 Task: Look for space in Tân An, Vietnam from 24th August, 2023 to 10th September, 2023 for 8 adults in price range Rs.12000 to Rs.15000. Place can be entire place or shared room with 4 bedrooms having 8 beds and 4 bathrooms. Property type can be house, flat, guest house. Amenities needed are: wifi, TV, free parkinig on premises, gym, breakfast. Booking option can be shelf check-in. Required host language is English.
Action: Mouse moved to (598, 117)
Screenshot: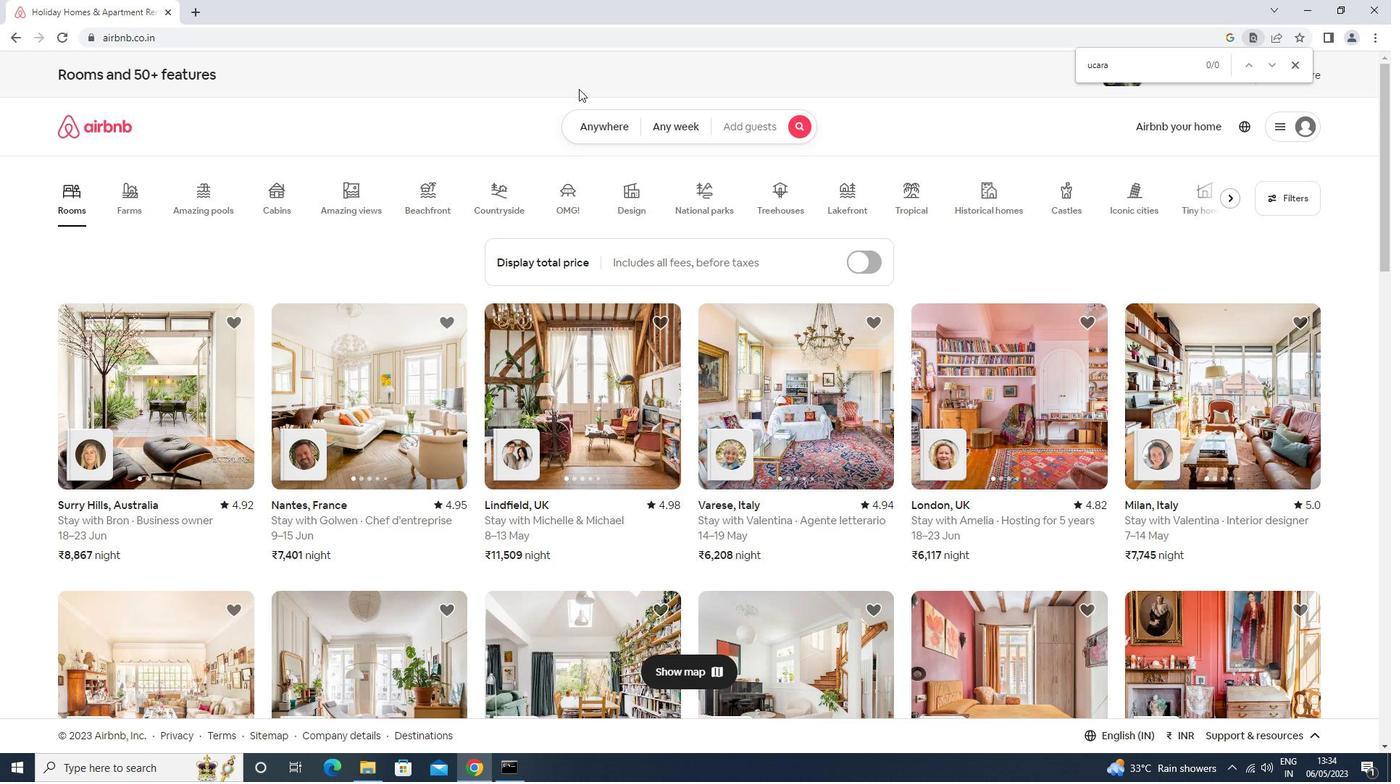 
Action: Mouse pressed left at (598, 117)
Screenshot: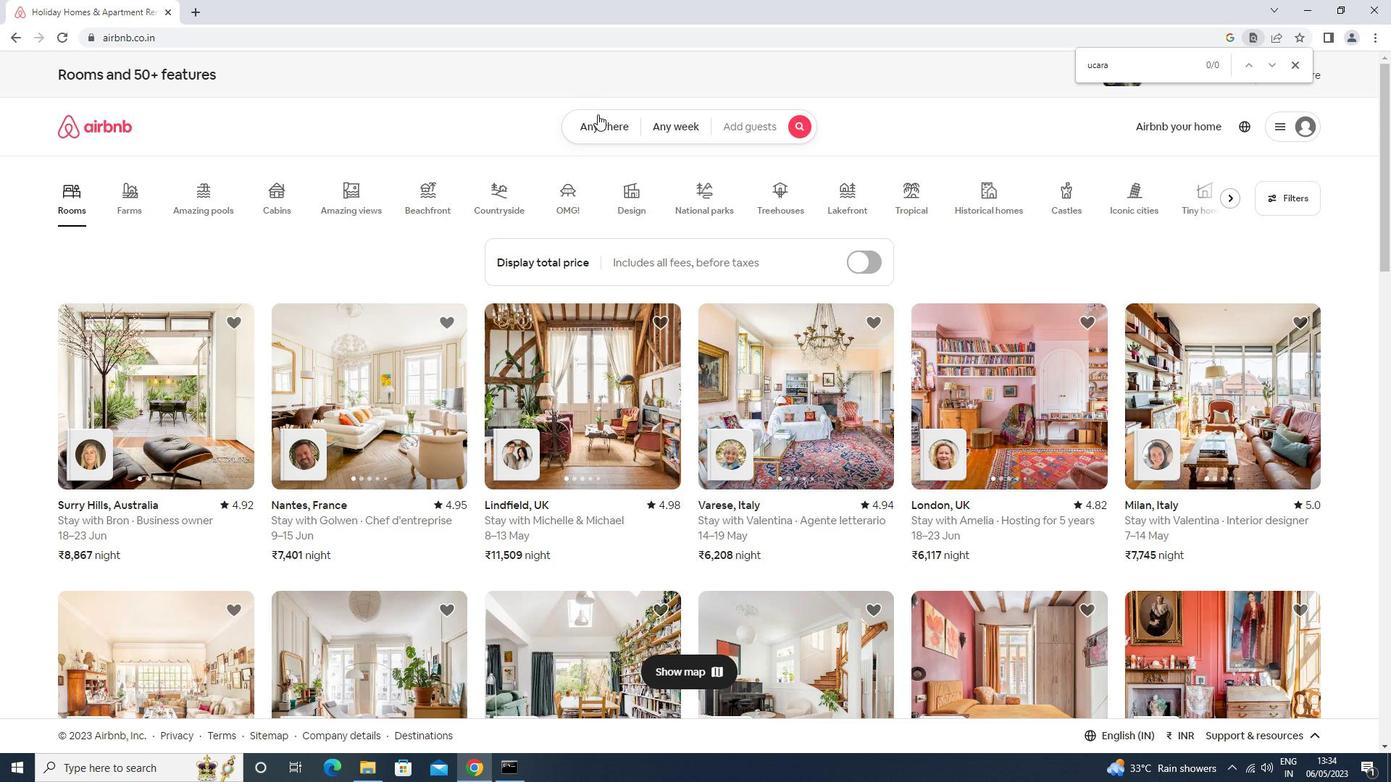 
Action: Mouse moved to (447, 168)
Screenshot: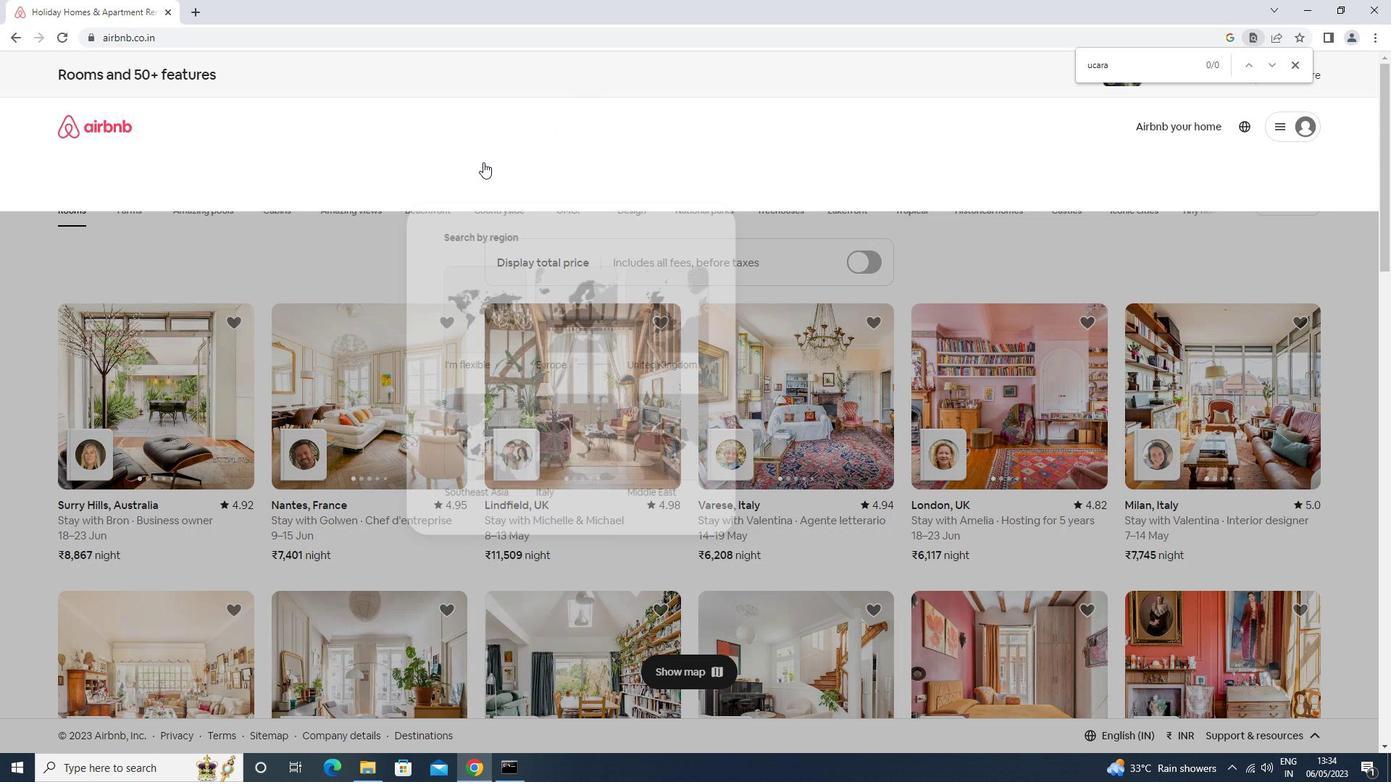 
Action: Mouse pressed left at (447, 168)
Screenshot: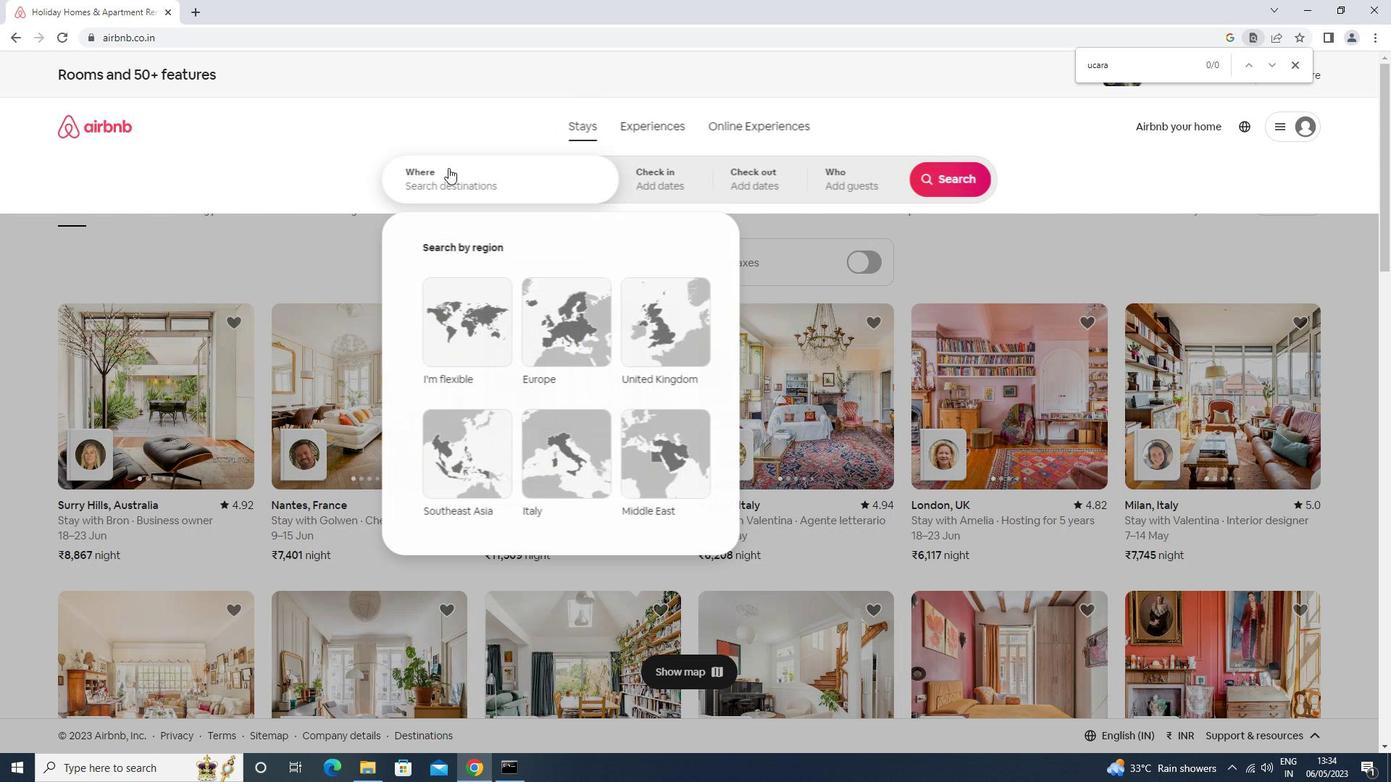 
Action: Key pressed tan<Key.space>an<Key.space>vietnam<Key.enter>
Screenshot: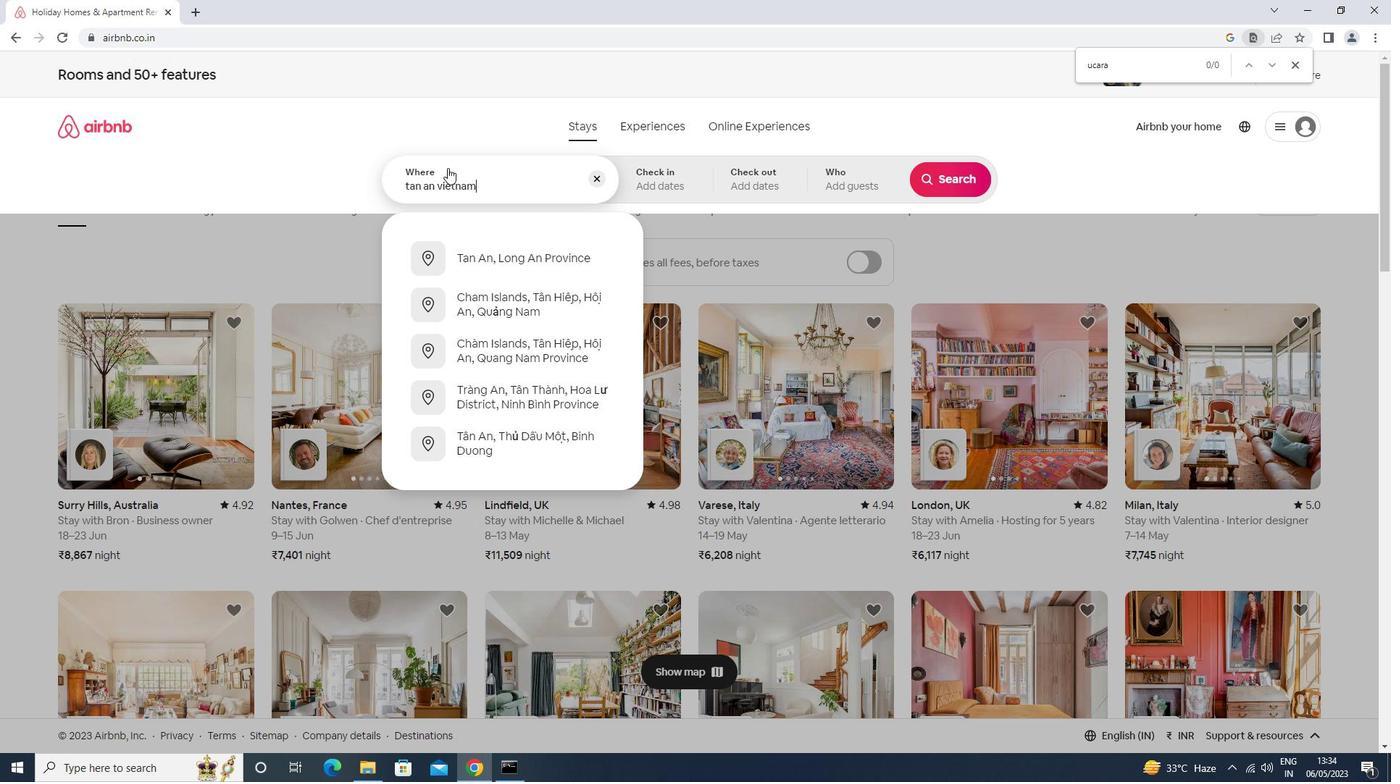 
Action: Mouse moved to (953, 297)
Screenshot: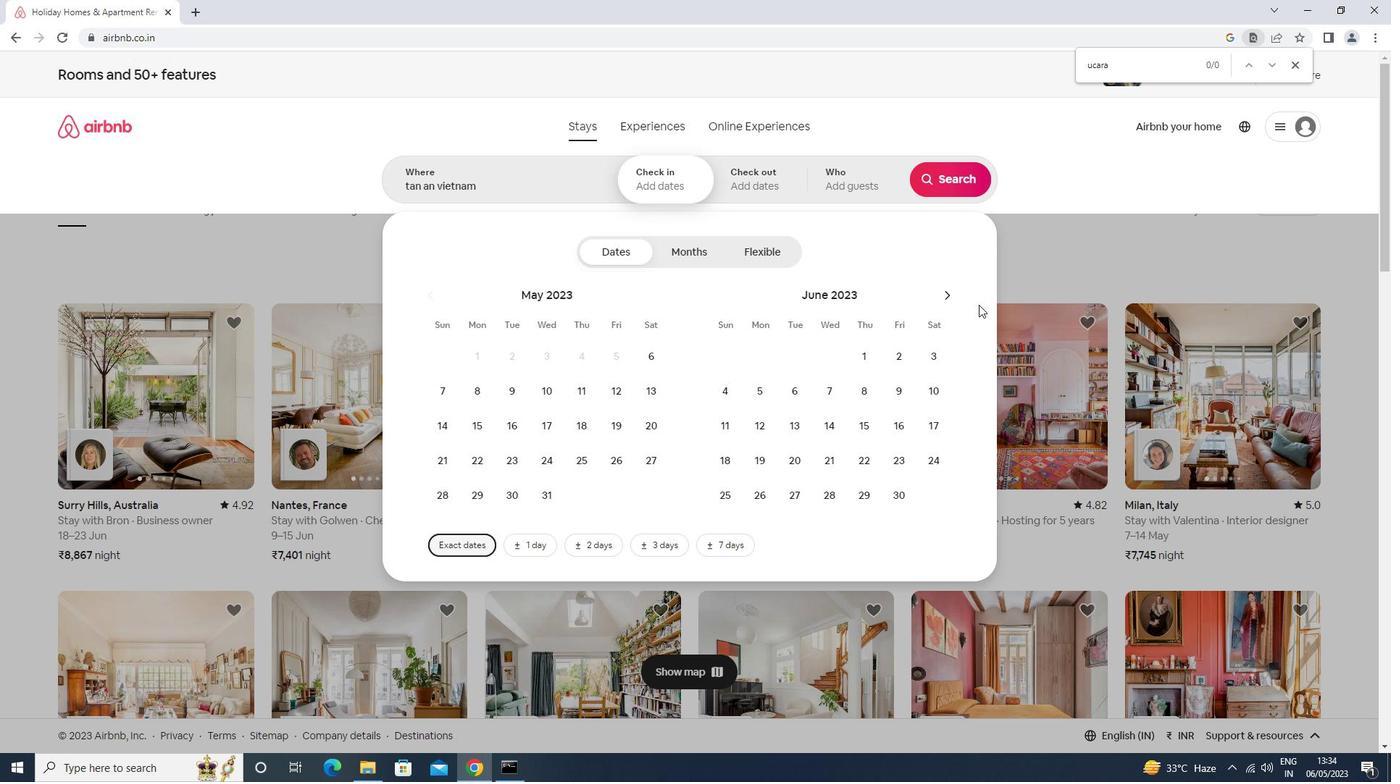 
Action: Mouse pressed left at (953, 297)
Screenshot: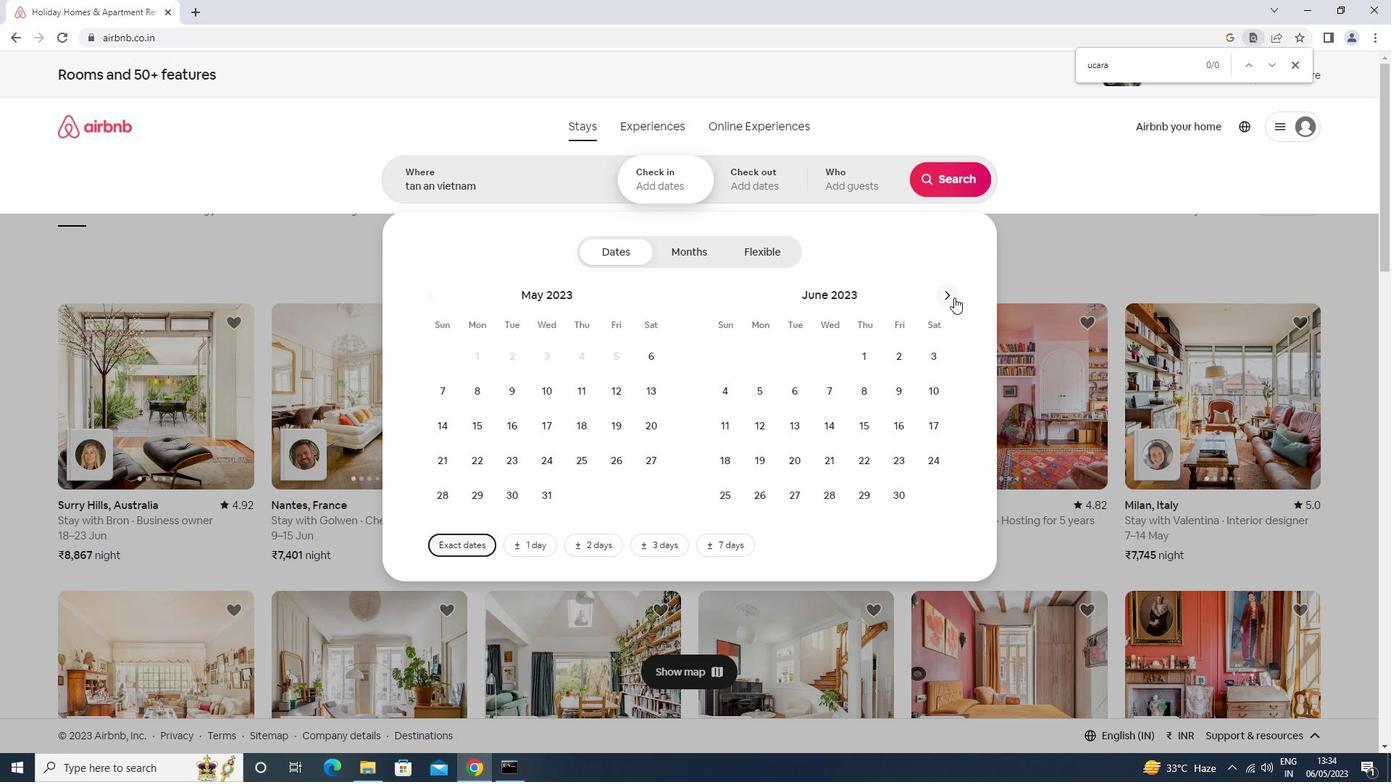 
Action: Mouse pressed left at (953, 297)
Screenshot: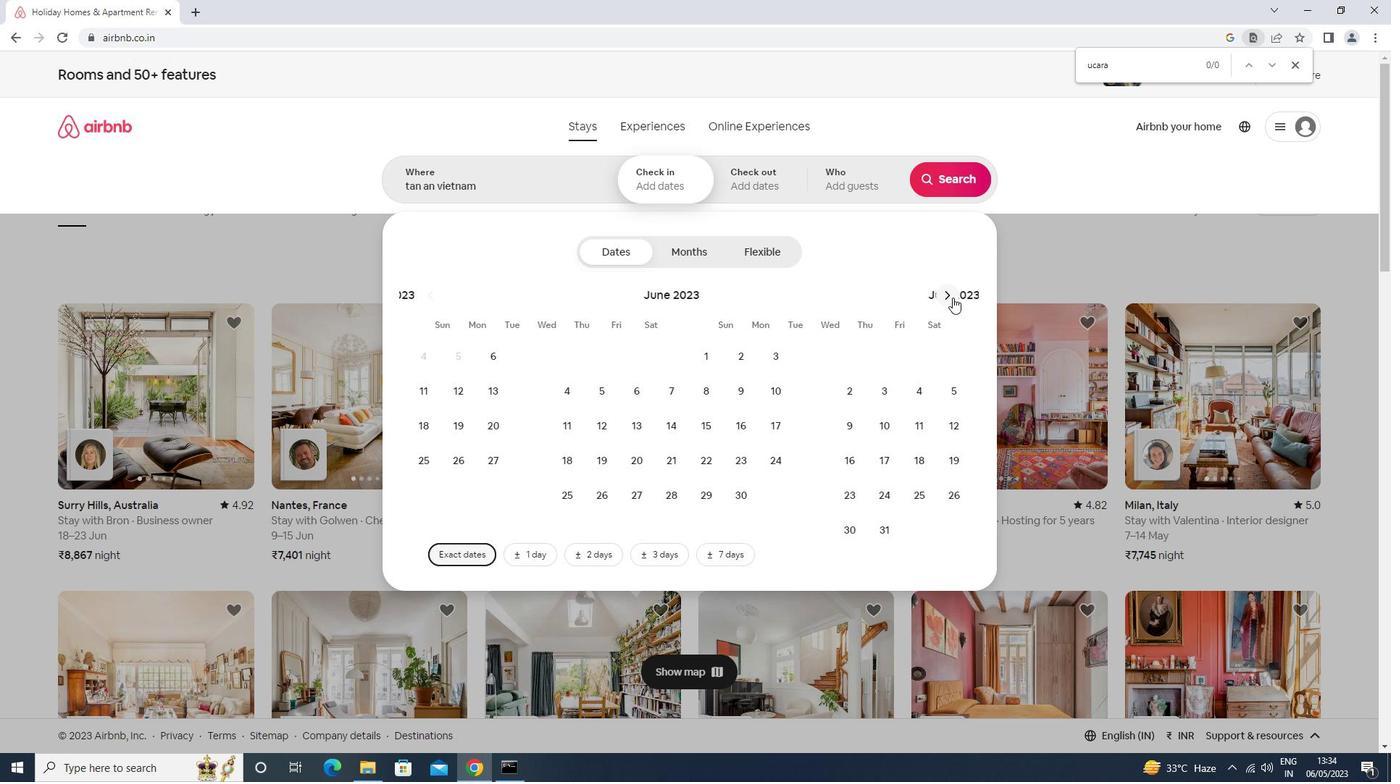 
Action: Mouse moved to (862, 458)
Screenshot: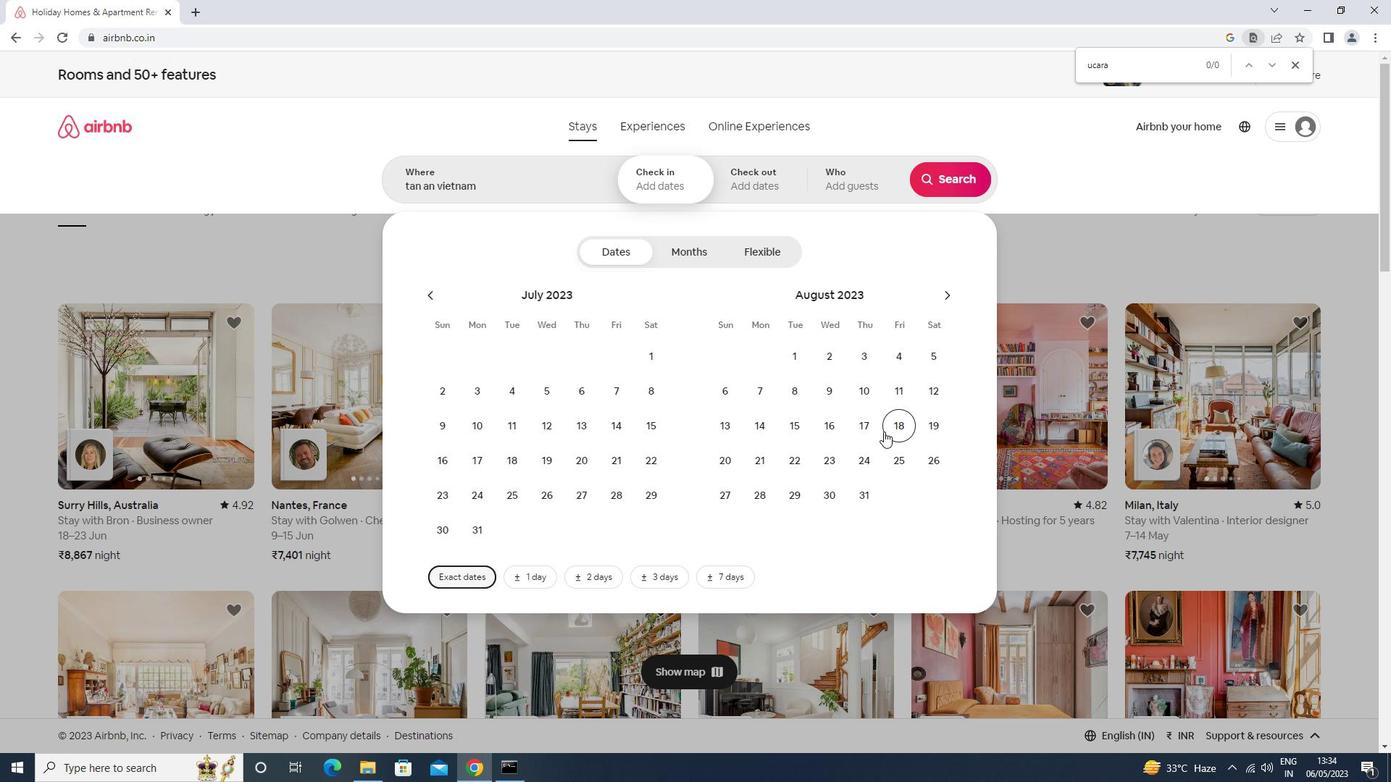 
Action: Mouse pressed left at (862, 458)
Screenshot: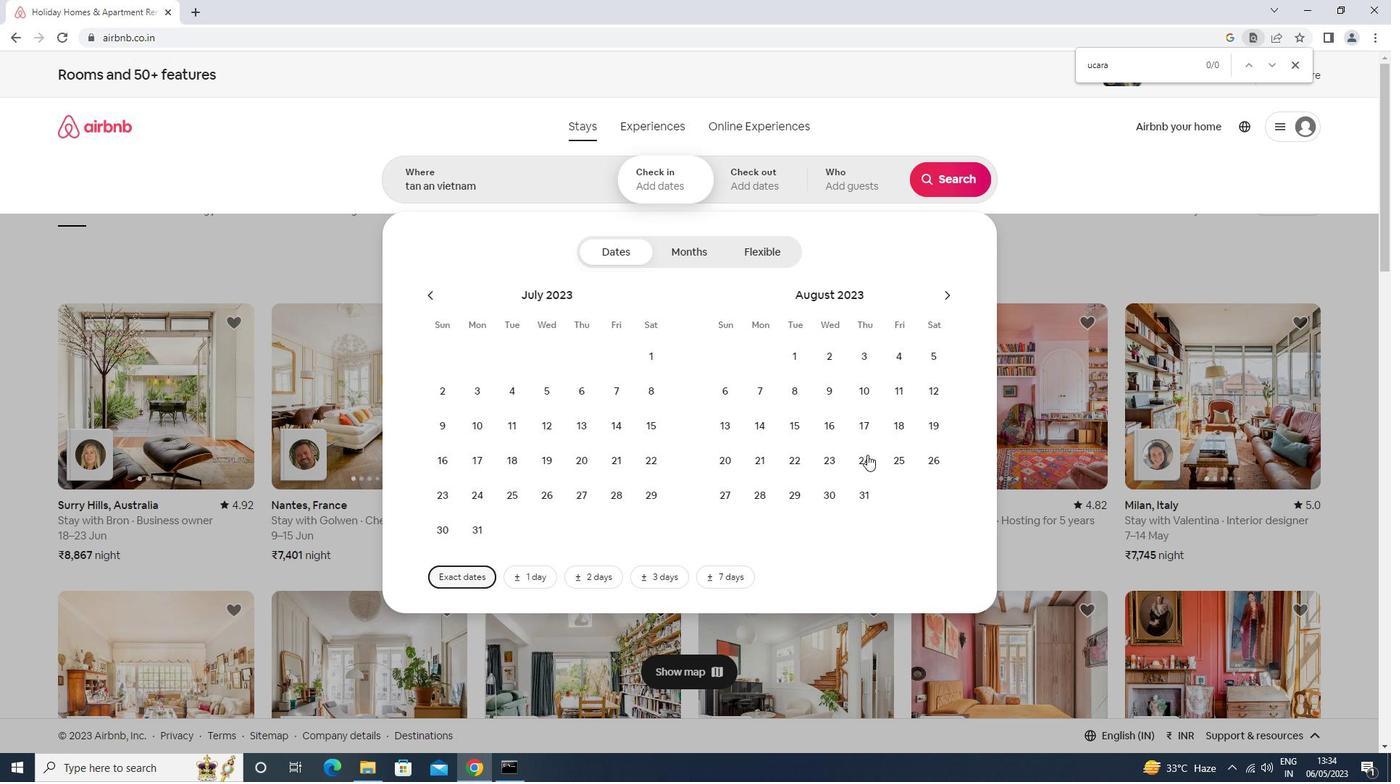 
Action: Mouse moved to (943, 284)
Screenshot: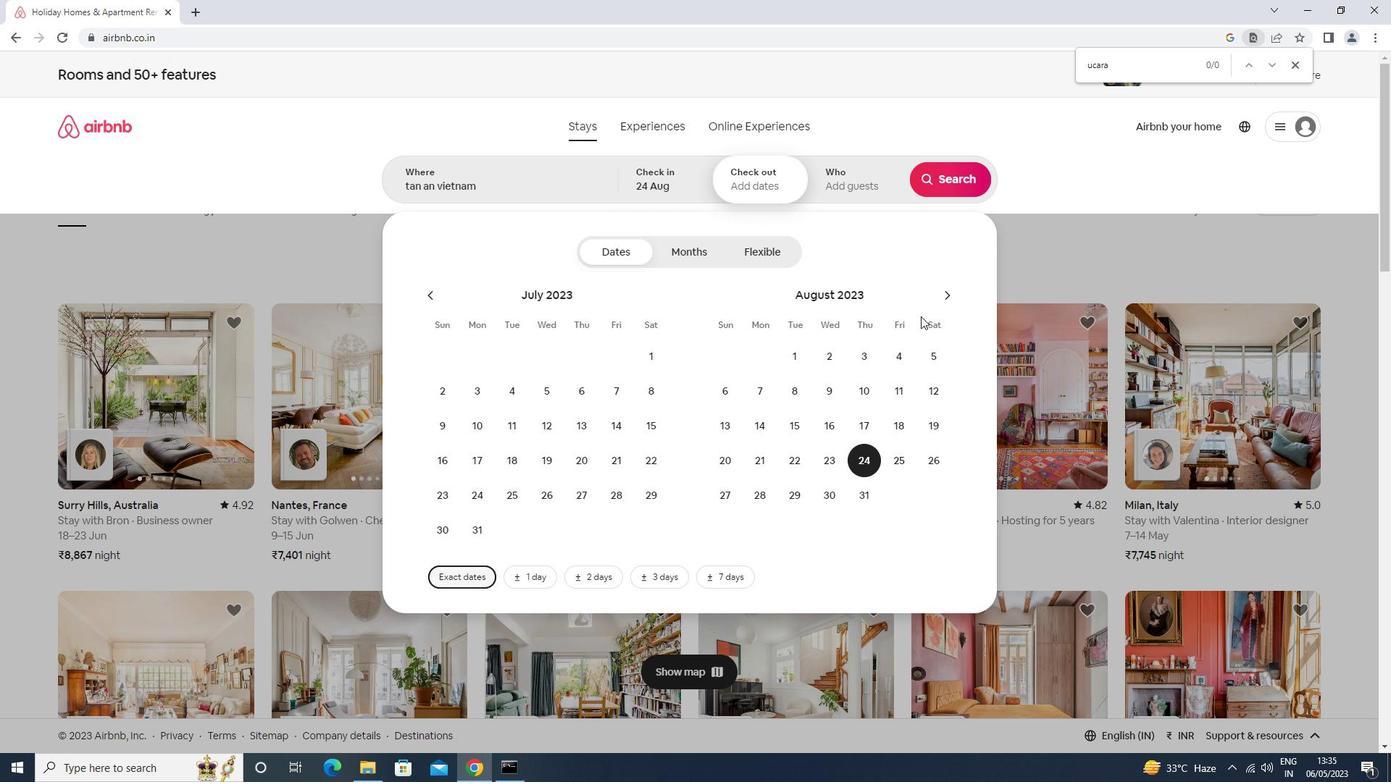 
Action: Mouse pressed left at (943, 284)
Screenshot: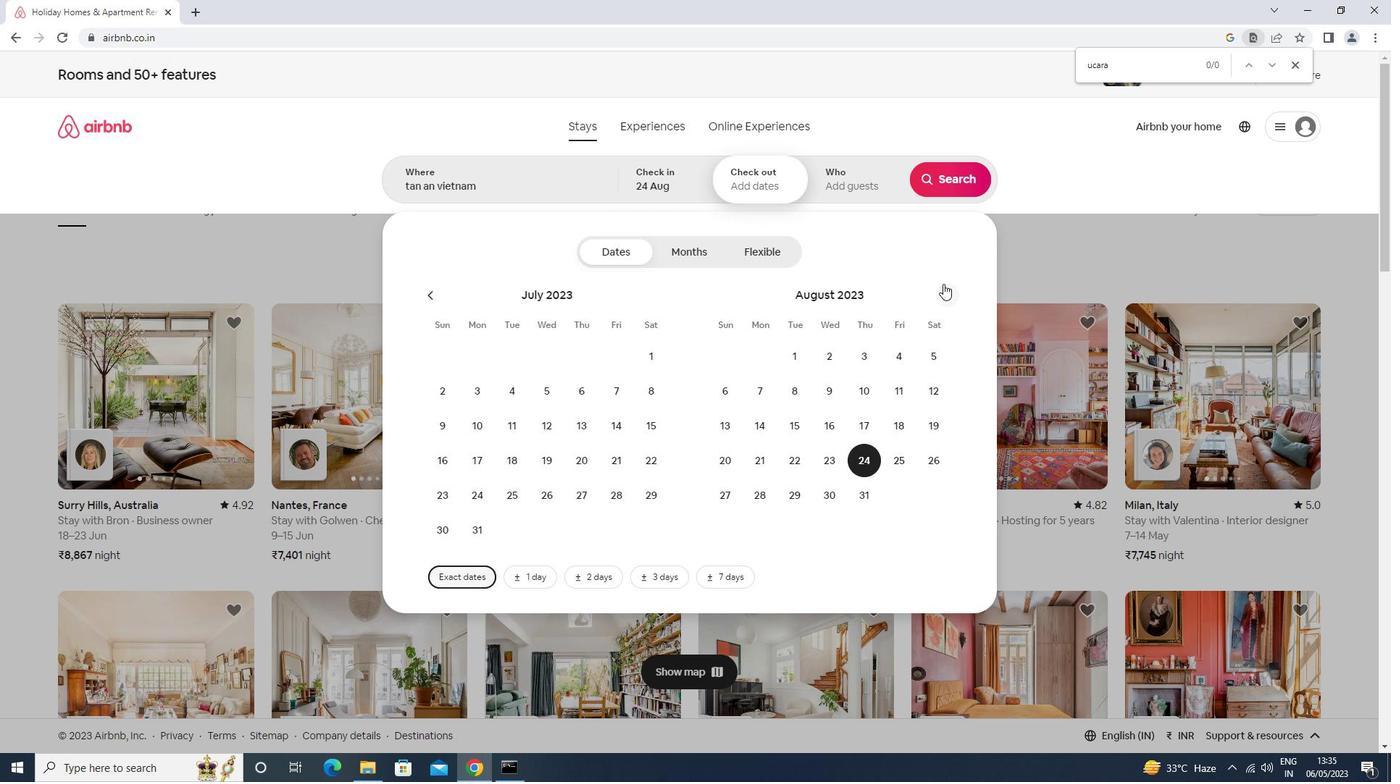 
Action: Mouse pressed left at (943, 284)
Screenshot: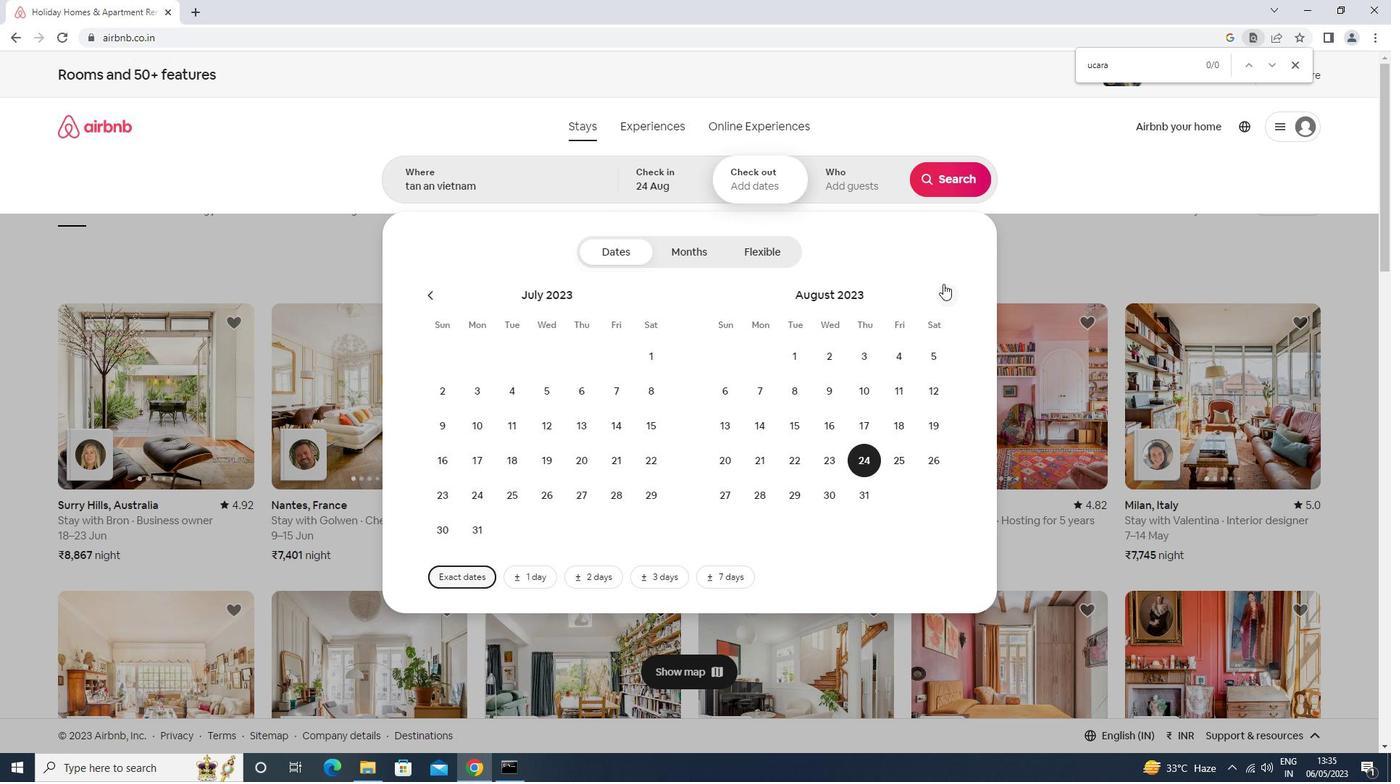 
Action: Mouse moved to (950, 296)
Screenshot: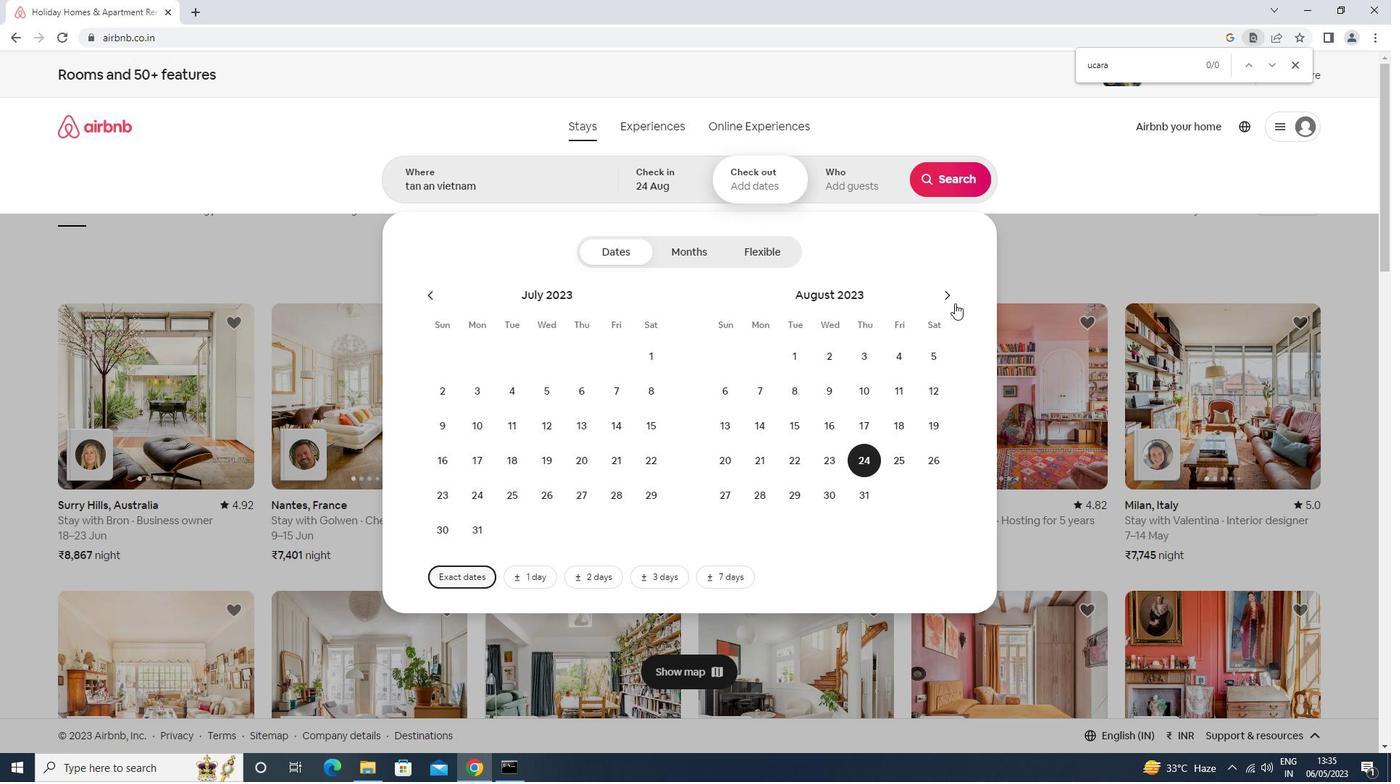 
Action: Mouse pressed left at (950, 296)
Screenshot: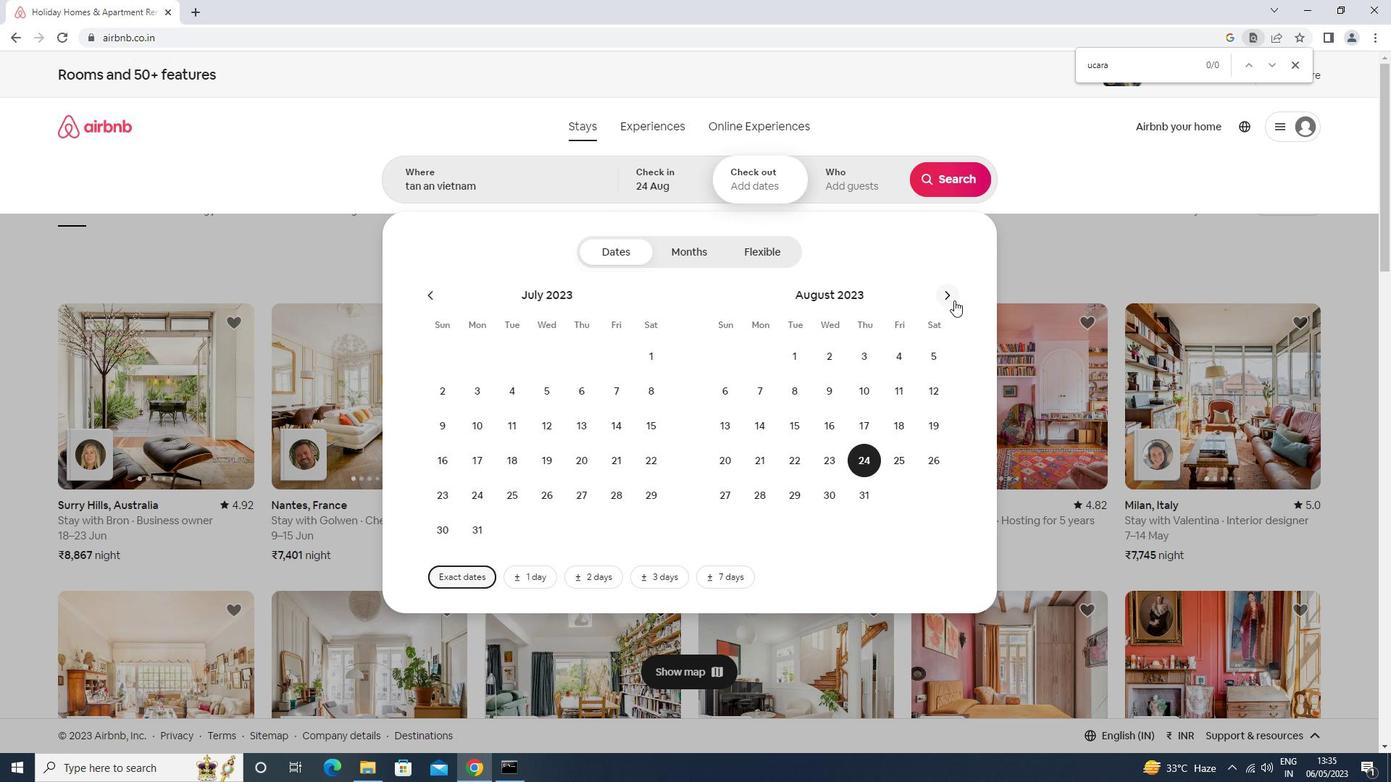 
Action: Mouse moved to (734, 425)
Screenshot: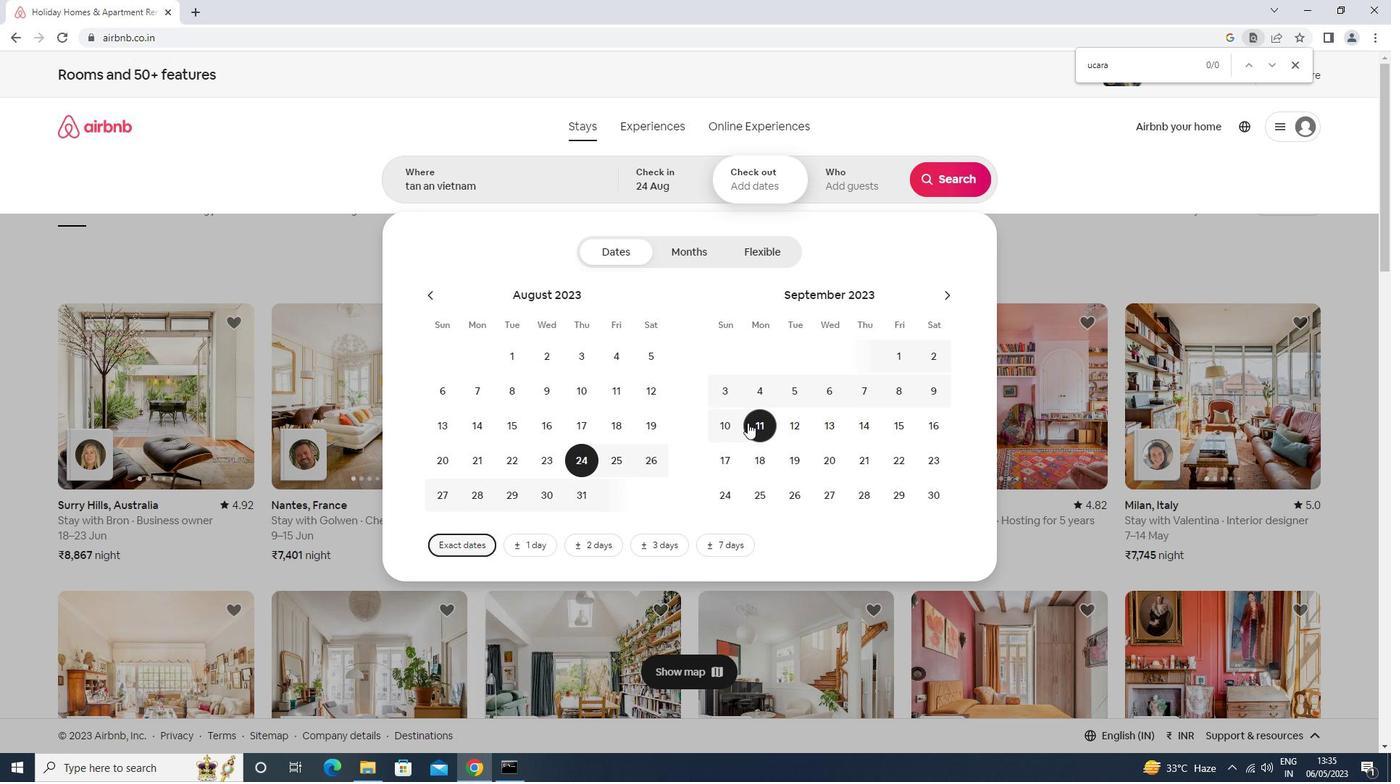 
Action: Mouse pressed left at (734, 425)
Screenshot: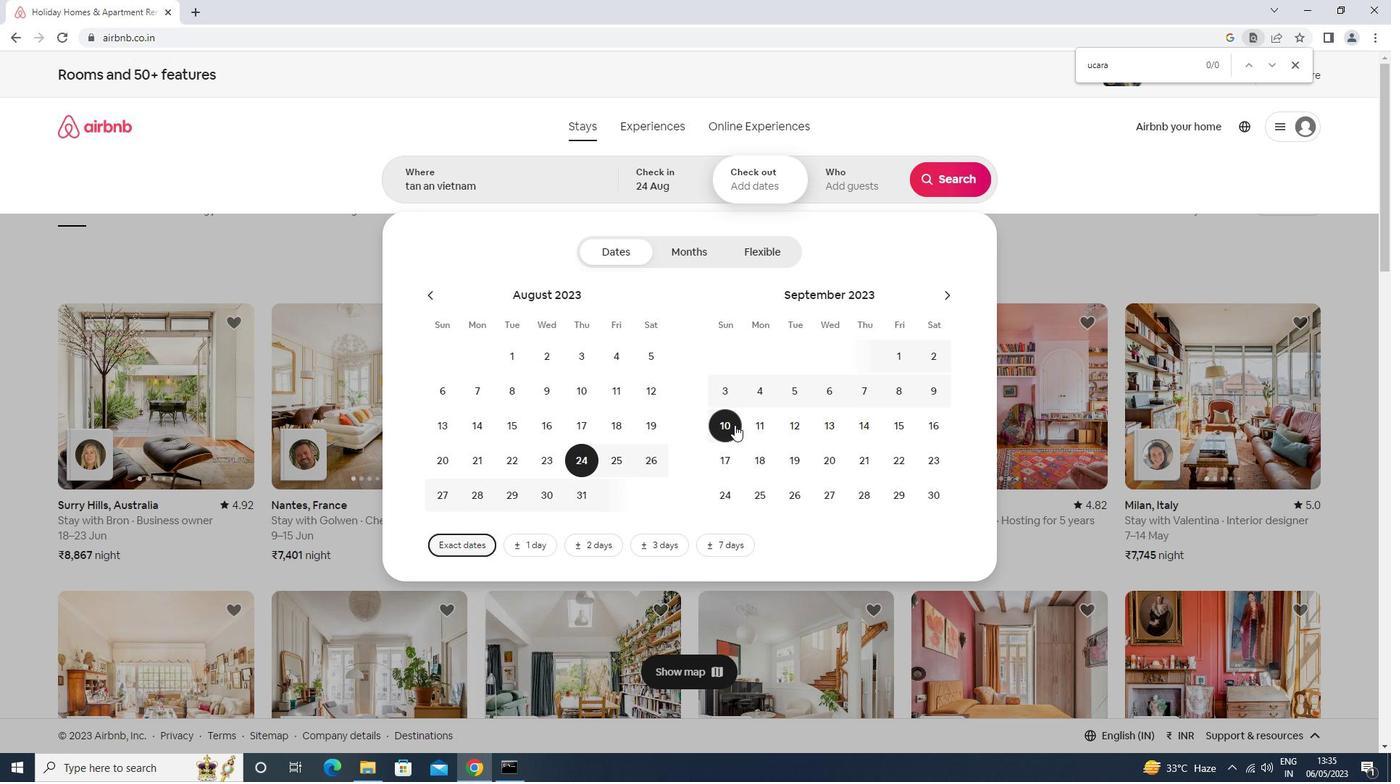 
Action: Mouse moved to (845, 193)
Screenshot: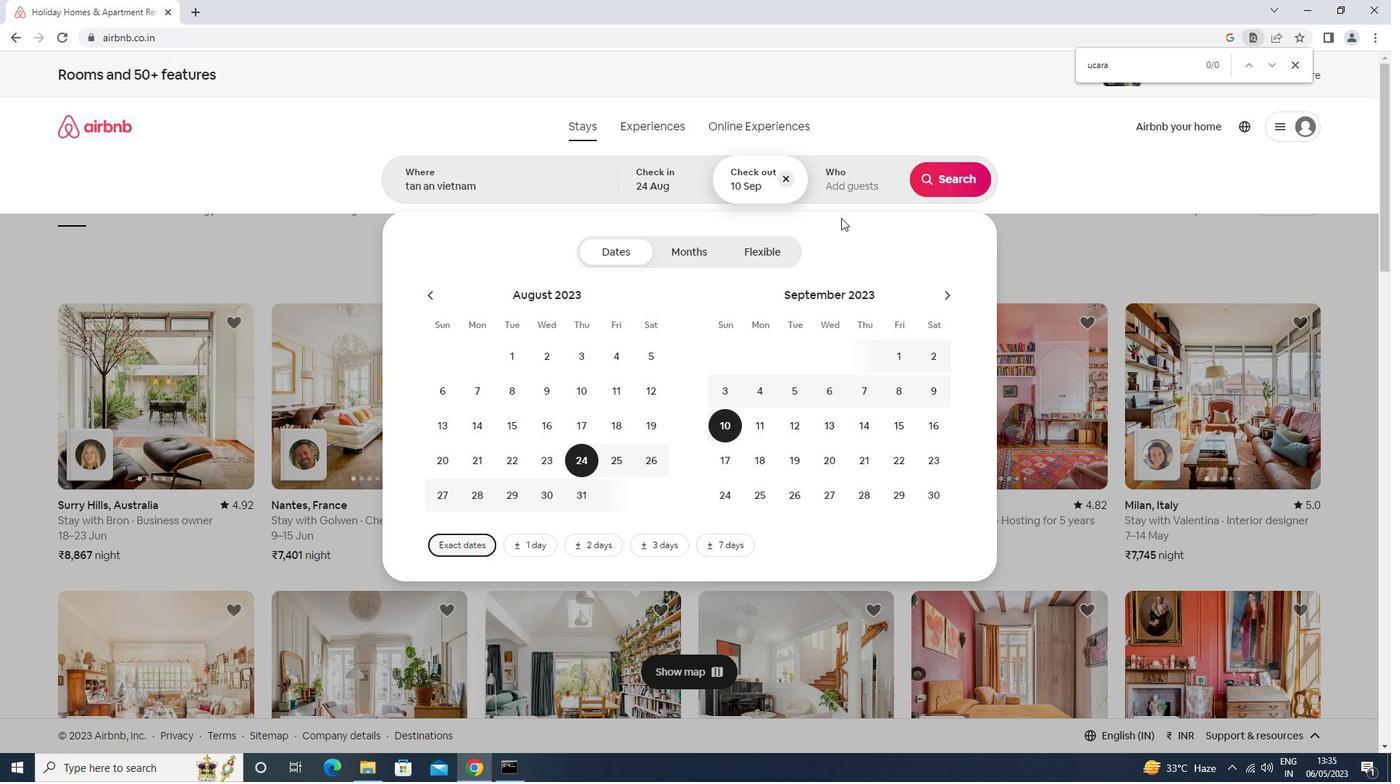 
Action: Mouse pressed left at (845, 193)
Screenshot: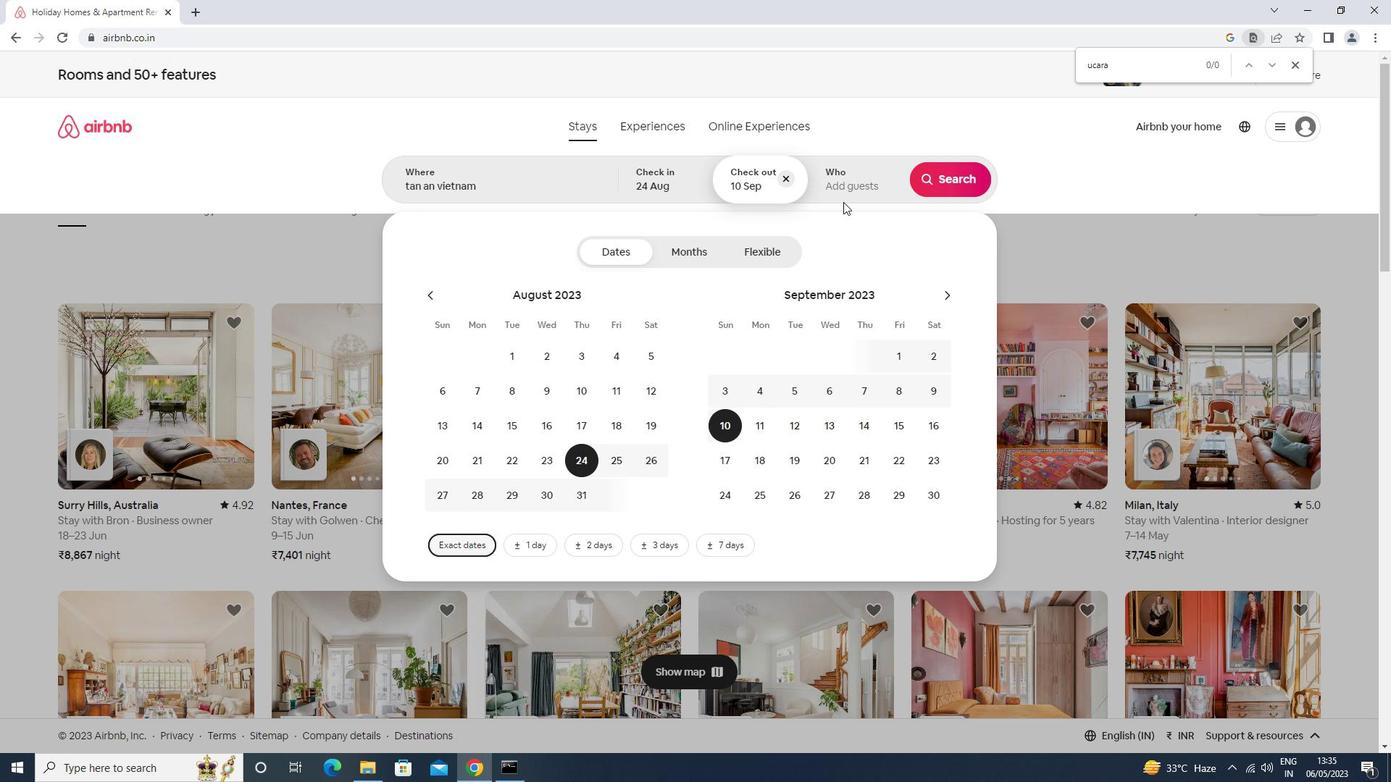 
Action: Mouse moved to (950, 250)
Screenshot: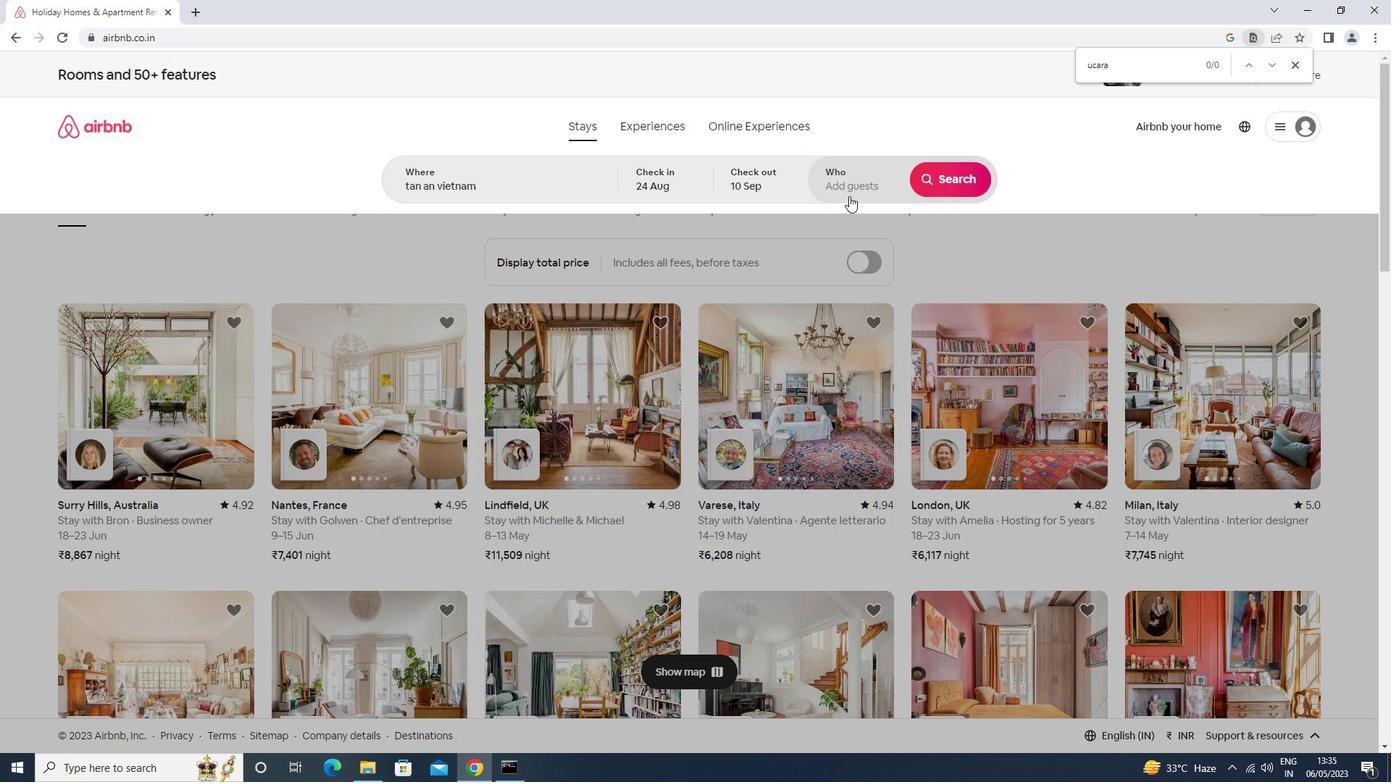 
Action: Mouse pressed left at (950, 250)
Screenshot: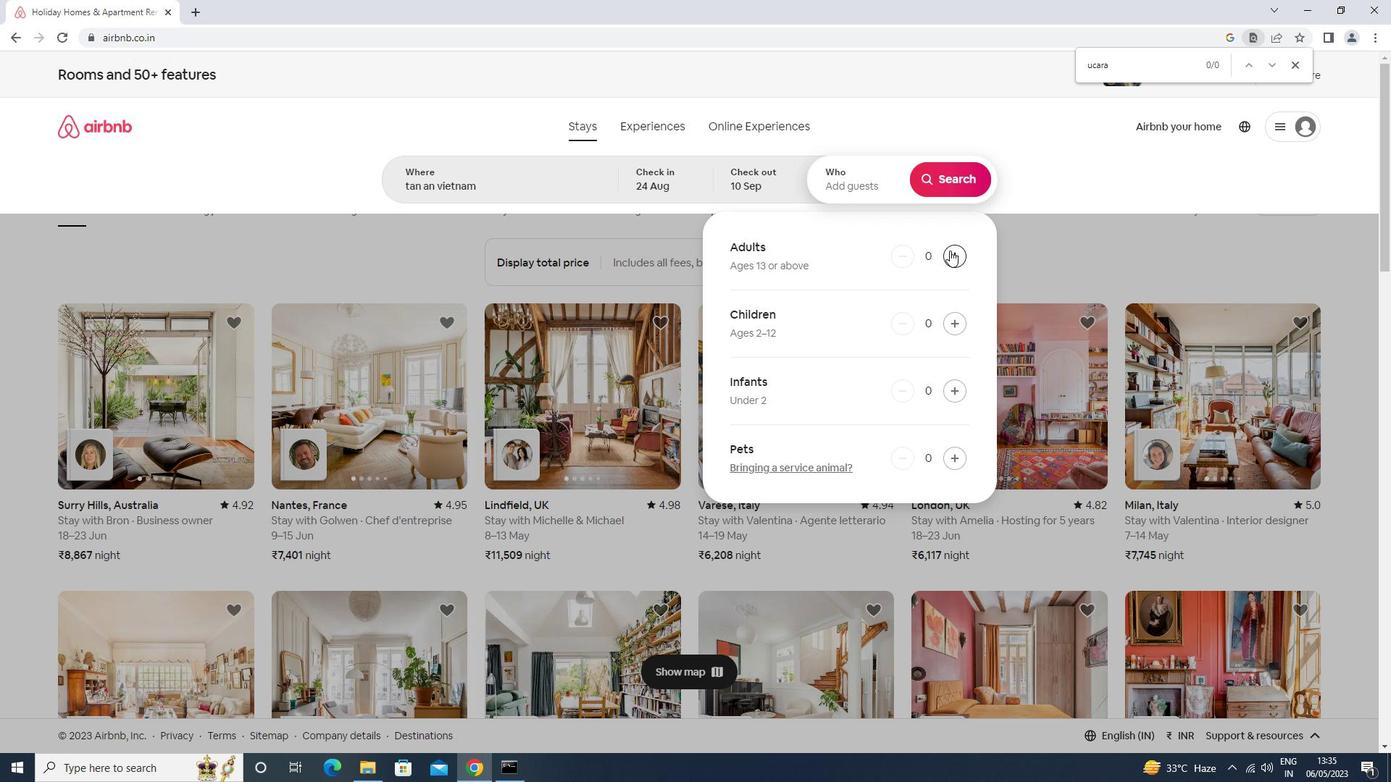 
Action: Mouse pressed left at (950, 250)
Screenshot: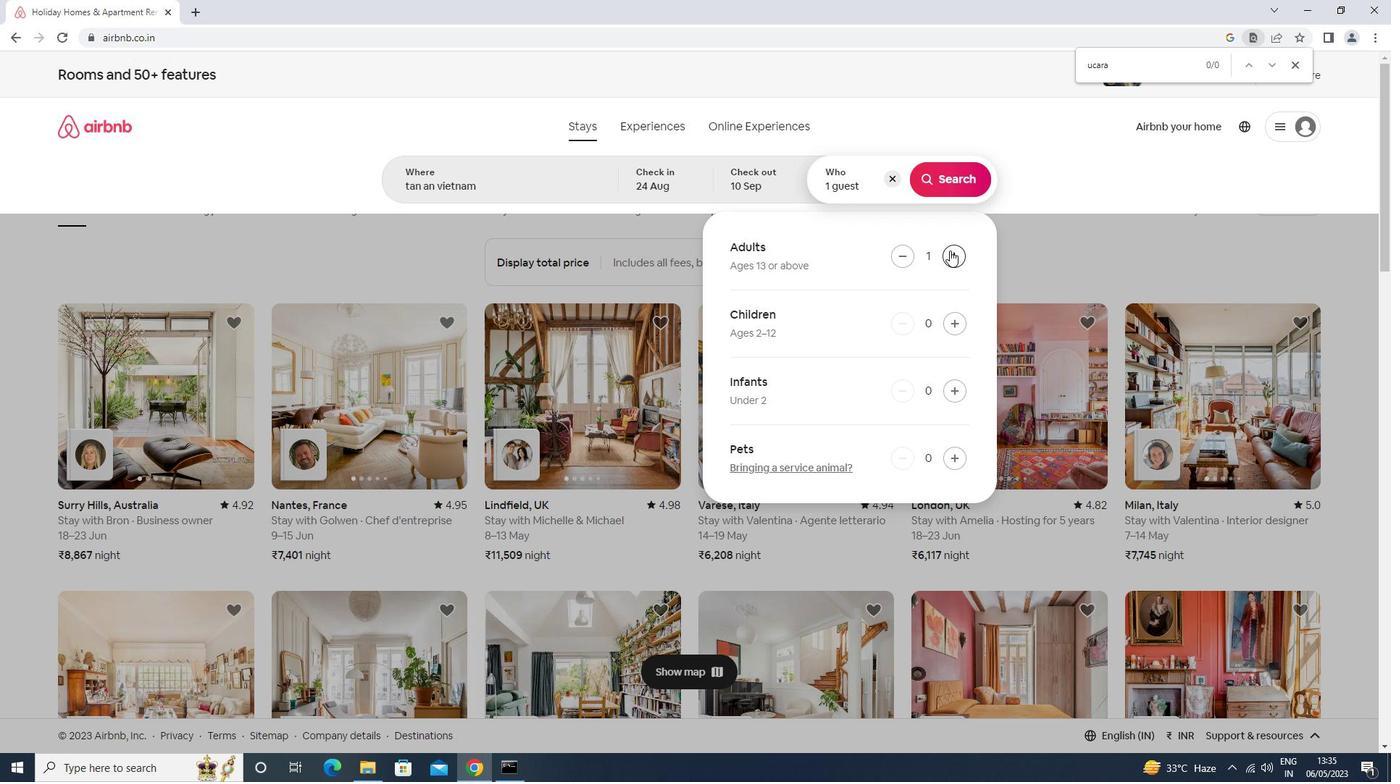
Action: Mouse pressed left at (950, 250)
Screenshot: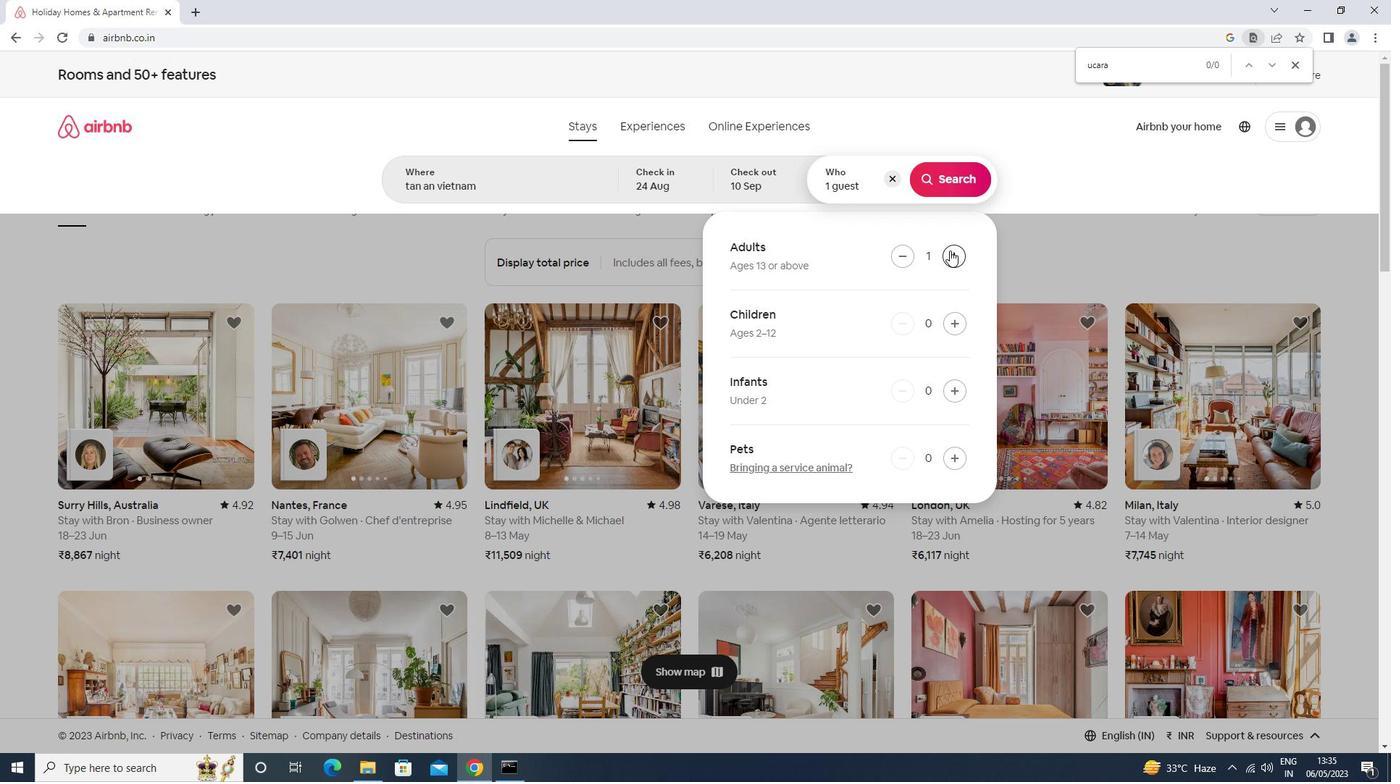 
Action: Mouse pressed left at (950, 250)
Screenshot: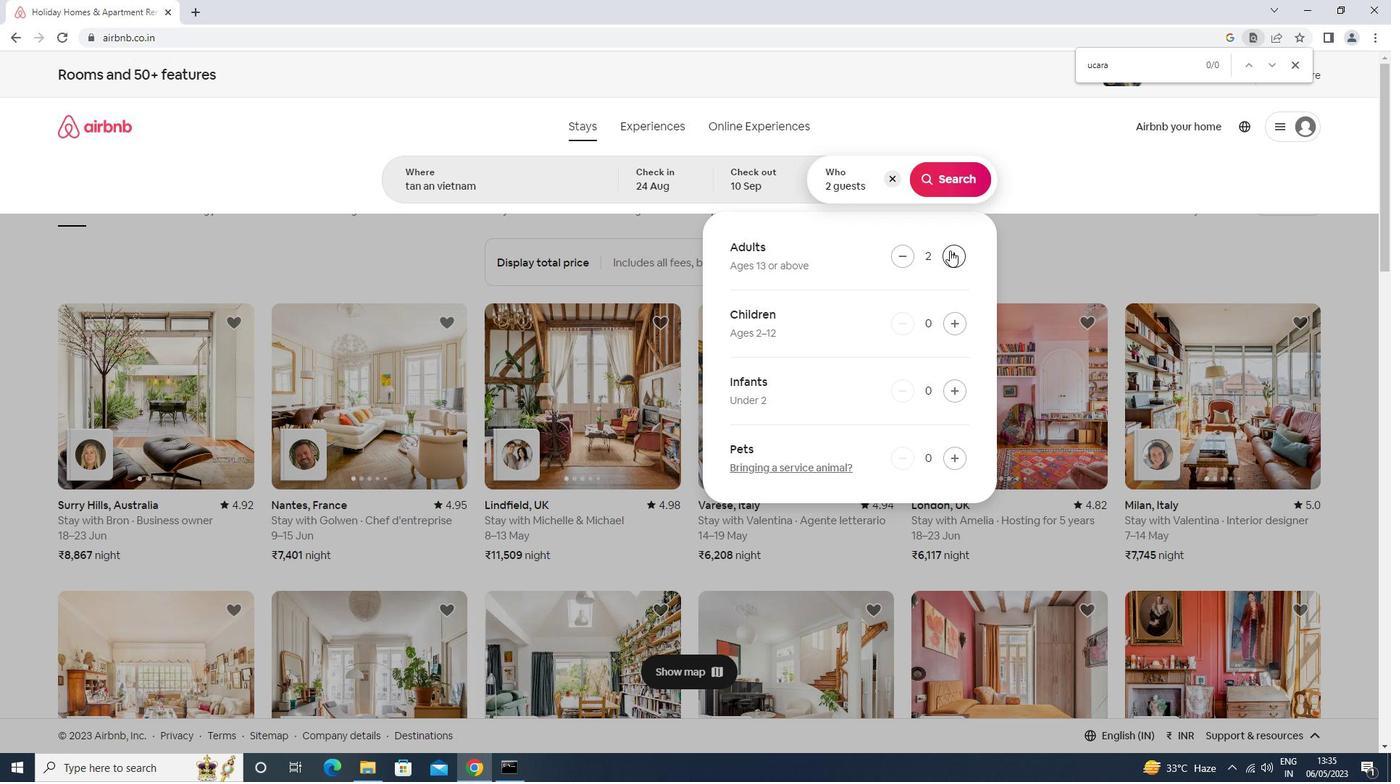 
Action: Mouse pressed left at (950, 250)
Screenshot: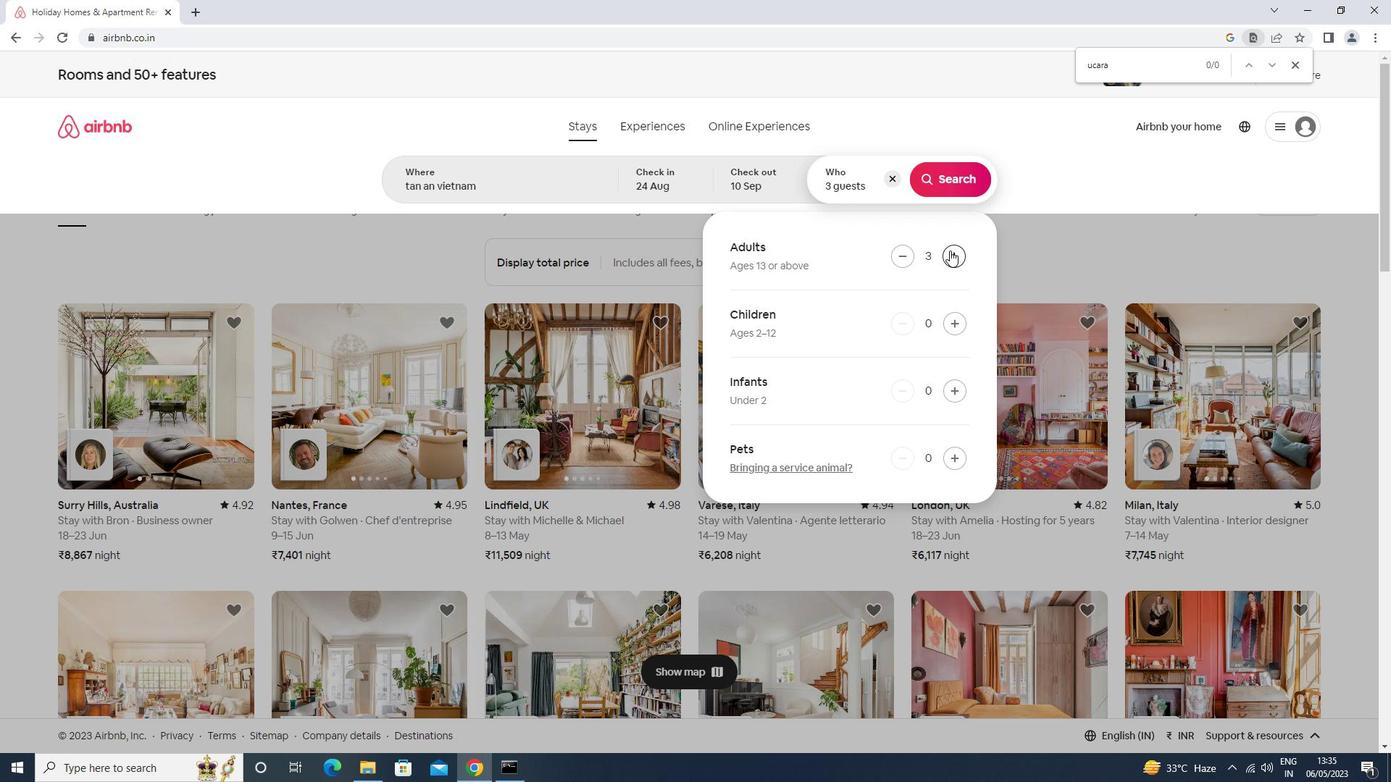 
Action: Mouse pressed left at (950, 250)
Screenshot: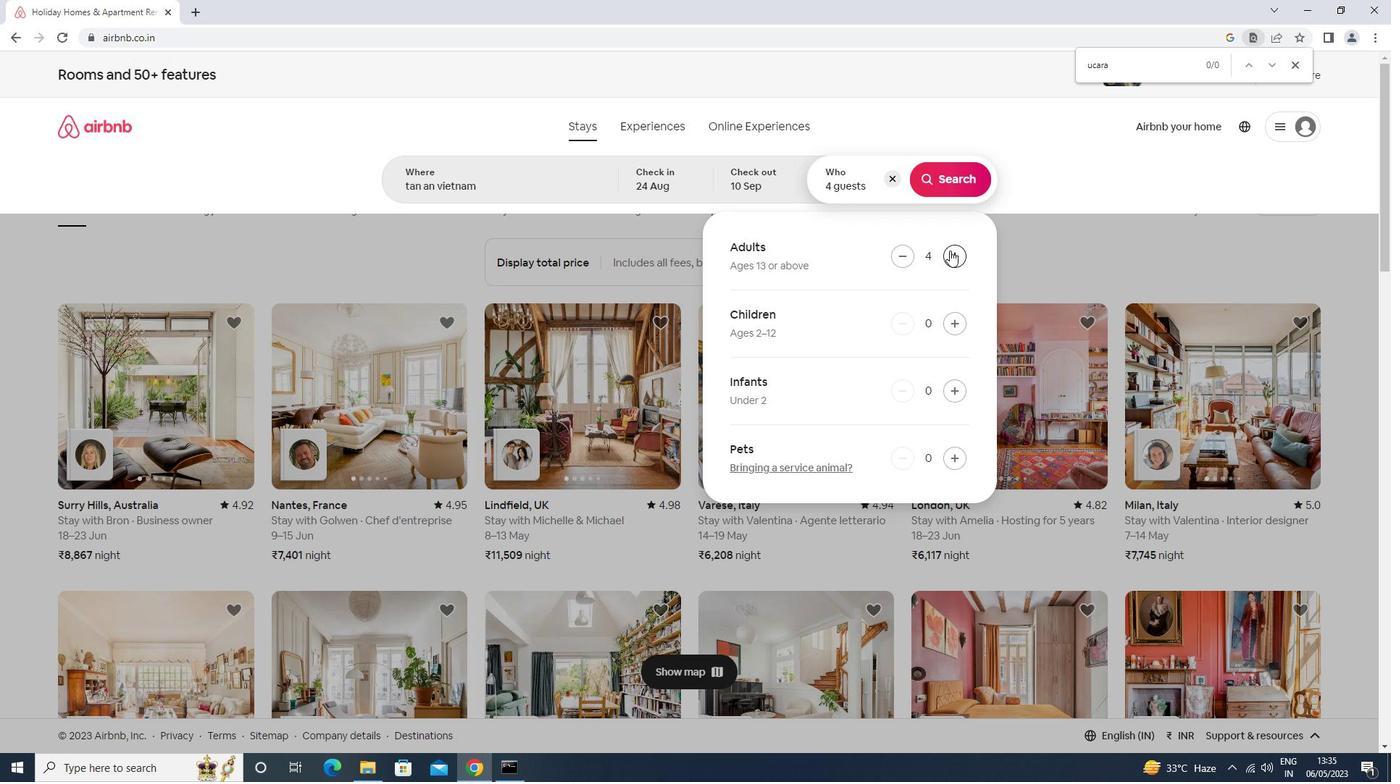 
Action: Mouse pressed left at (950, 250)
Screenshot: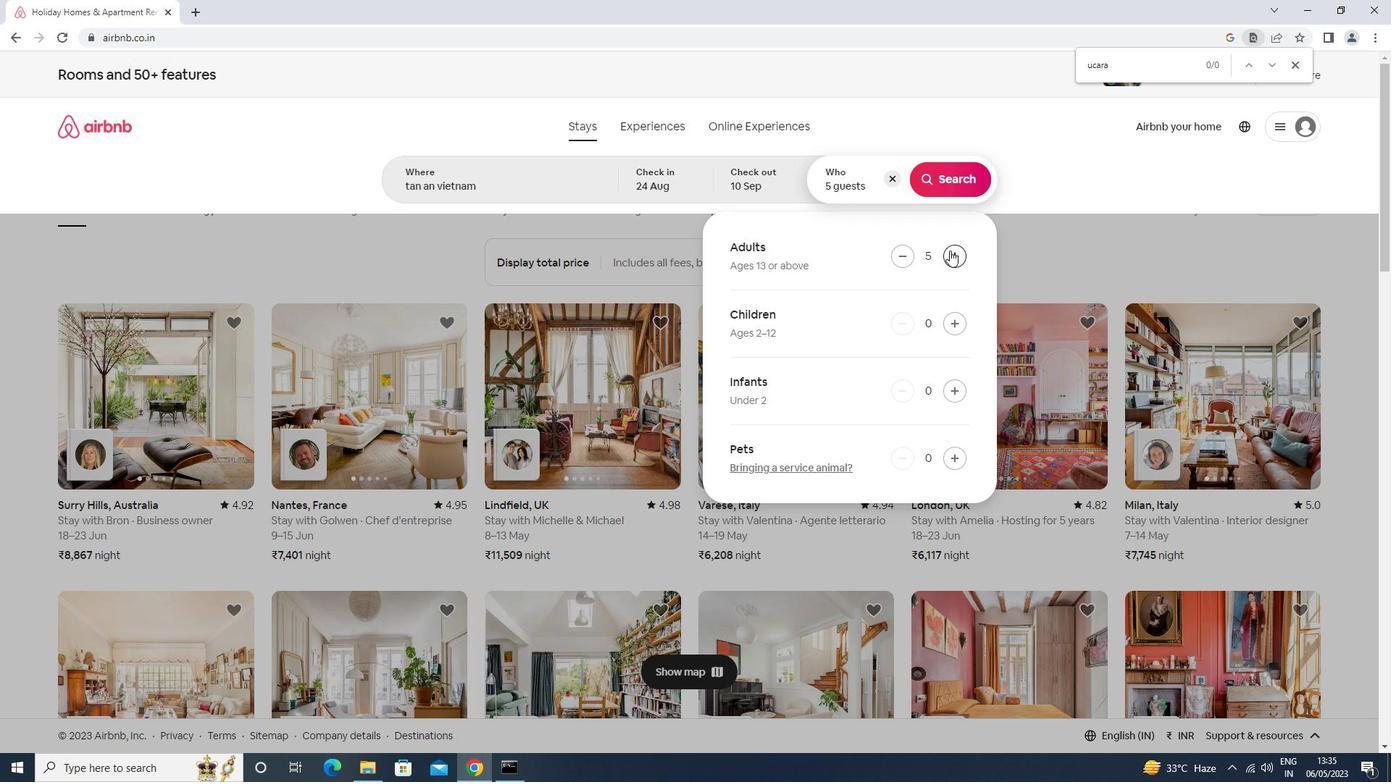 
Action: Mouse pressed left at (950, 250)
Screenshot: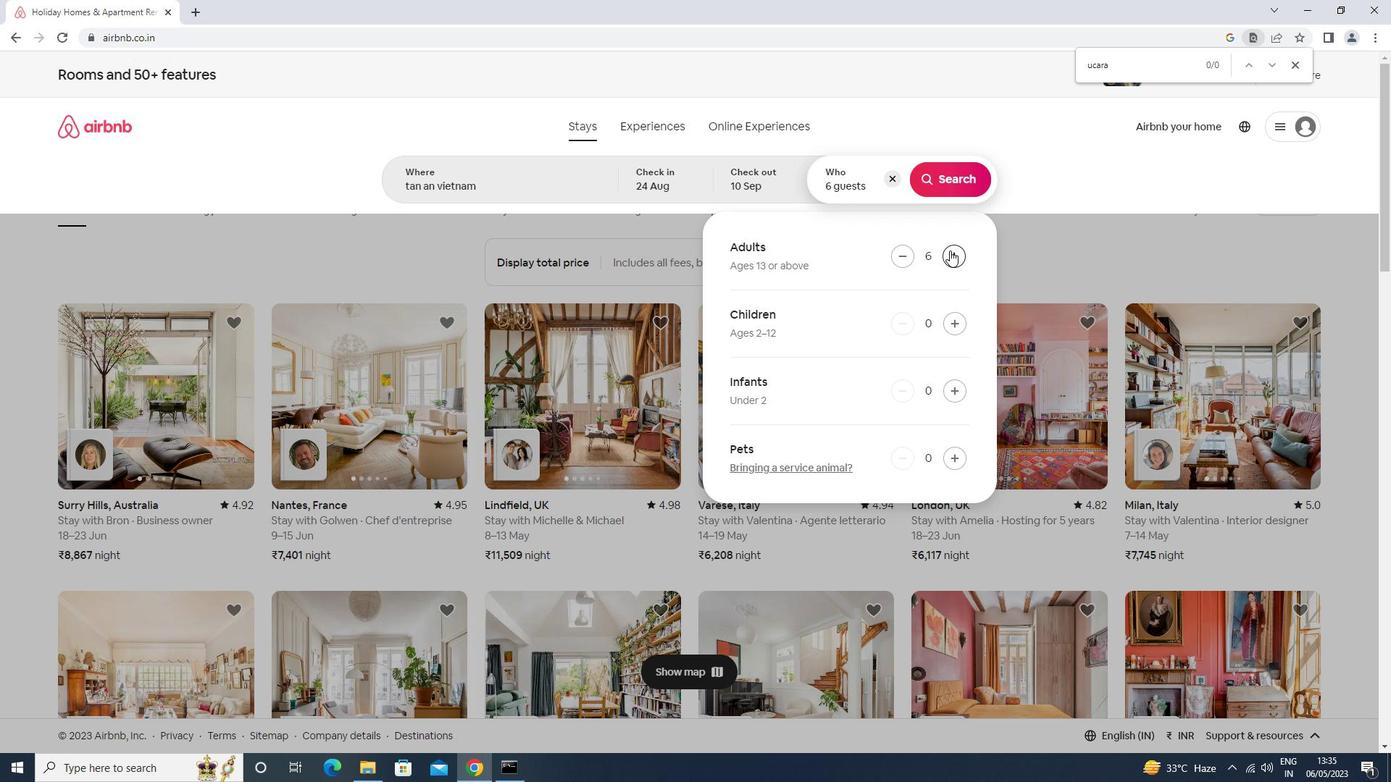 
Action: Mouse moved to (958, 179)
Screenshot: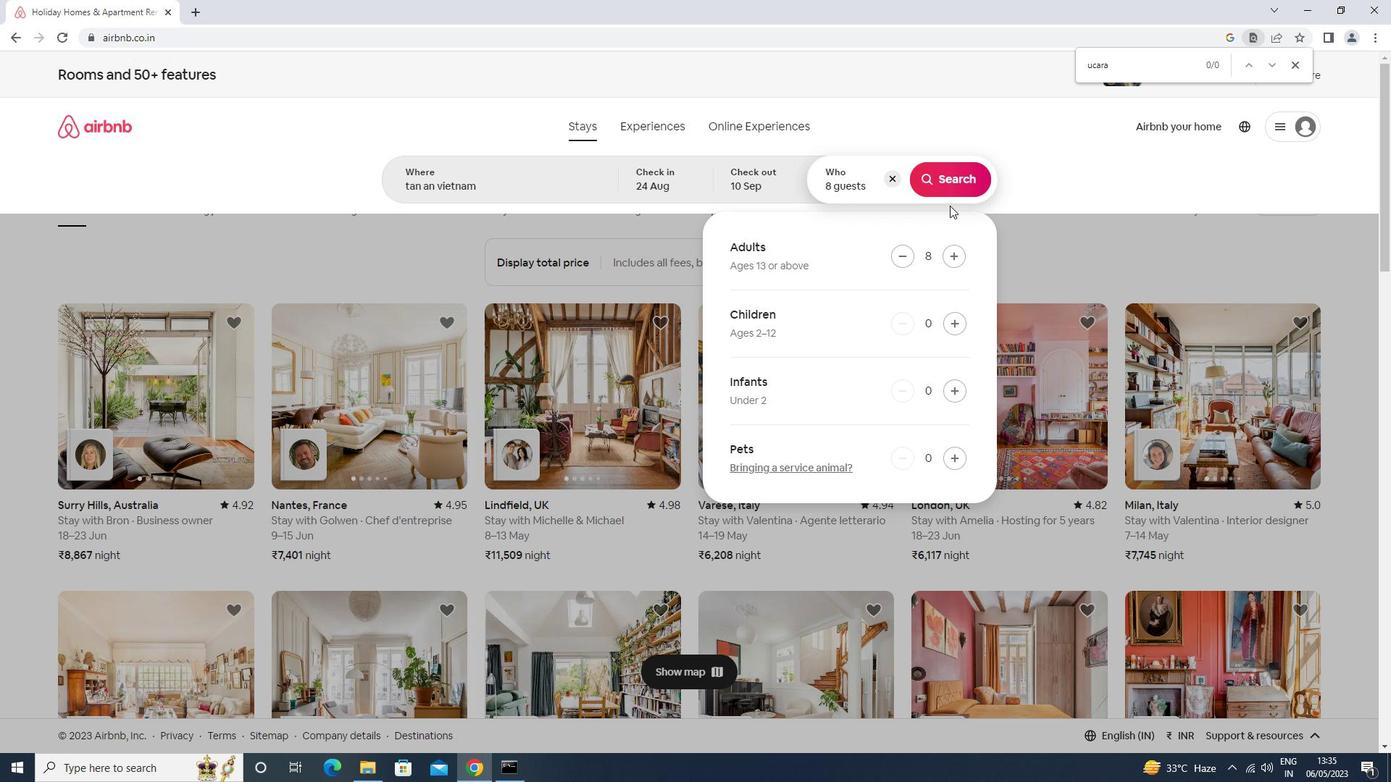 
Action: Mouse pressed left at (958, 179)
Screenshot: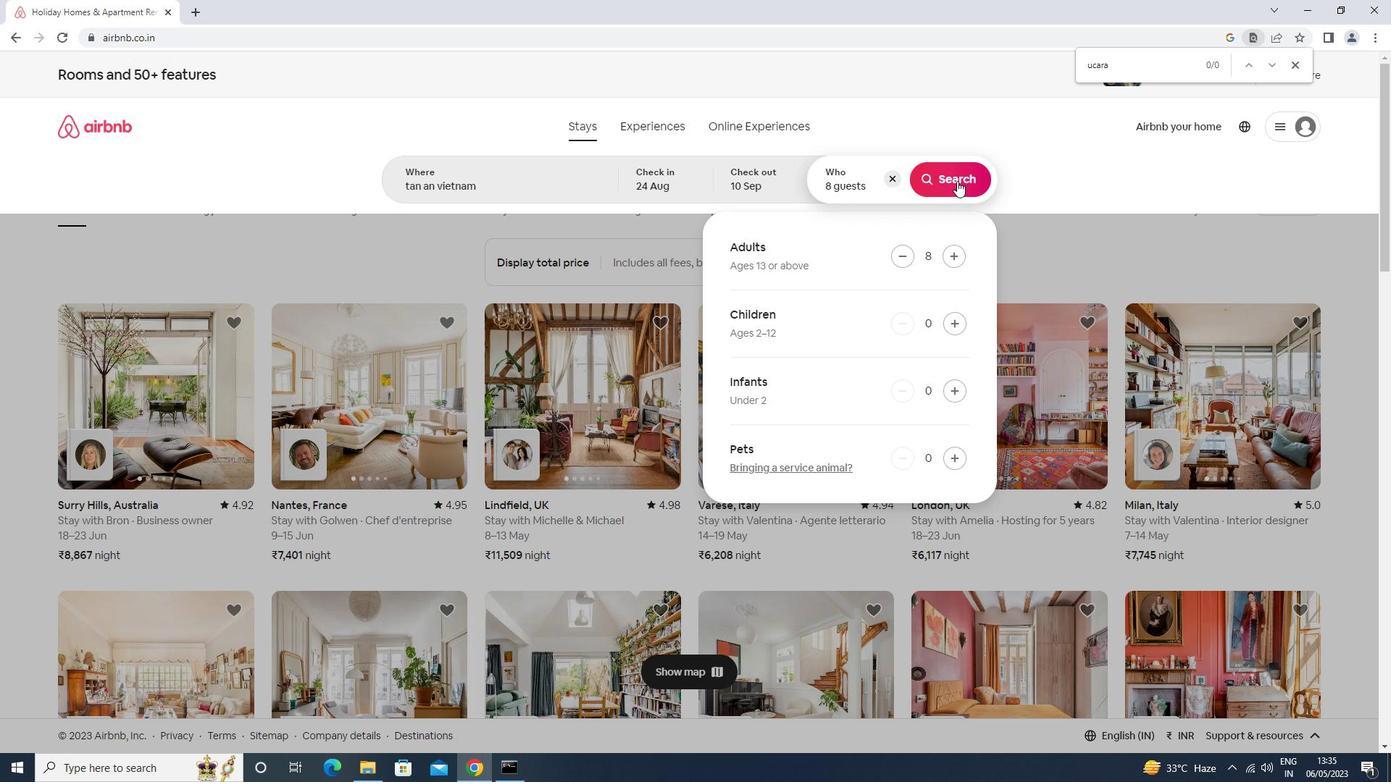 
Action: Mouse moved to (1312, 129)
Screenshot: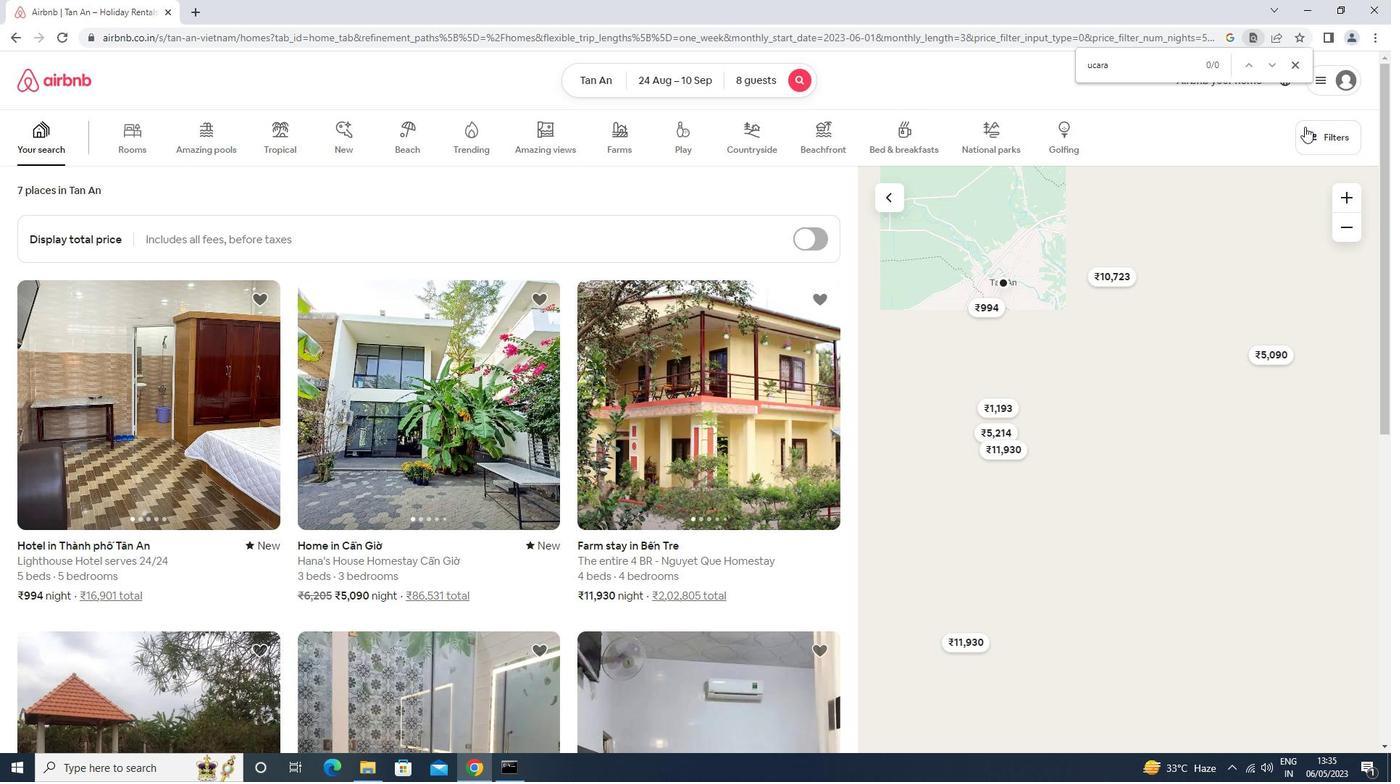 
Action: Mouse pressed left at (1312, 129)
Screenshot: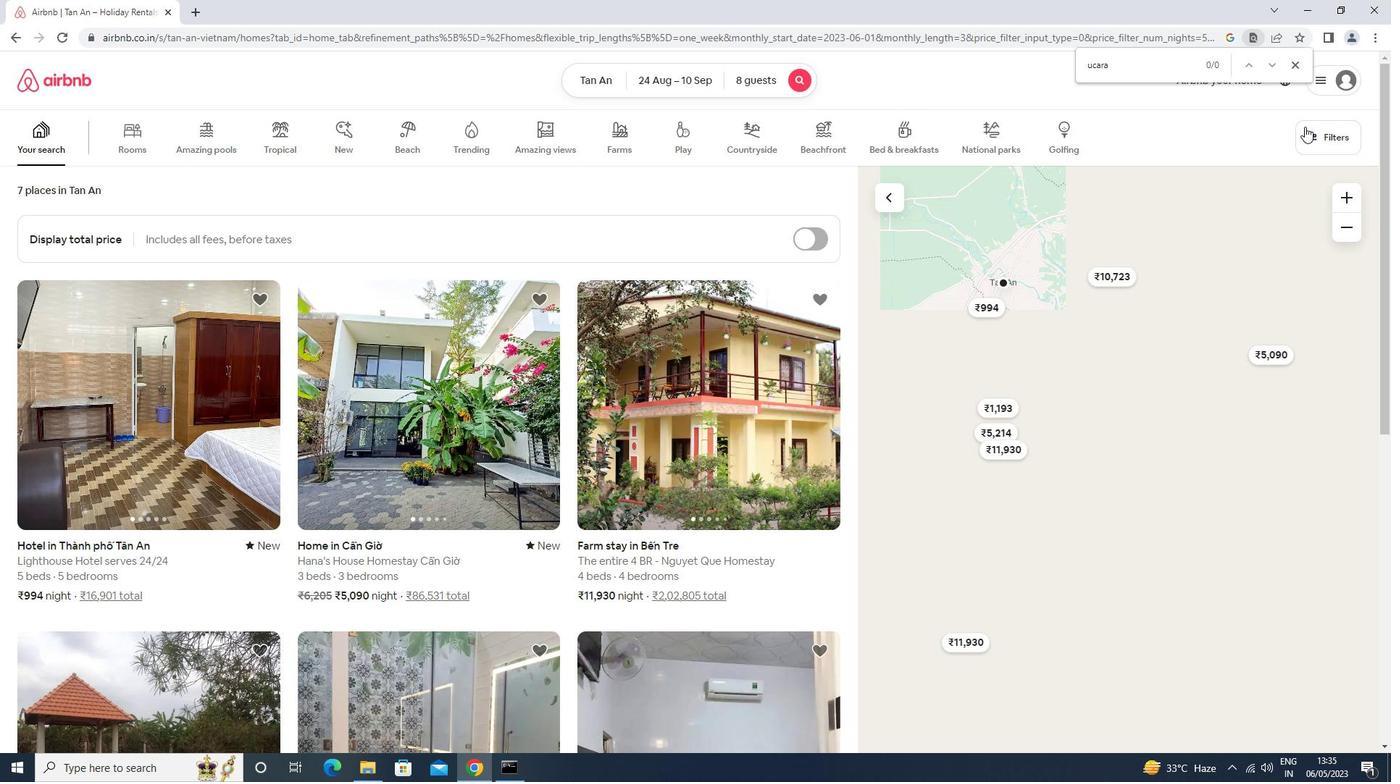 
Action: Mouse moved to (556, 487)
Screenshot: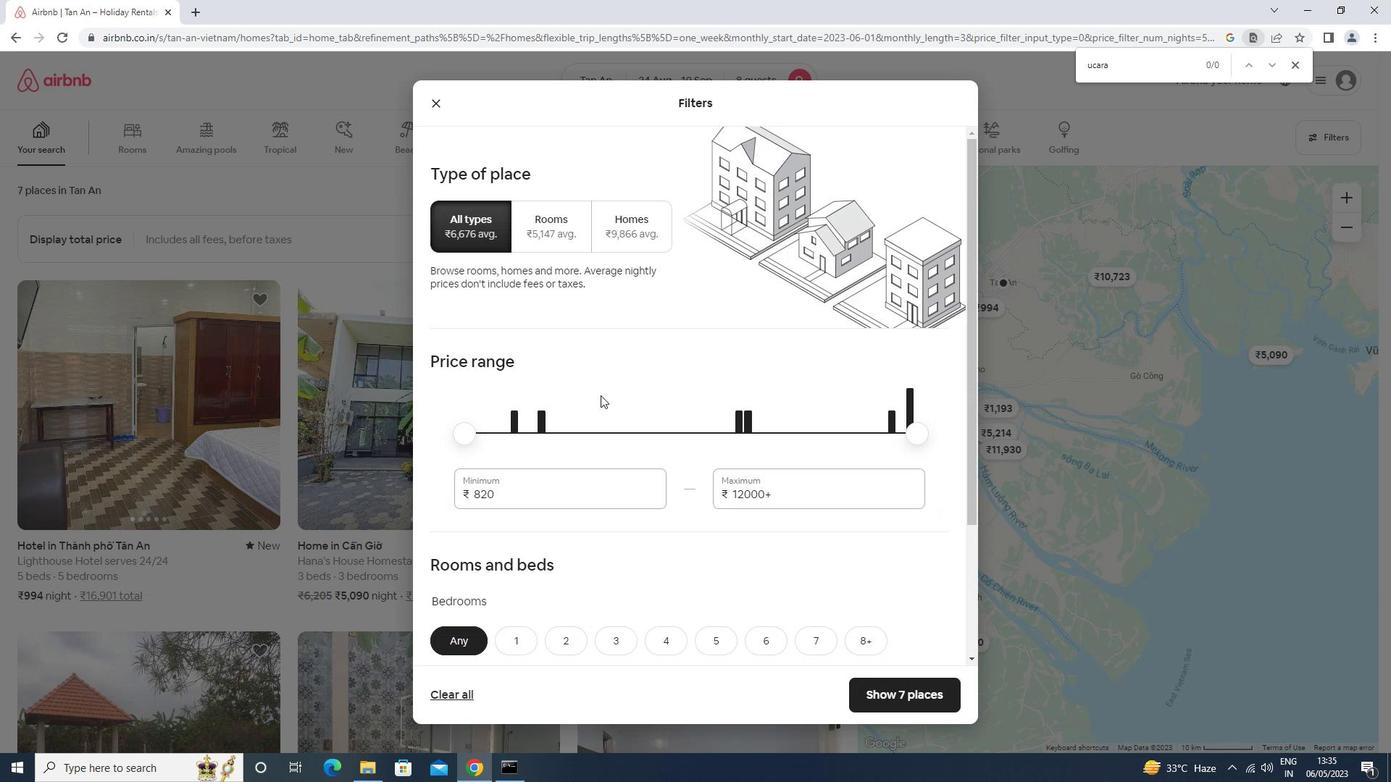 
Action: Mouse pressed left at (556, 487)
Screenshot: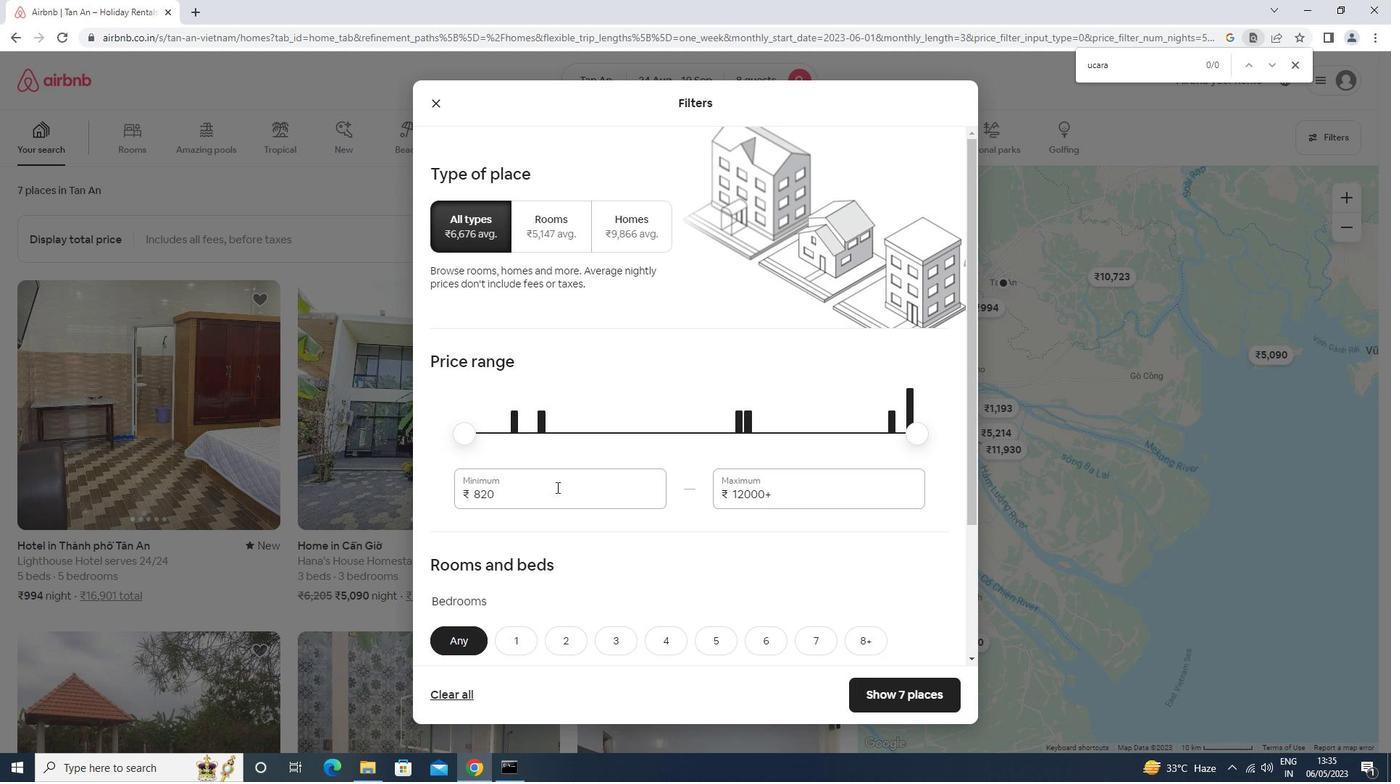 
Action: Mouse moved to (559, 484)
Screenshot: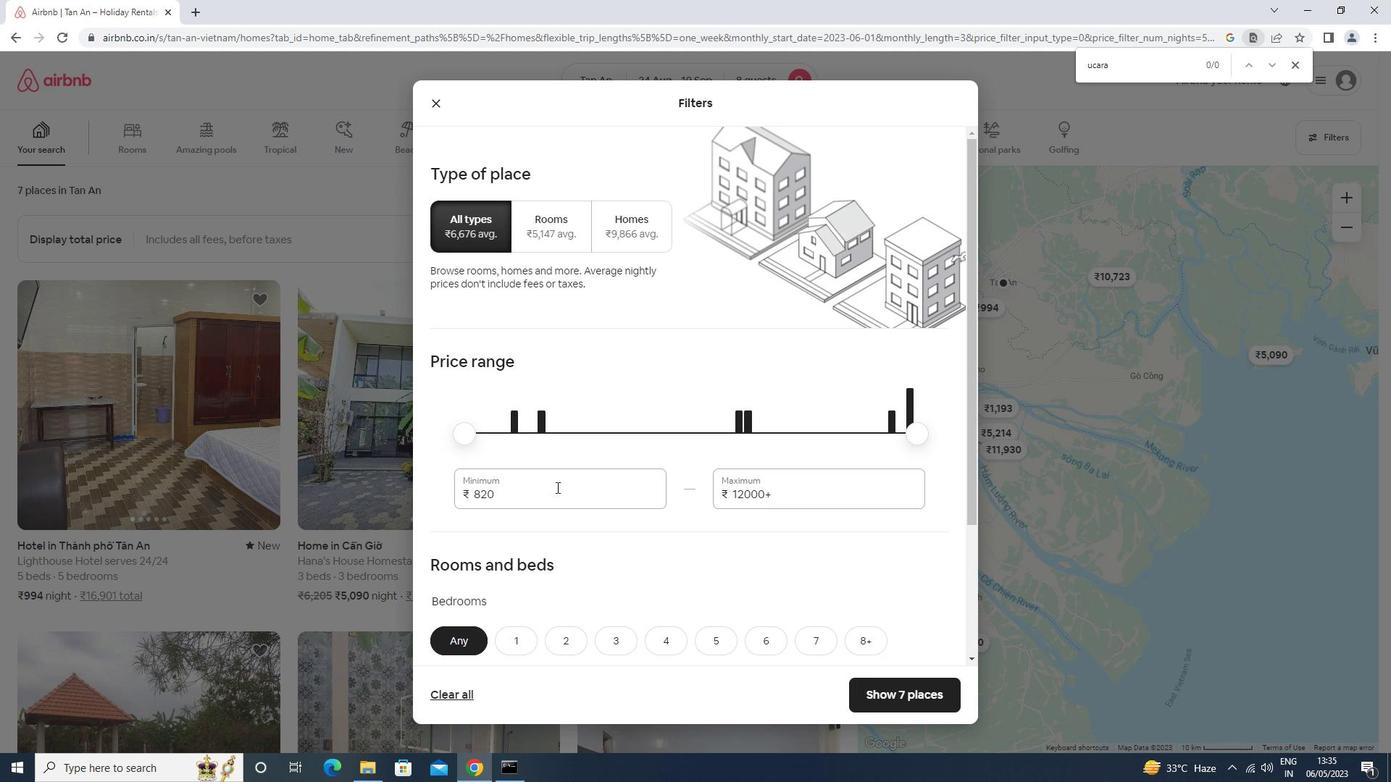 
Action: Key pressed <Key.backspace><Key.backspace><Key.backspace>12000<Key.tab>15000
Screenshot: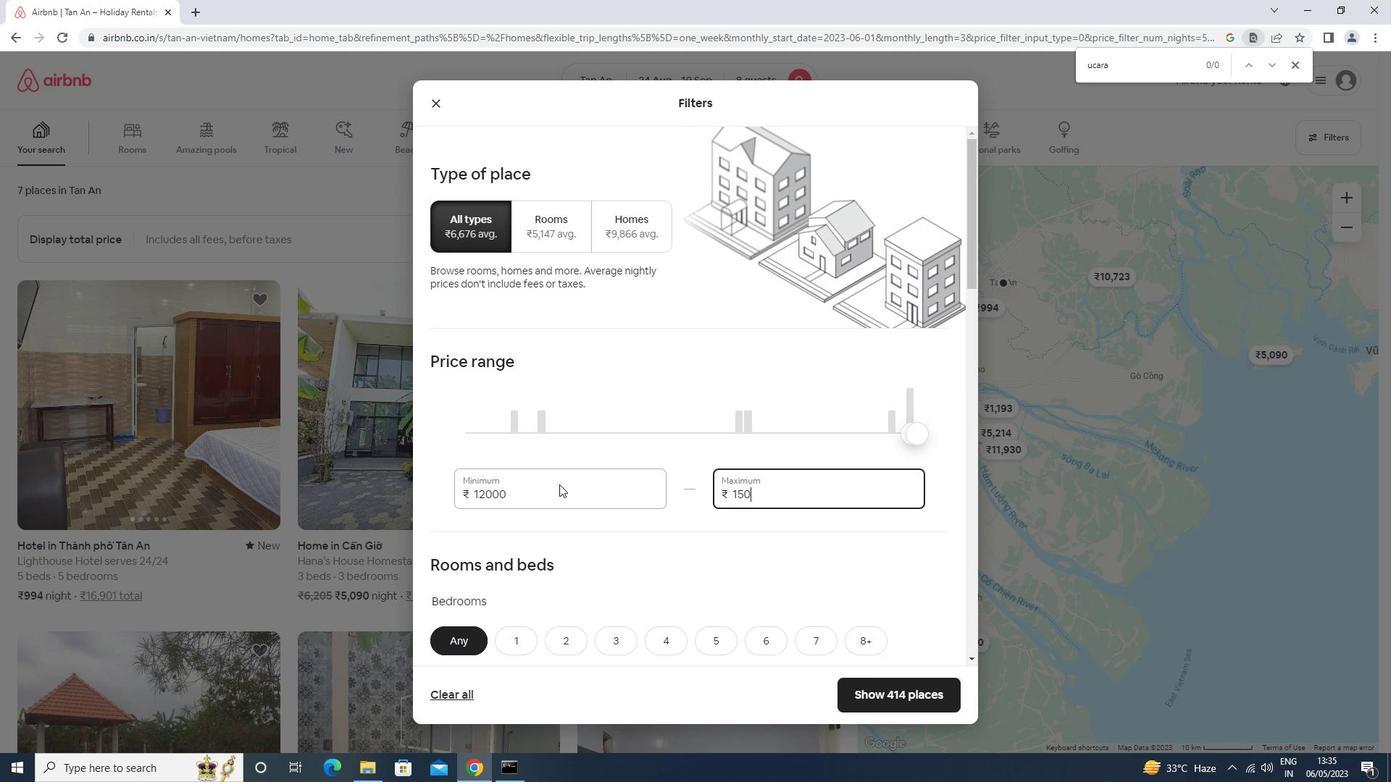 
Action: Mouse scrolled (559, 484) with delta (0, 0)
Screenshot: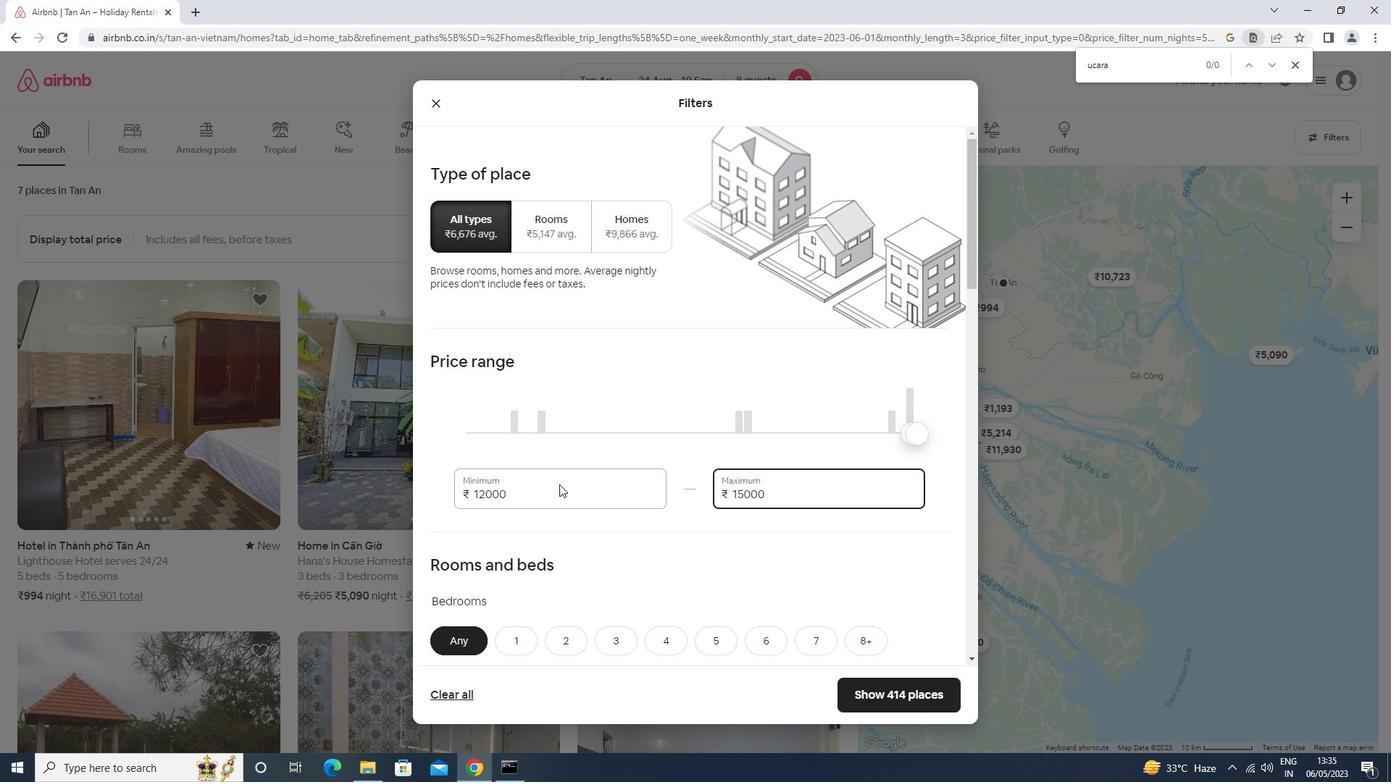 
Action: Mouse scrolled (559, 484) with delta (0, 0)
Screenshot: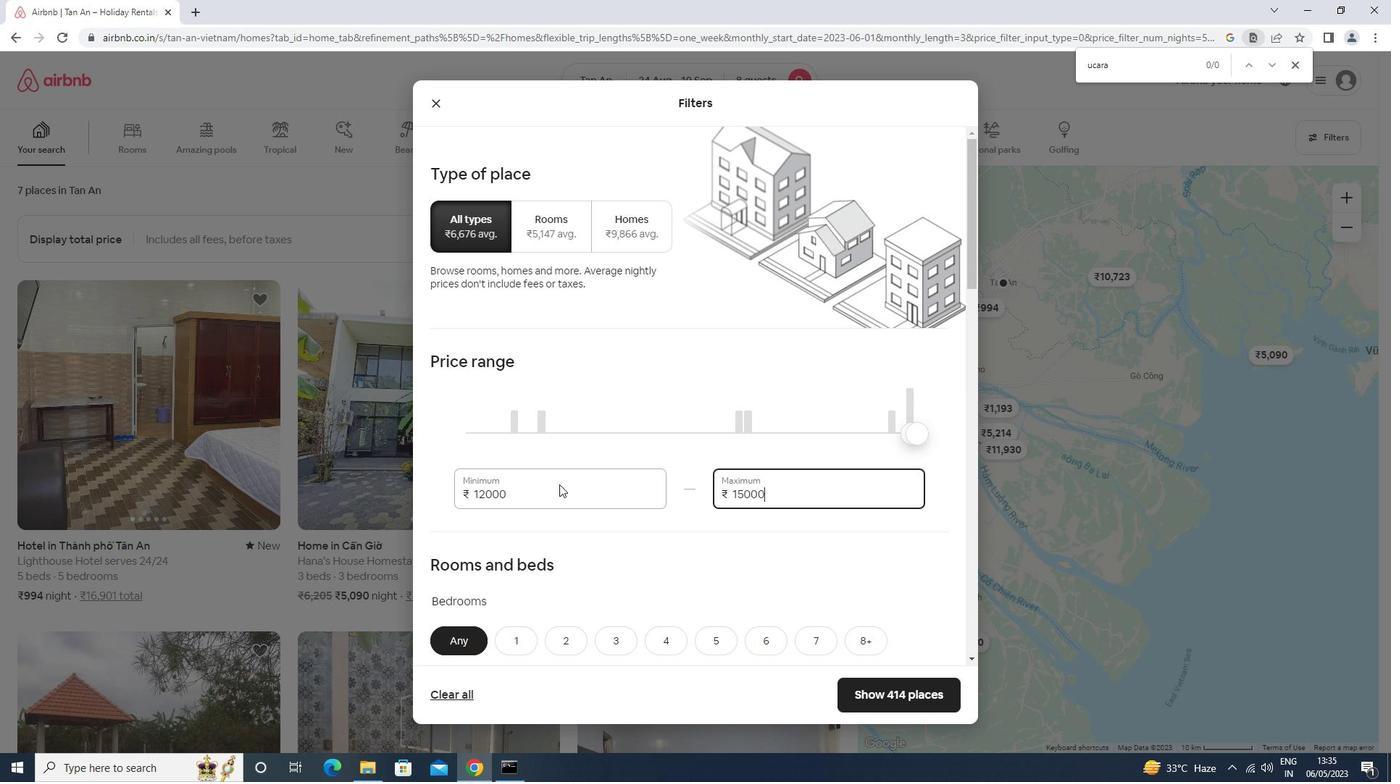
Action: Mouse scrolled (559, 484) with delta (0, 0)
Screenshot: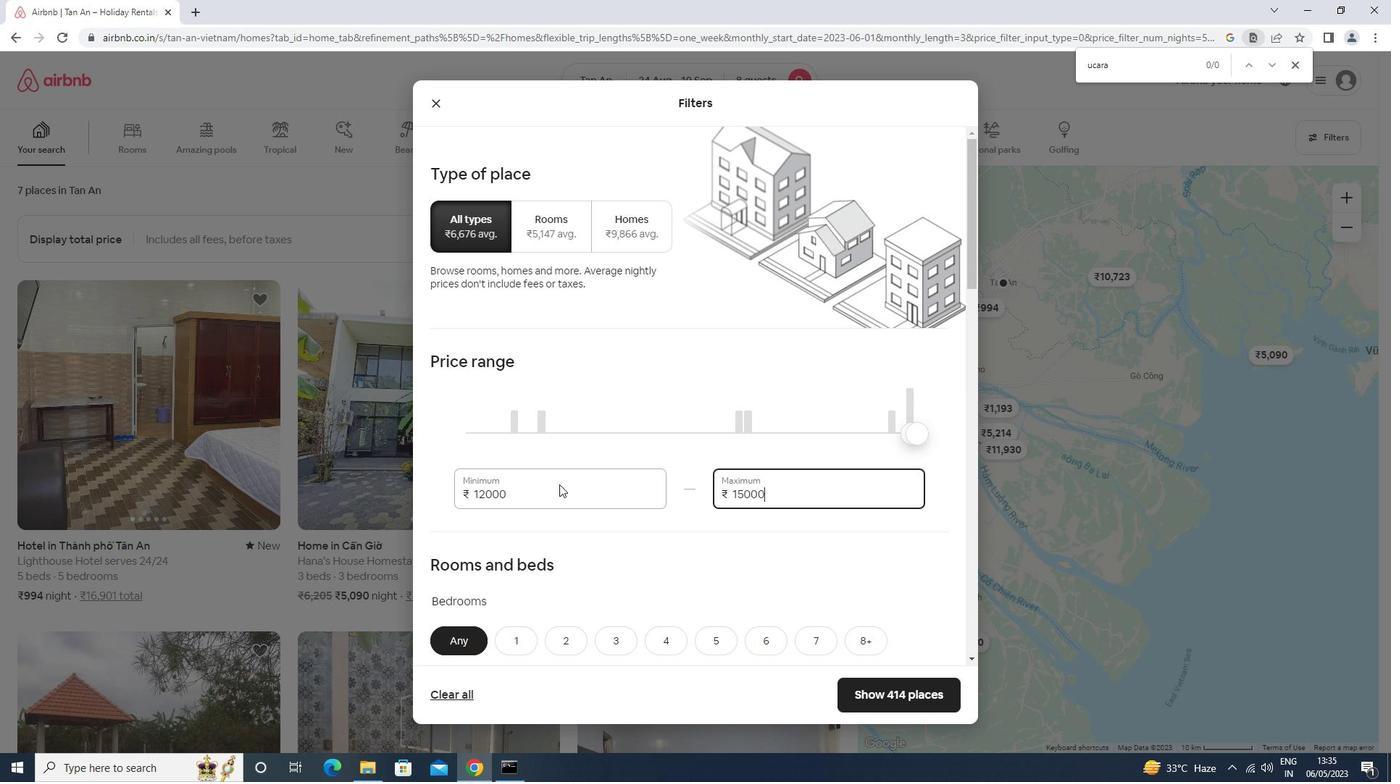 
Action: Mouse scrolled (559, 484) with delta (0, 0)
Screenshot: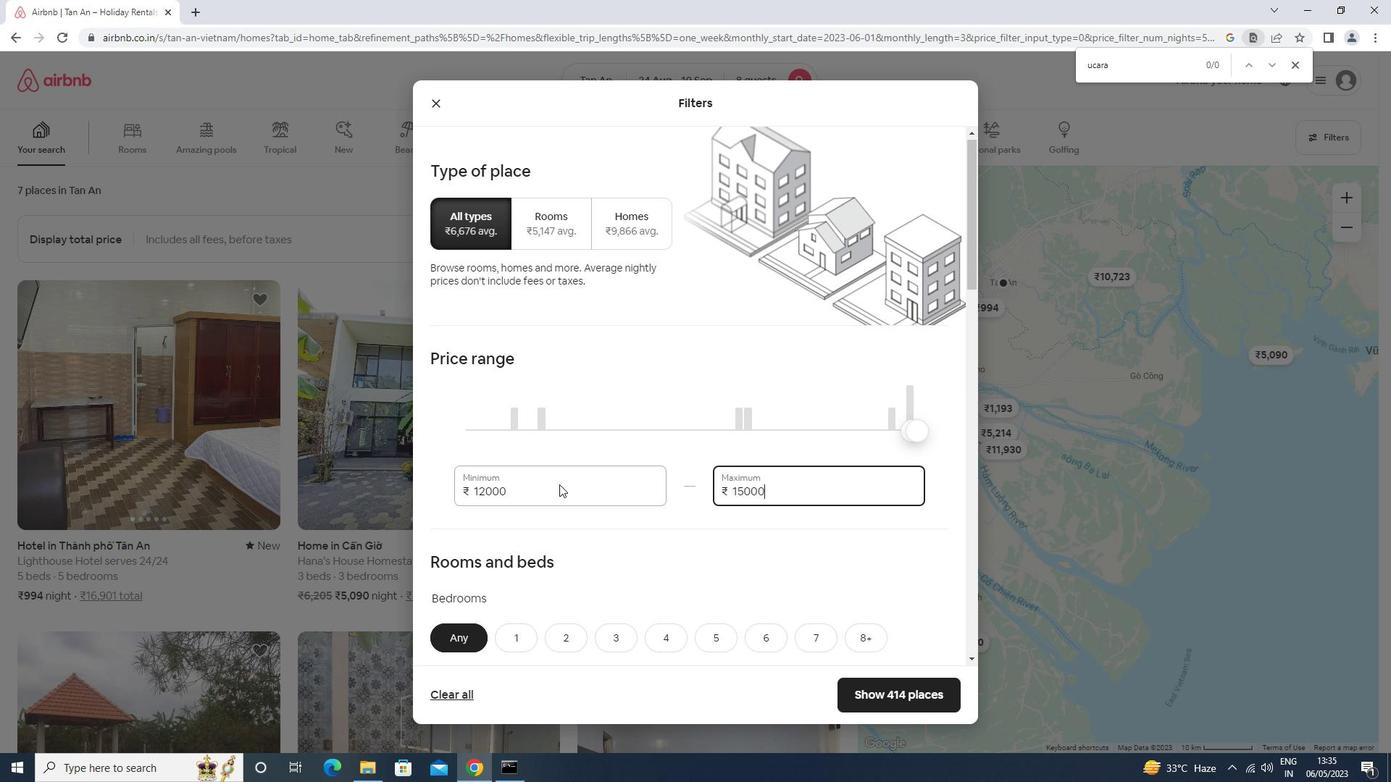 
Action: Mouse moved to (679, 349)
Screenshot: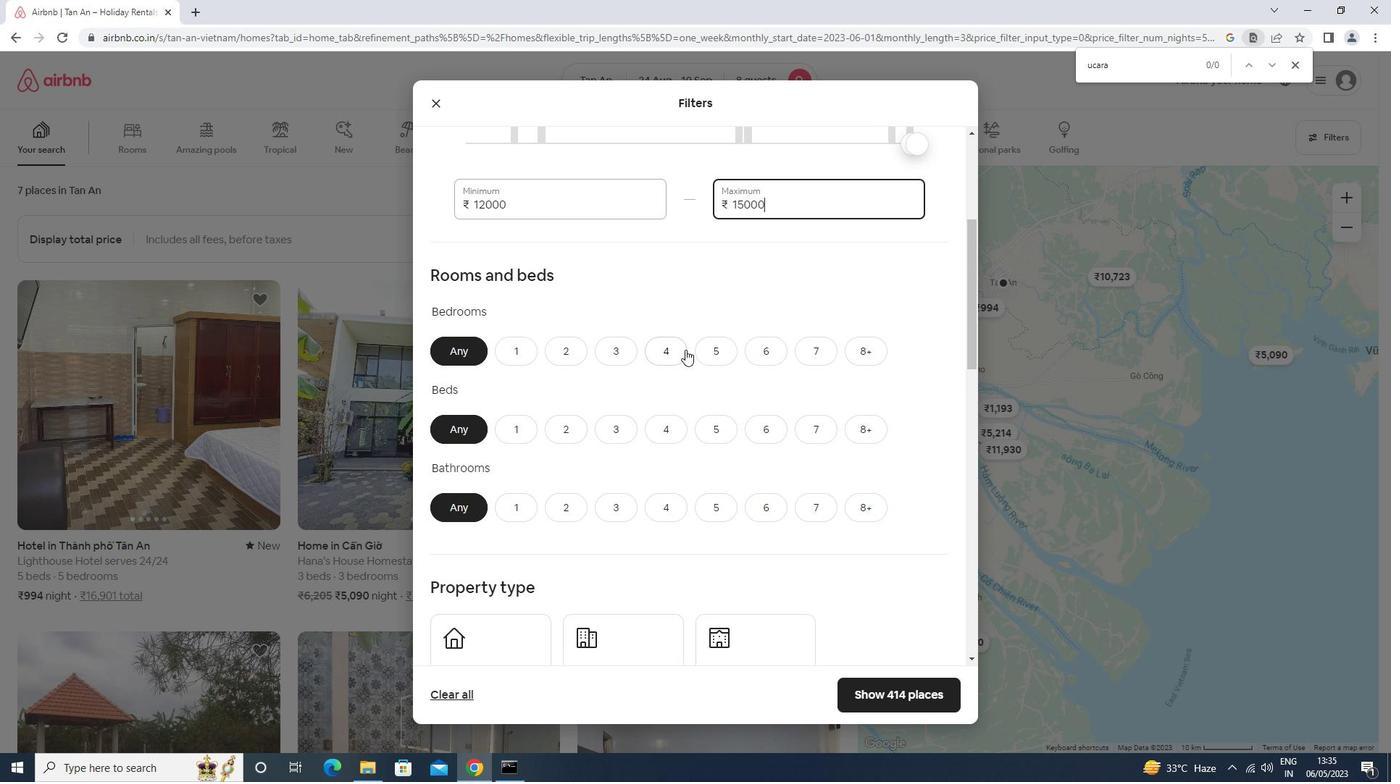 
Action: Mouse pressed left at (679, 349)
Screenshot: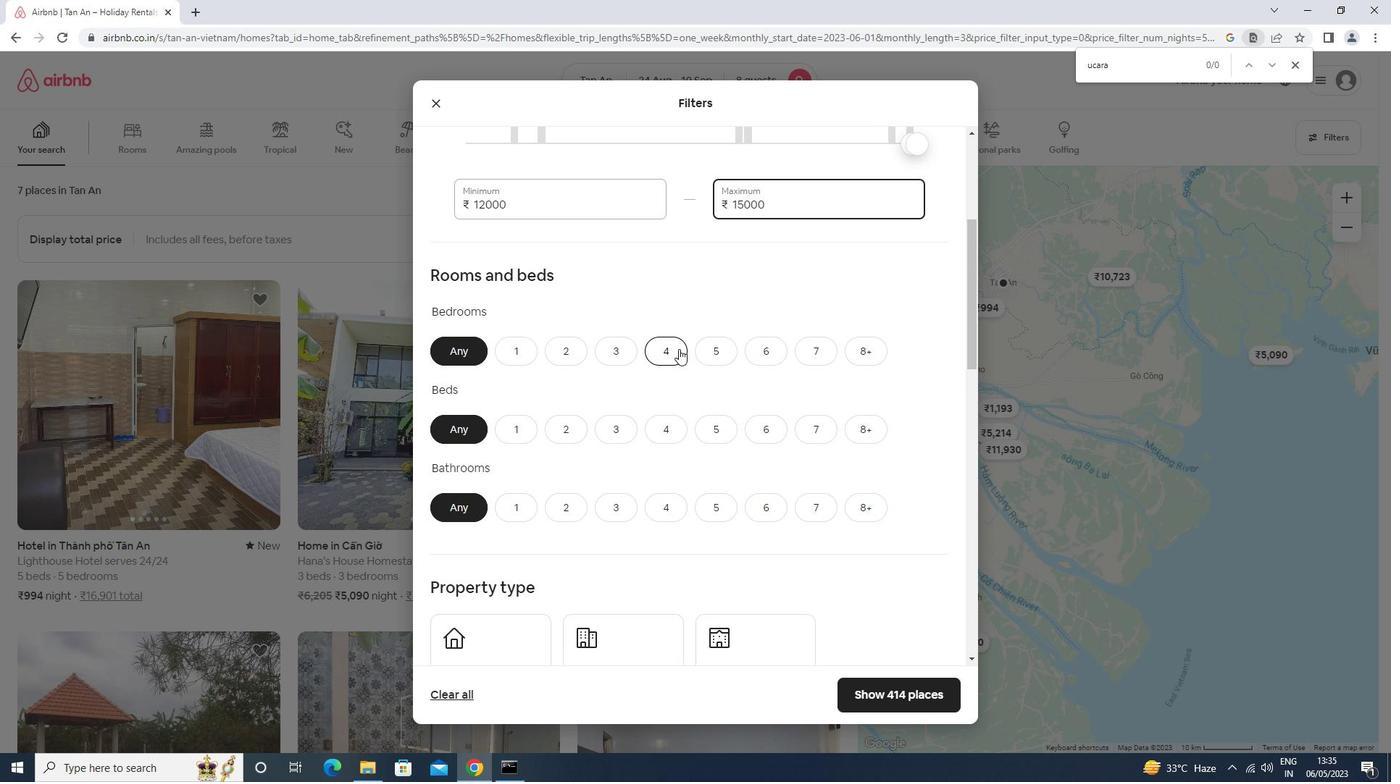 
Action: Mouse moved to (867, 431)
Screenshot: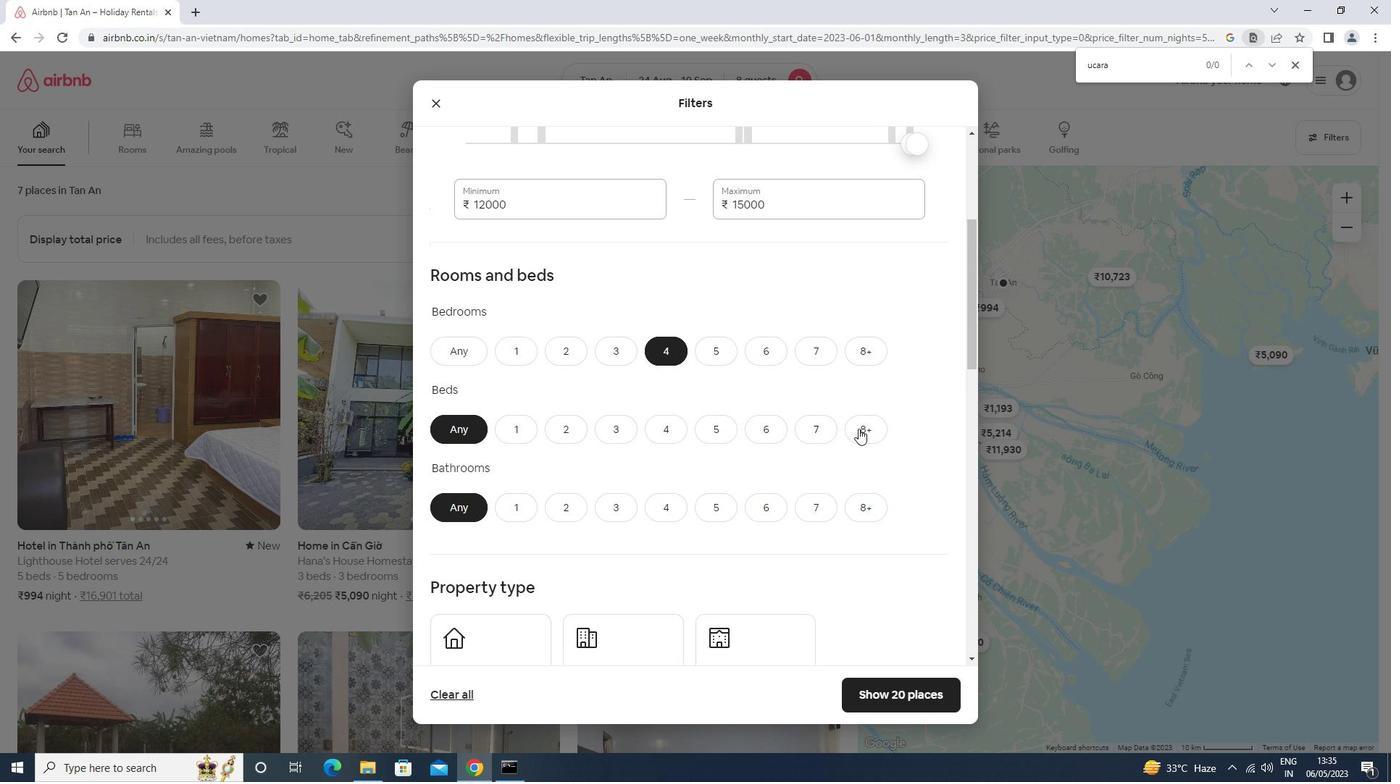 
Action: Mouse pressed left at (867, 431)
Screenshot: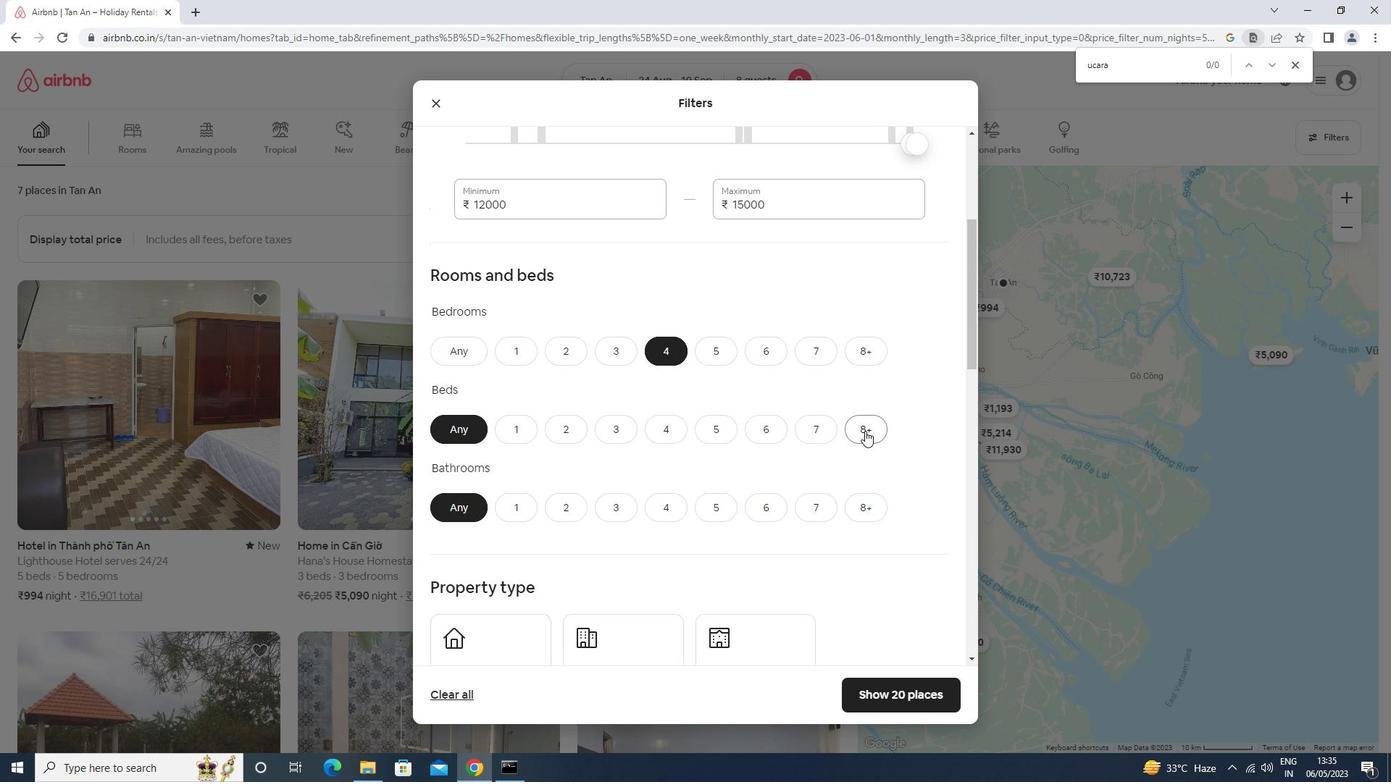 
Action: Mouse moved to (667, 500)
Screenshot: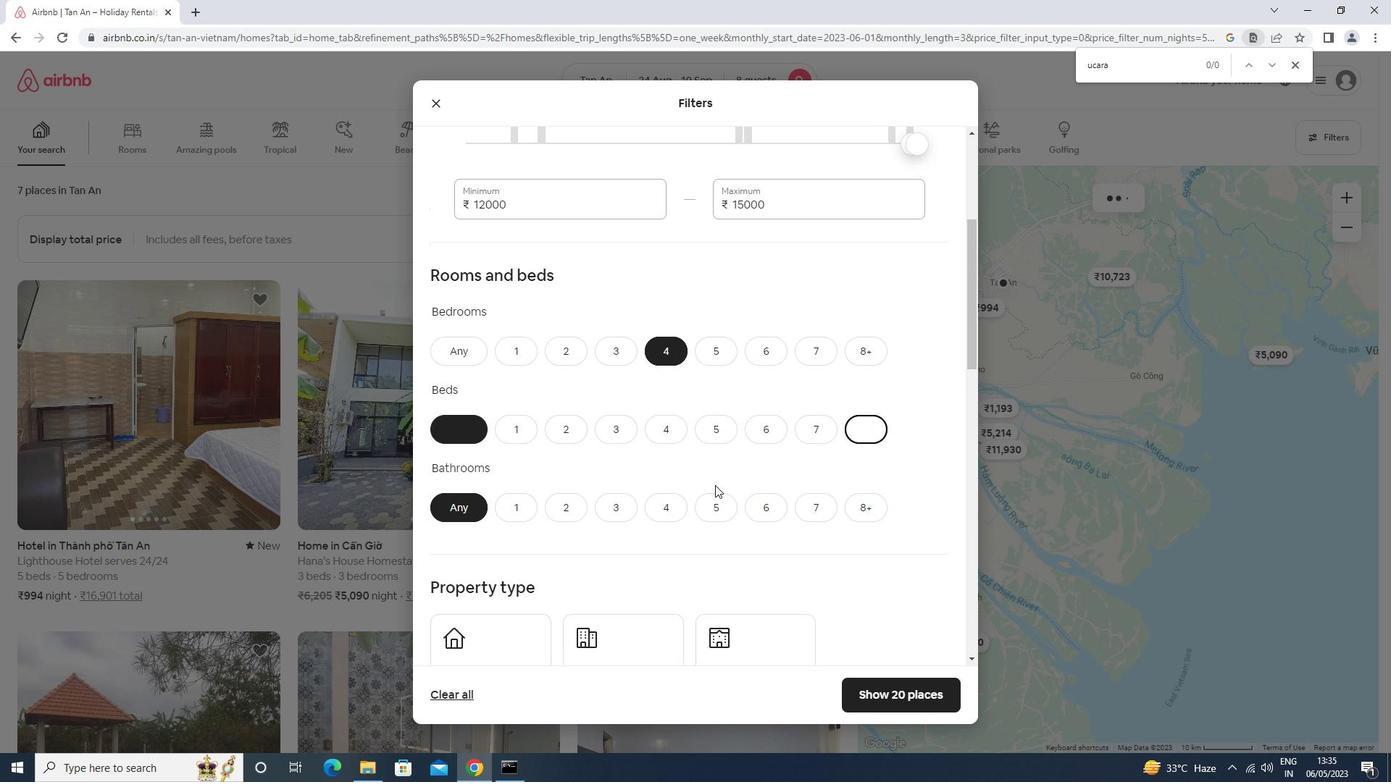 
Action: Mouse pressed left at (667, 500)
Screenshot: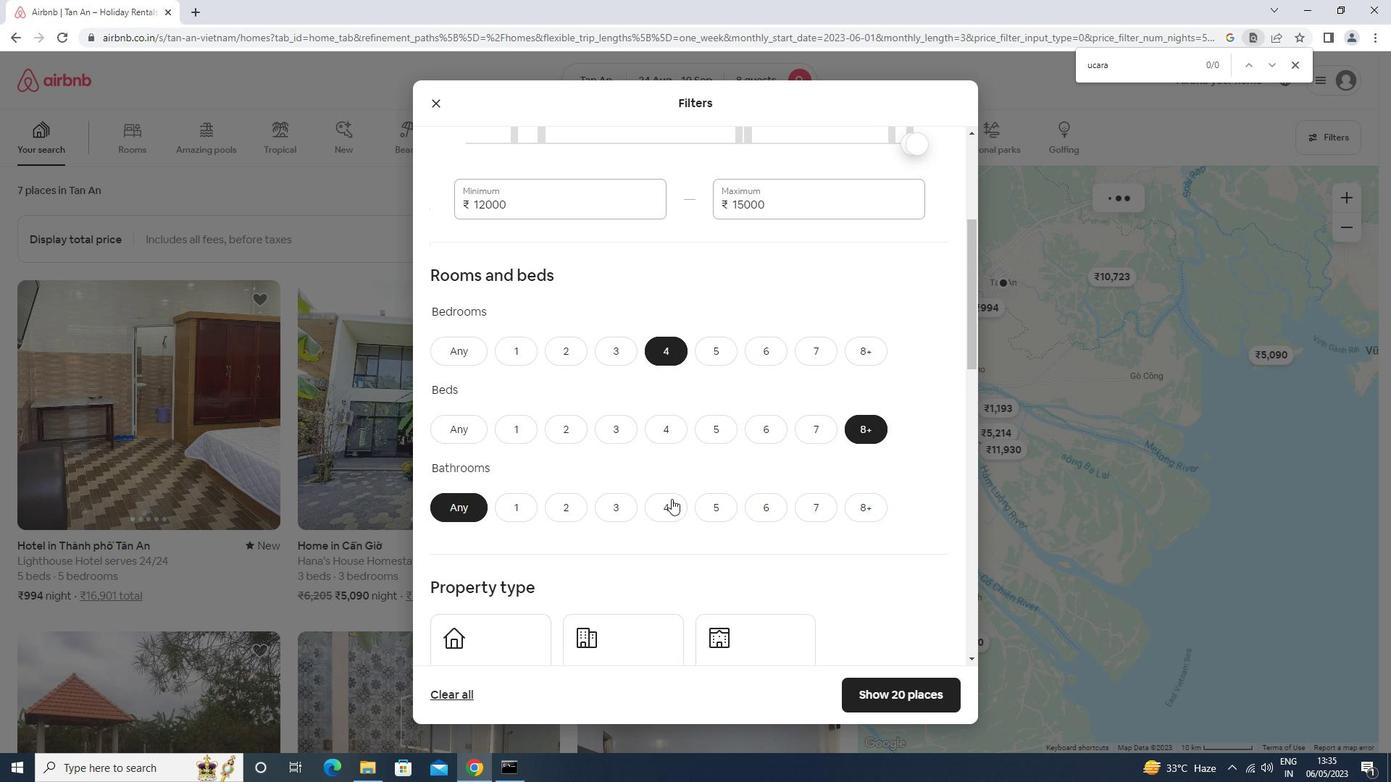 
Action: Mouse moved to (483, 409)
Screenshot: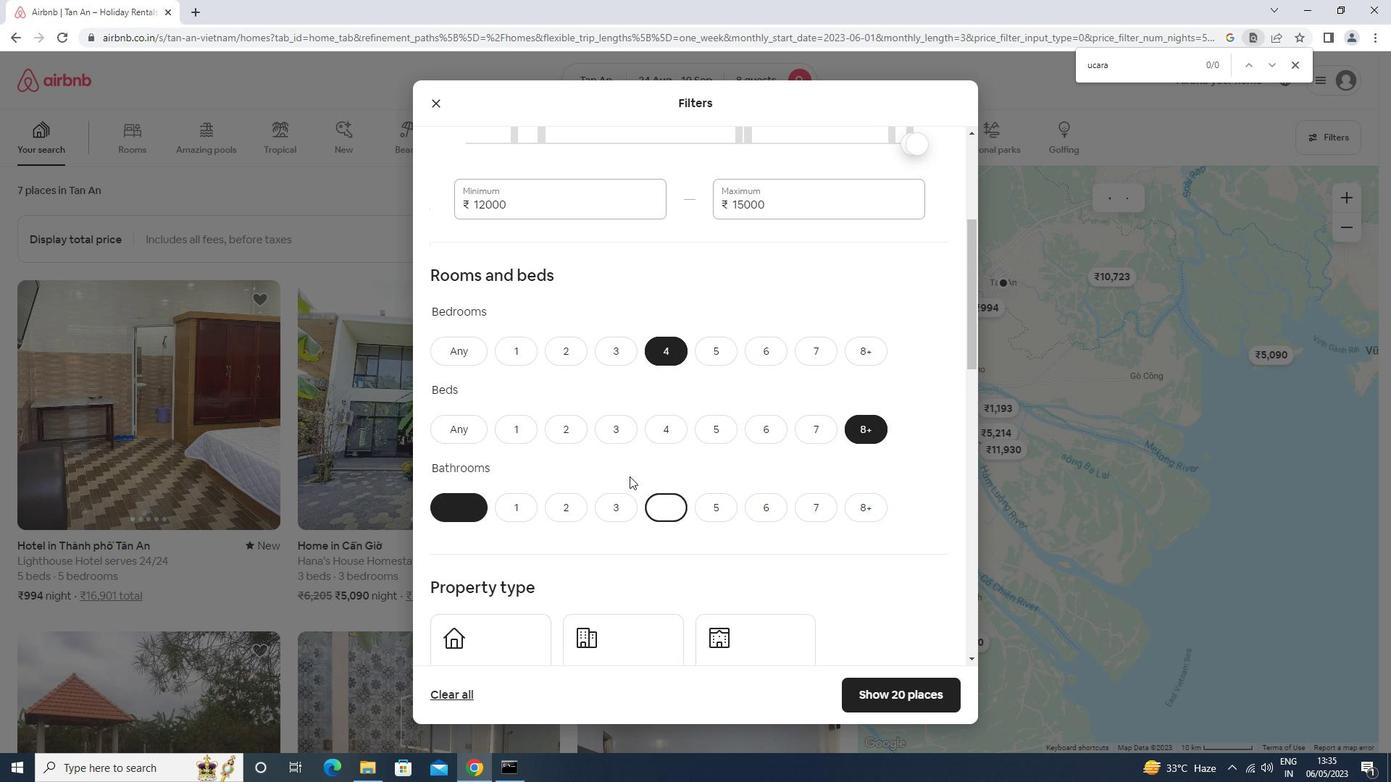 
Action: Mouse scrolled (483, 408) with delta (0, 0)
Screenshot: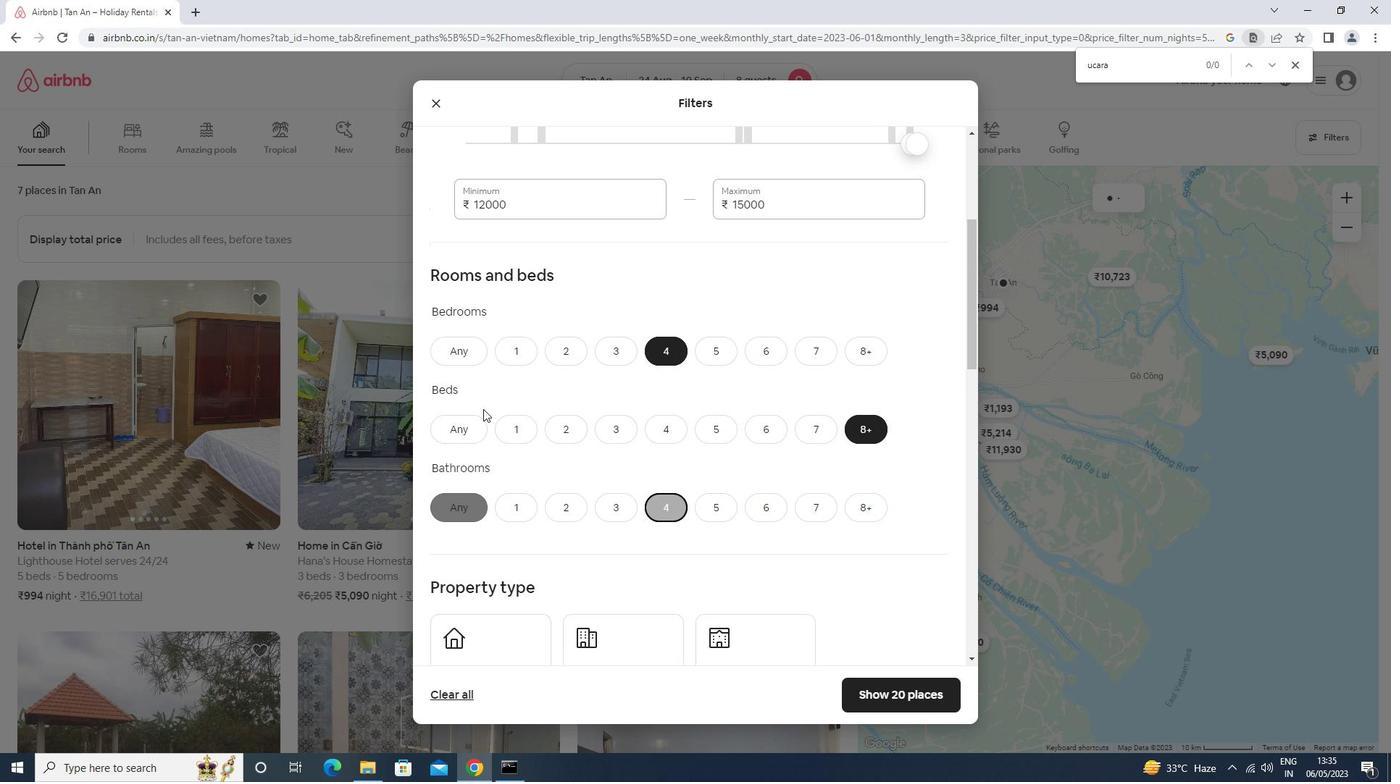 
Action: Mouse scrolled (483, 408) with delta (0, 0)
Screenshot: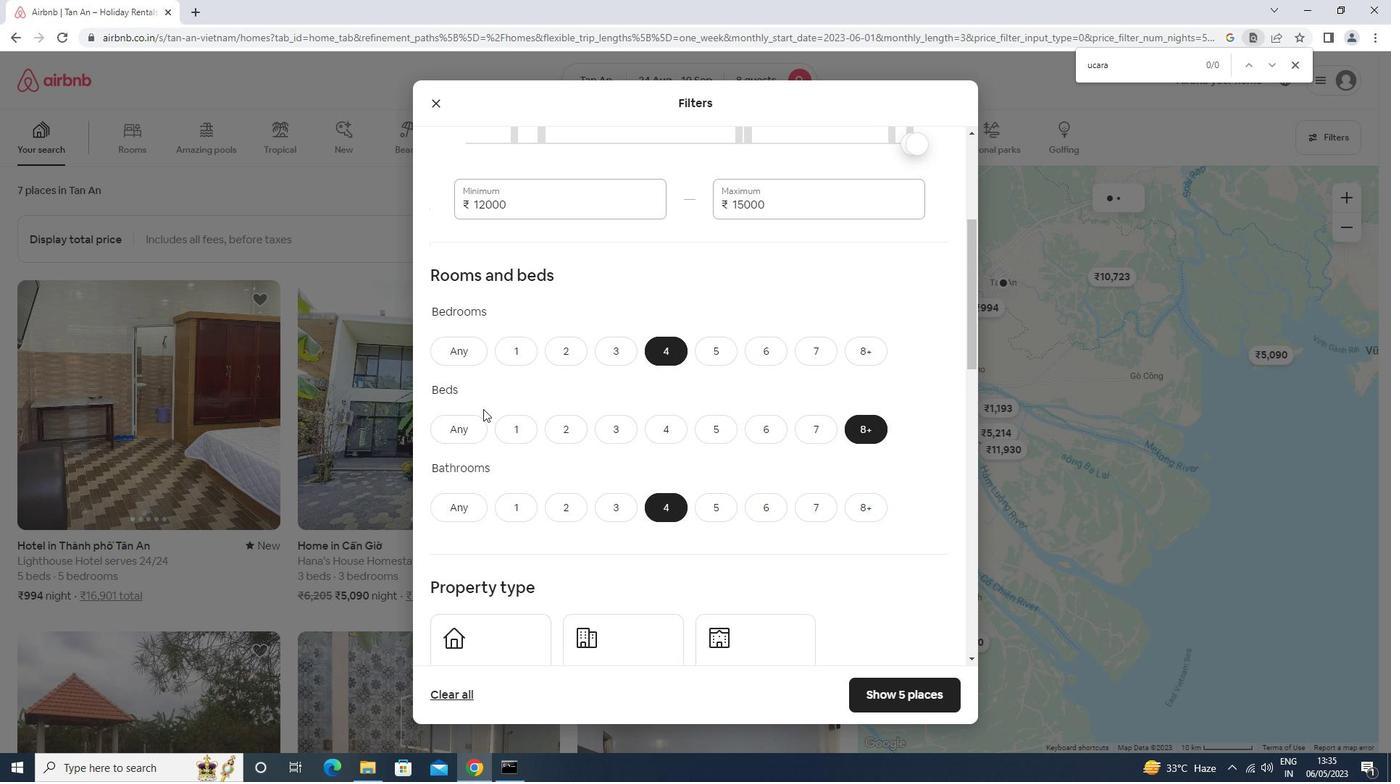 
Action: Mouse scrolled (483, 408) with delta (0, 0)
Screenshot: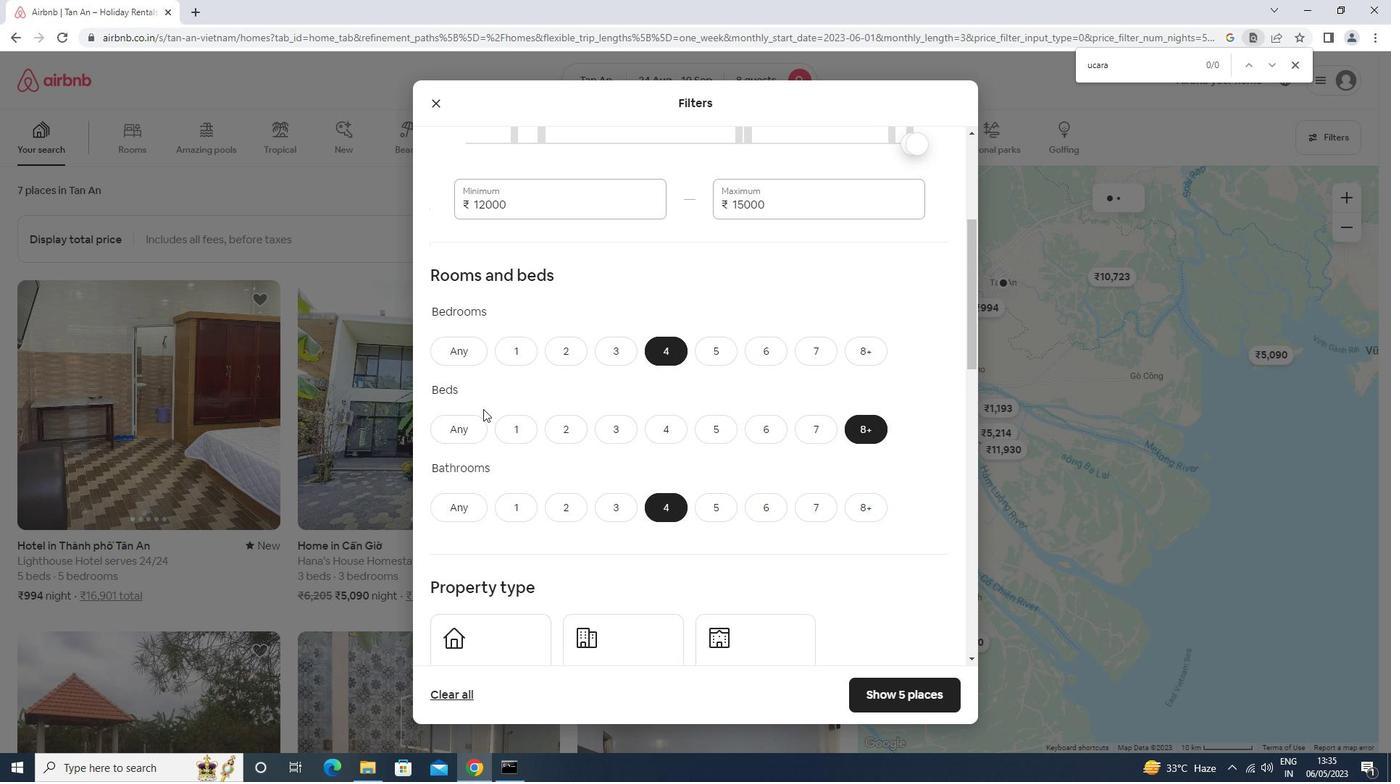 
Action: Mouse scrolled (483, 408) with delta (0, 0)
Screenshot: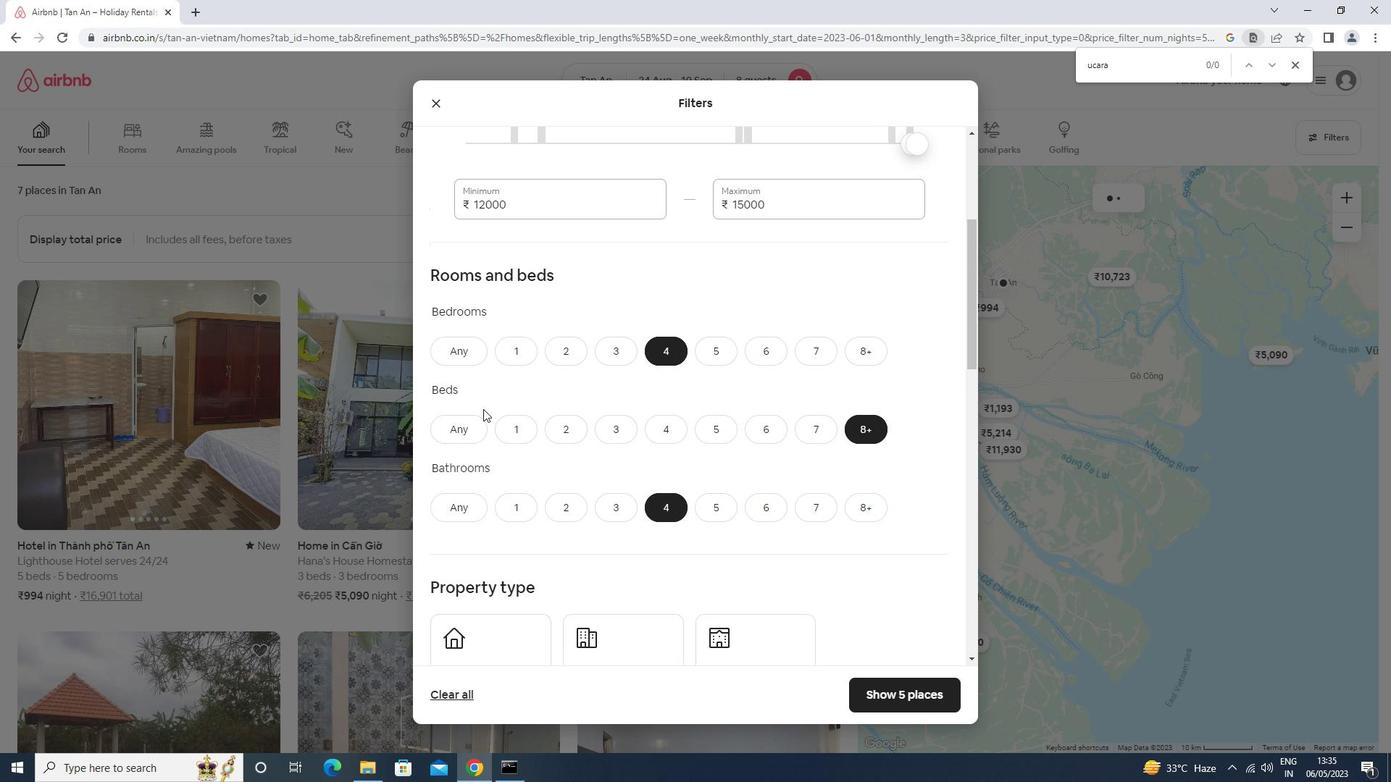 
Action: Mouse scrolled (483, 408) with delta (0, 0)
Screenshot: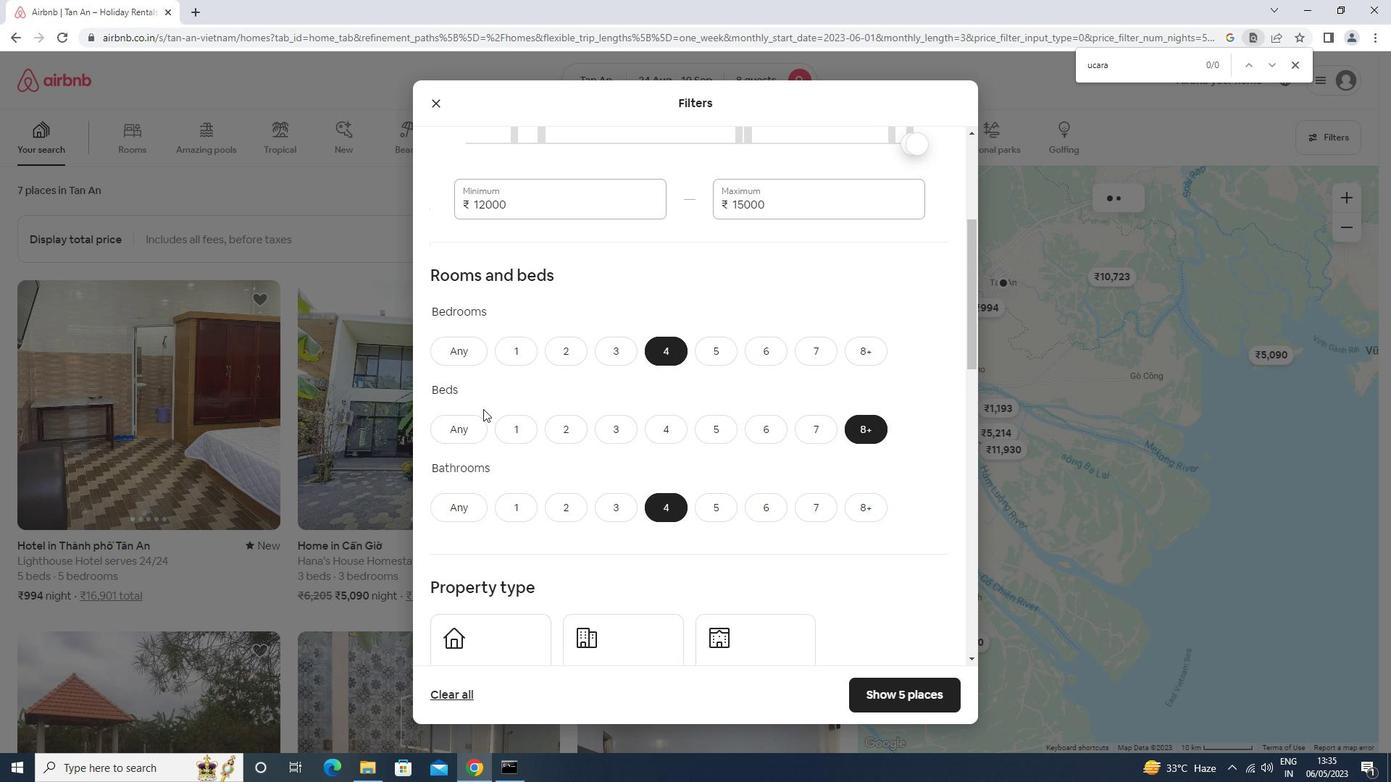 
Action: Mouse moved to (499, 269)
Screenshot: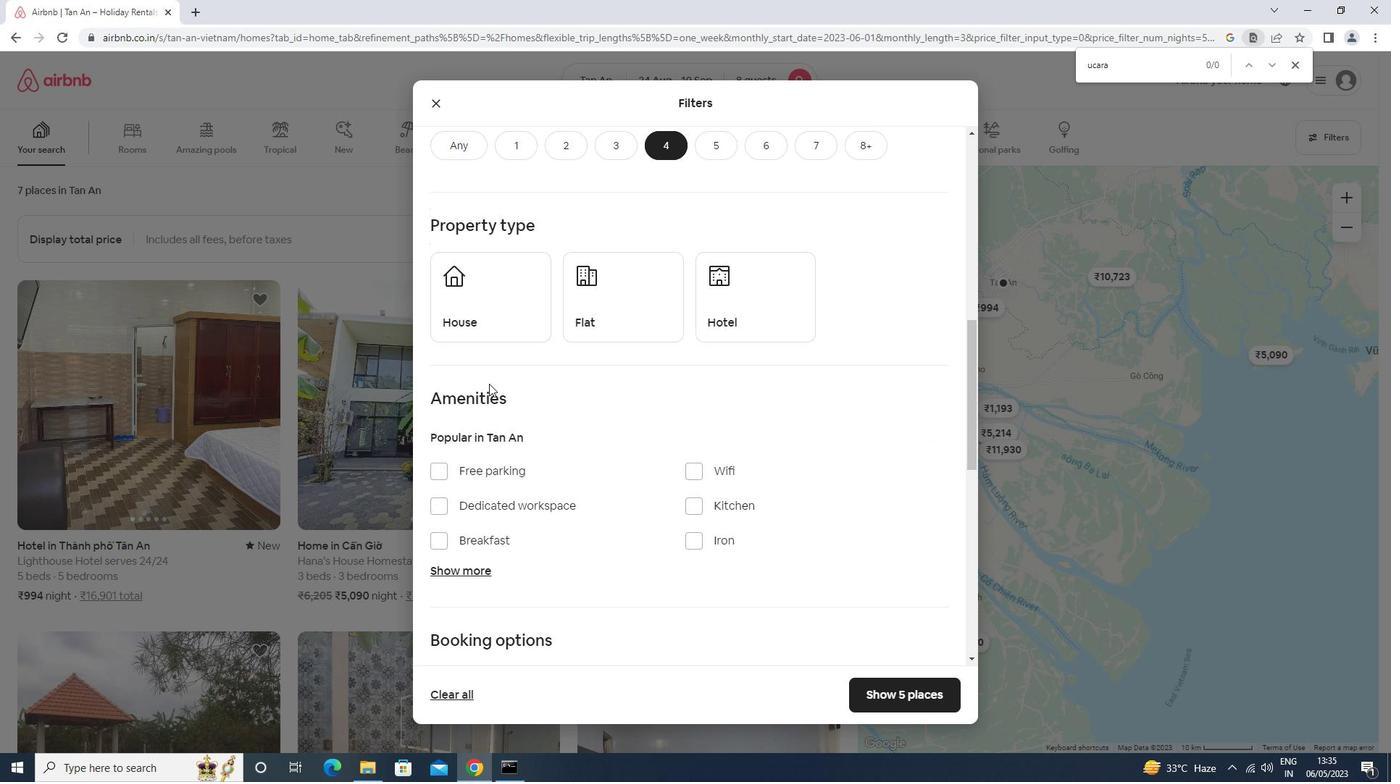 
Action: Mouse pressed left at (499, 269)
Screenshot: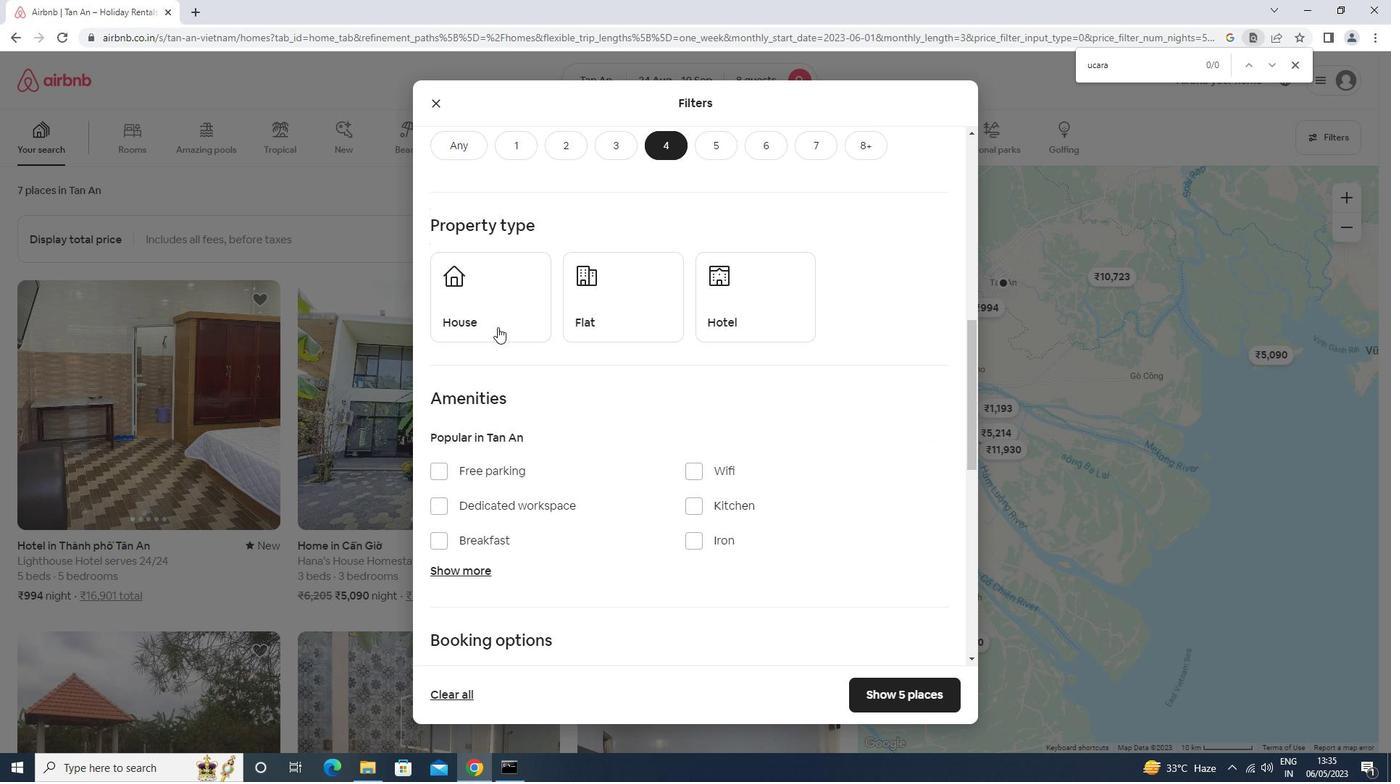 
Action: Mouse moved to (605, 309)
Screenshot: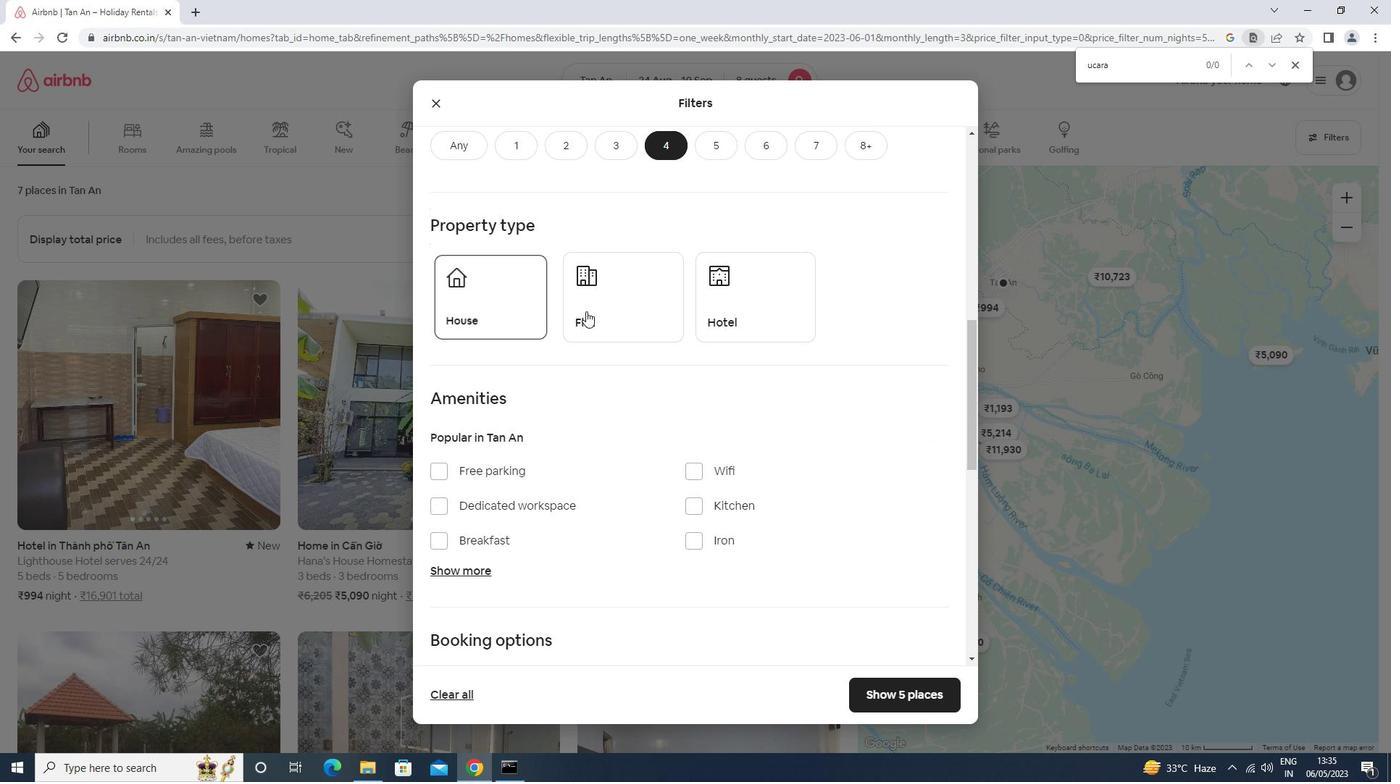 
Action: Mouse pressed left at (605, 309)
Screenshot: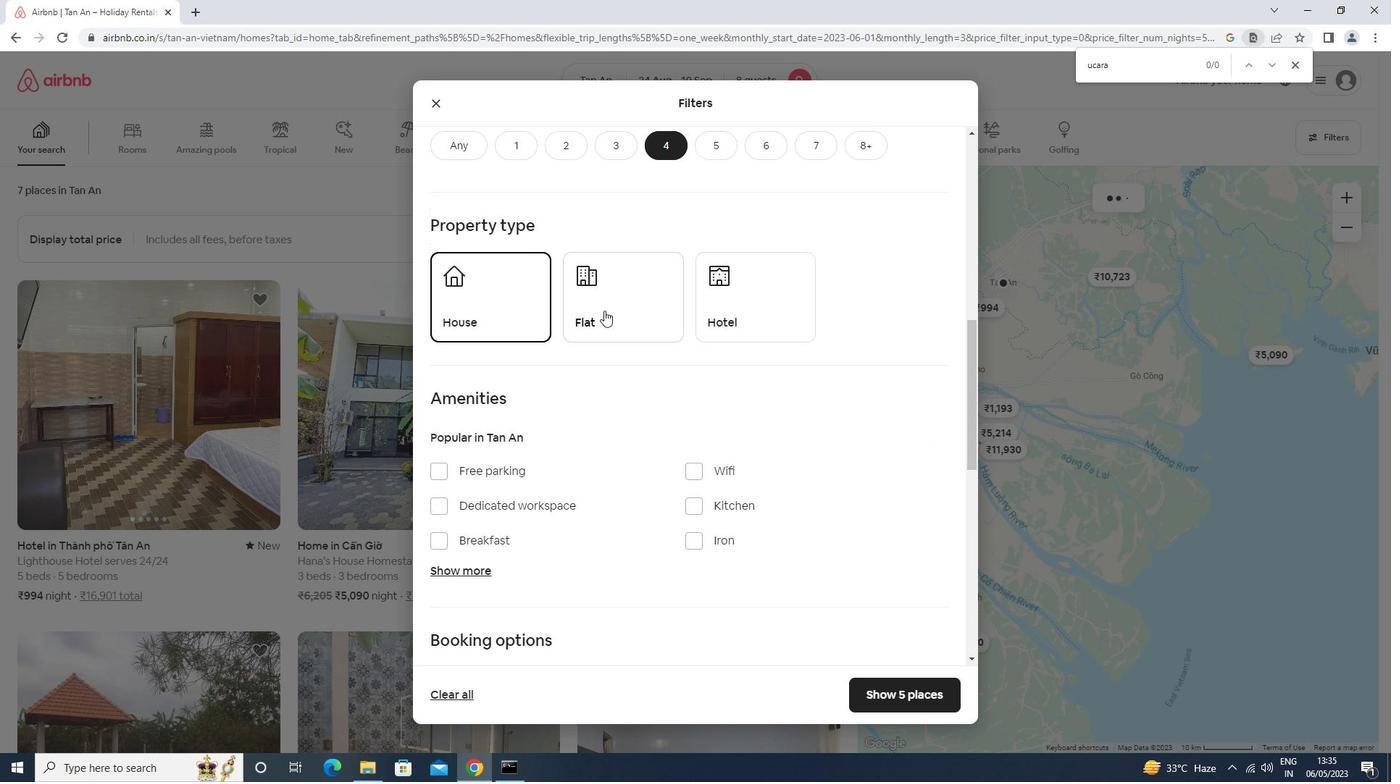 
Action: Mouse moved to (485, 582)
Screenshot: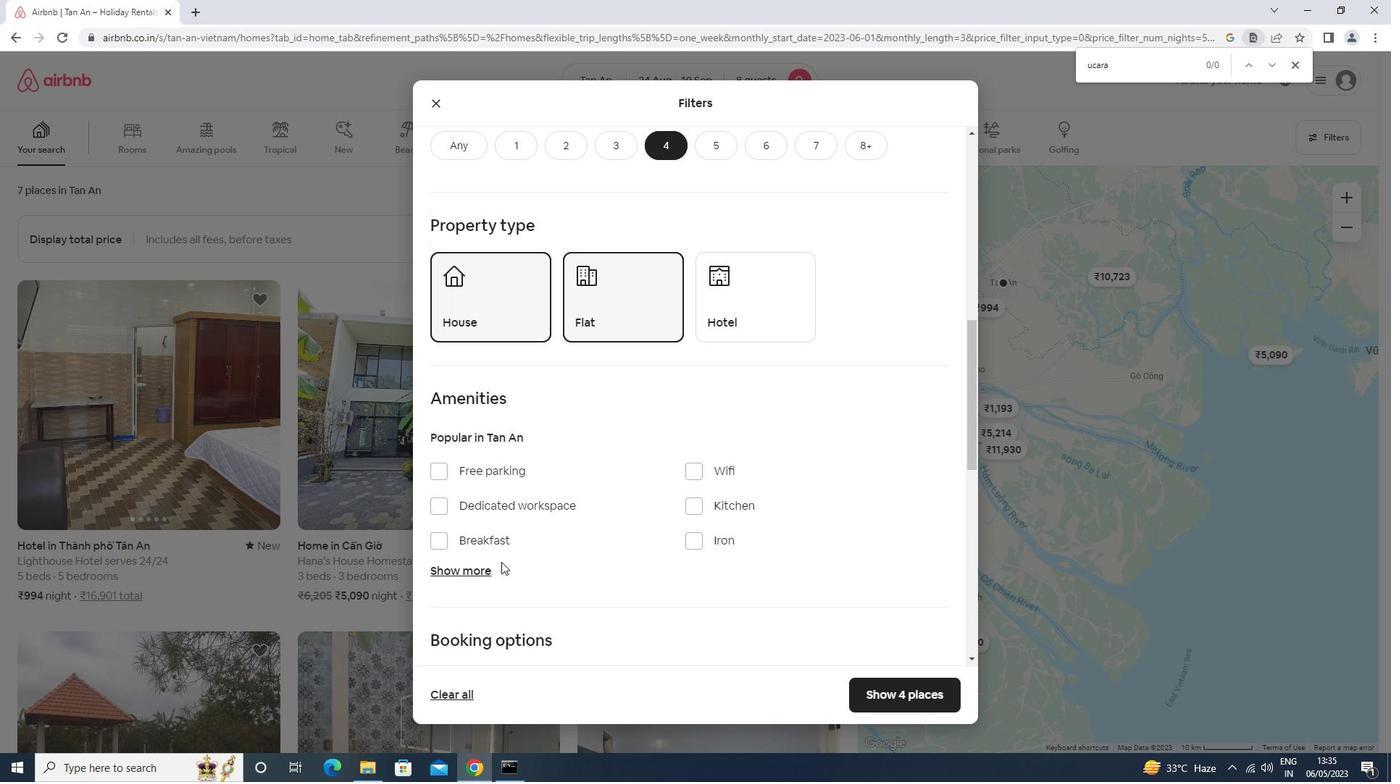 
Action: Mouse pressed left at (485, 582)
Screenshot: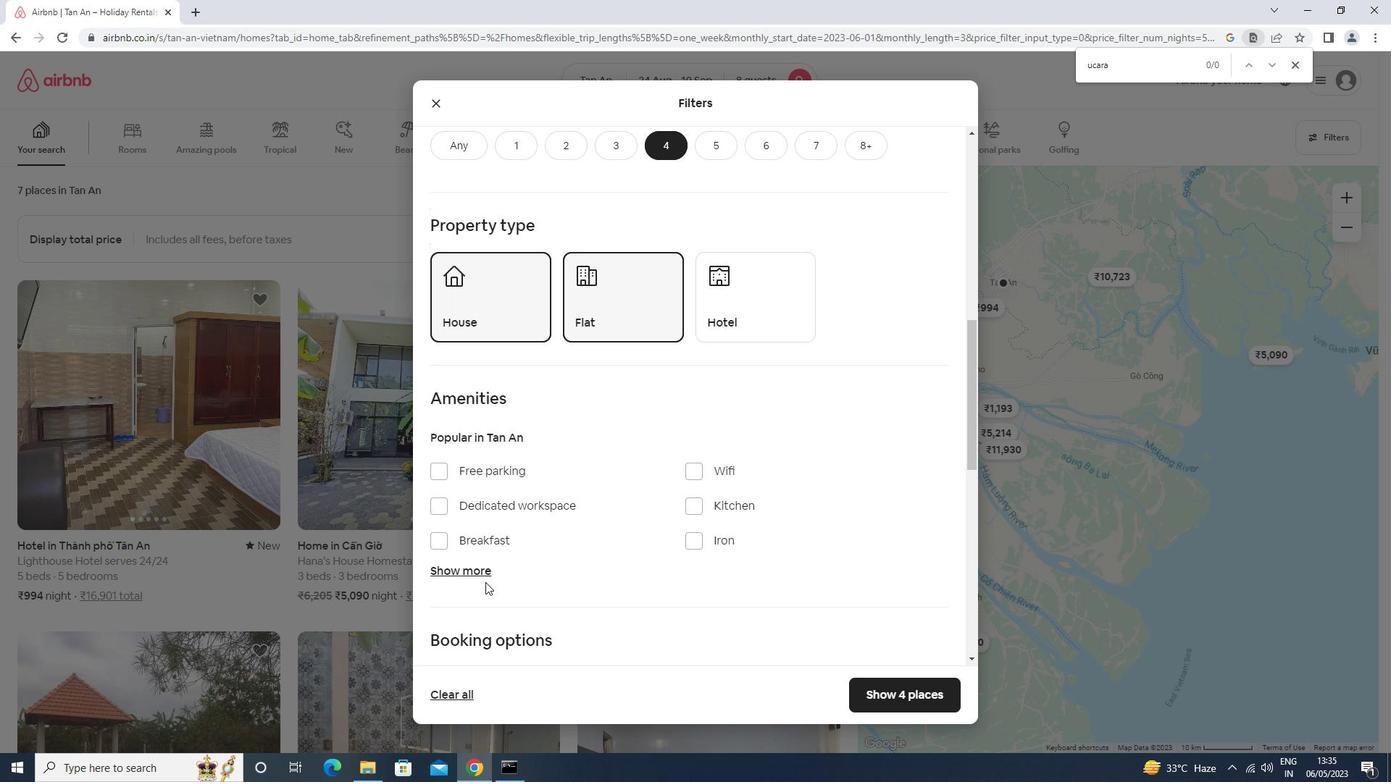 
Action: Mouse moved to (482, 563)
Screenshot: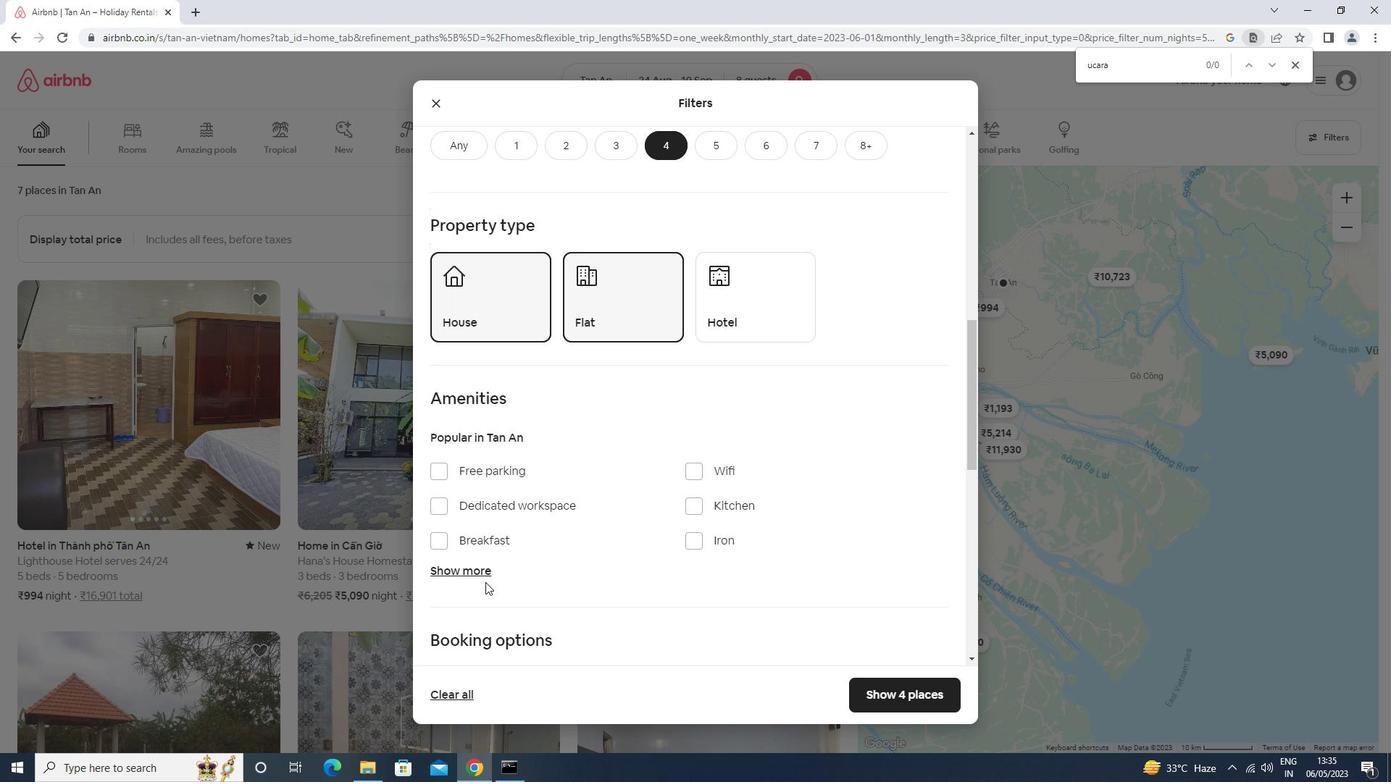 
Action: Mouse pressed left at (482, 563)
Screenshot: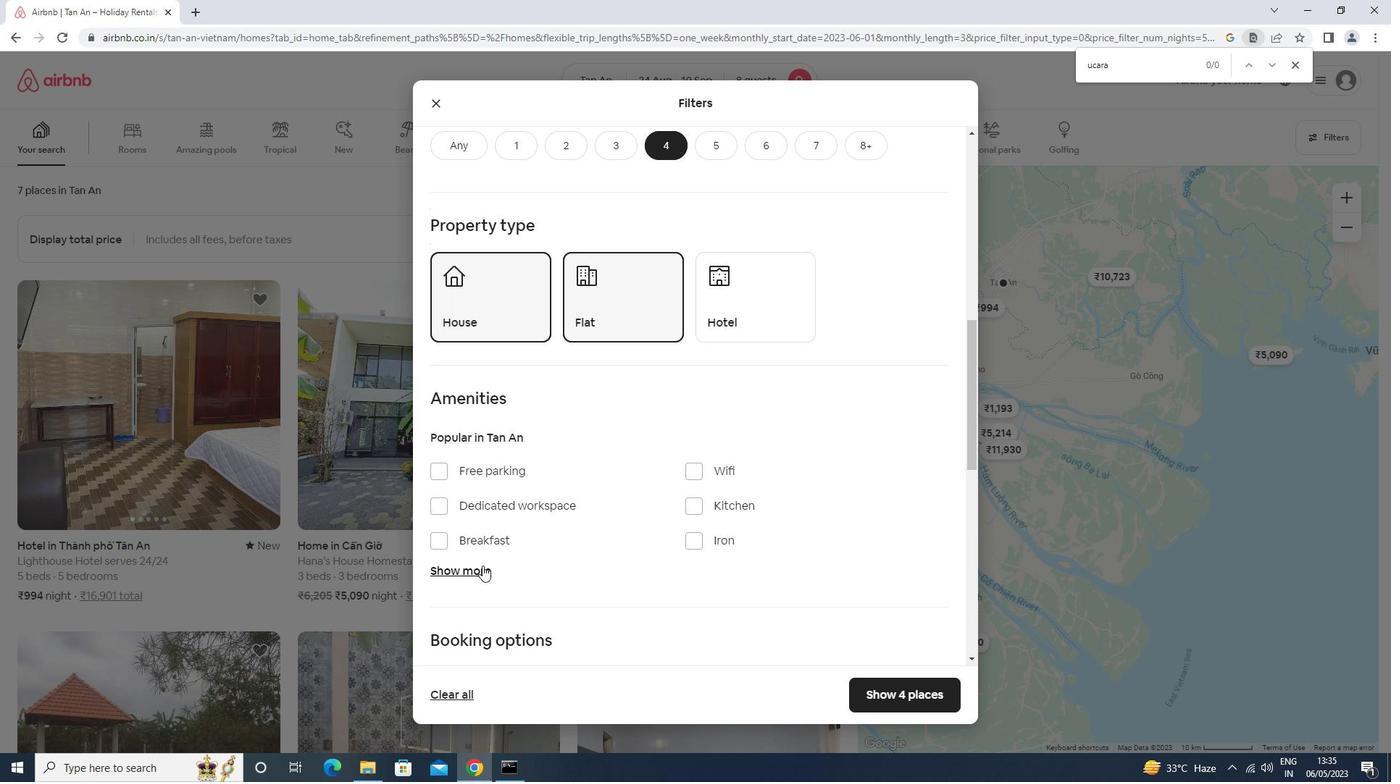 
Action: Mouse moved to (733, 472)
Screenshot: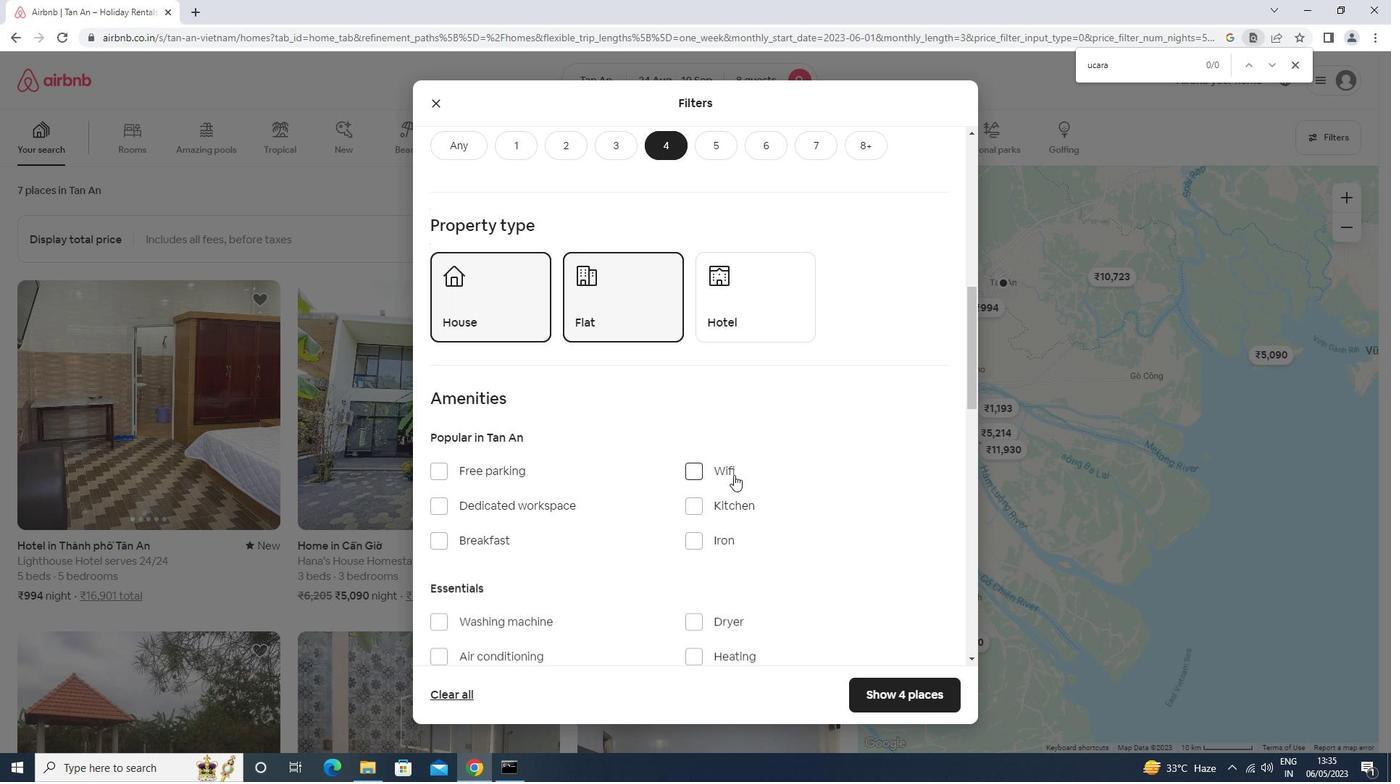 
Action: Mouse pressed left at (733, 472)
Screenshot: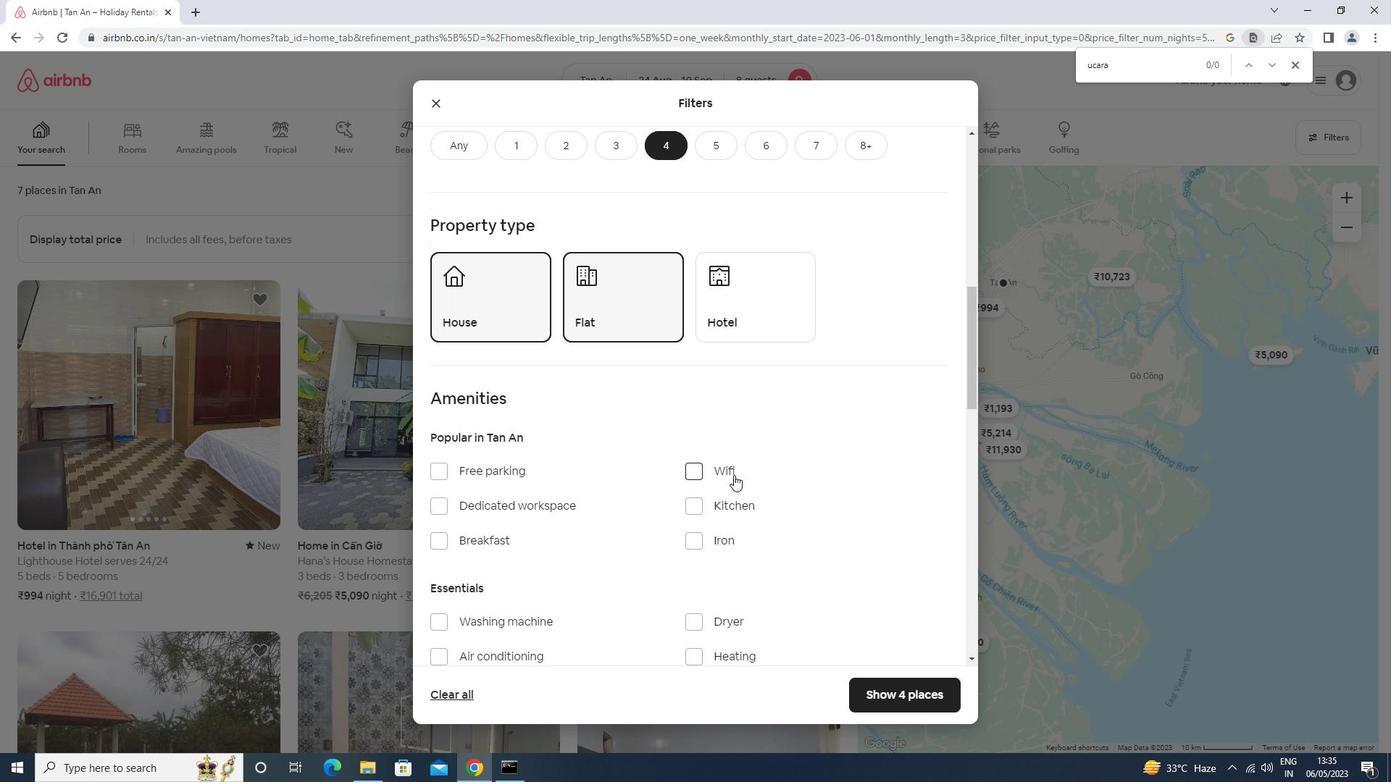 
Action: Mouse moved to (495, 469)
Screenshot: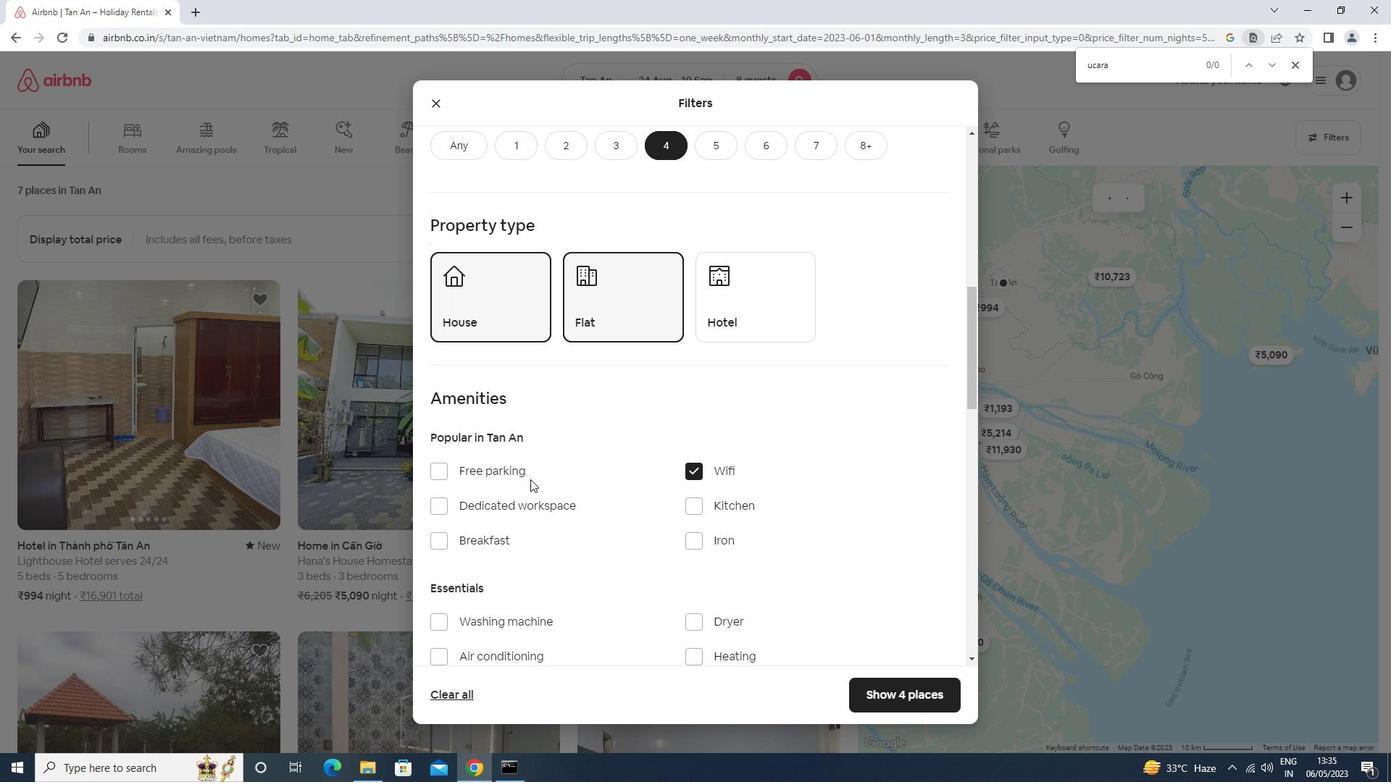 
Action: Mouse pressed left at (495, 469)
Screenshot: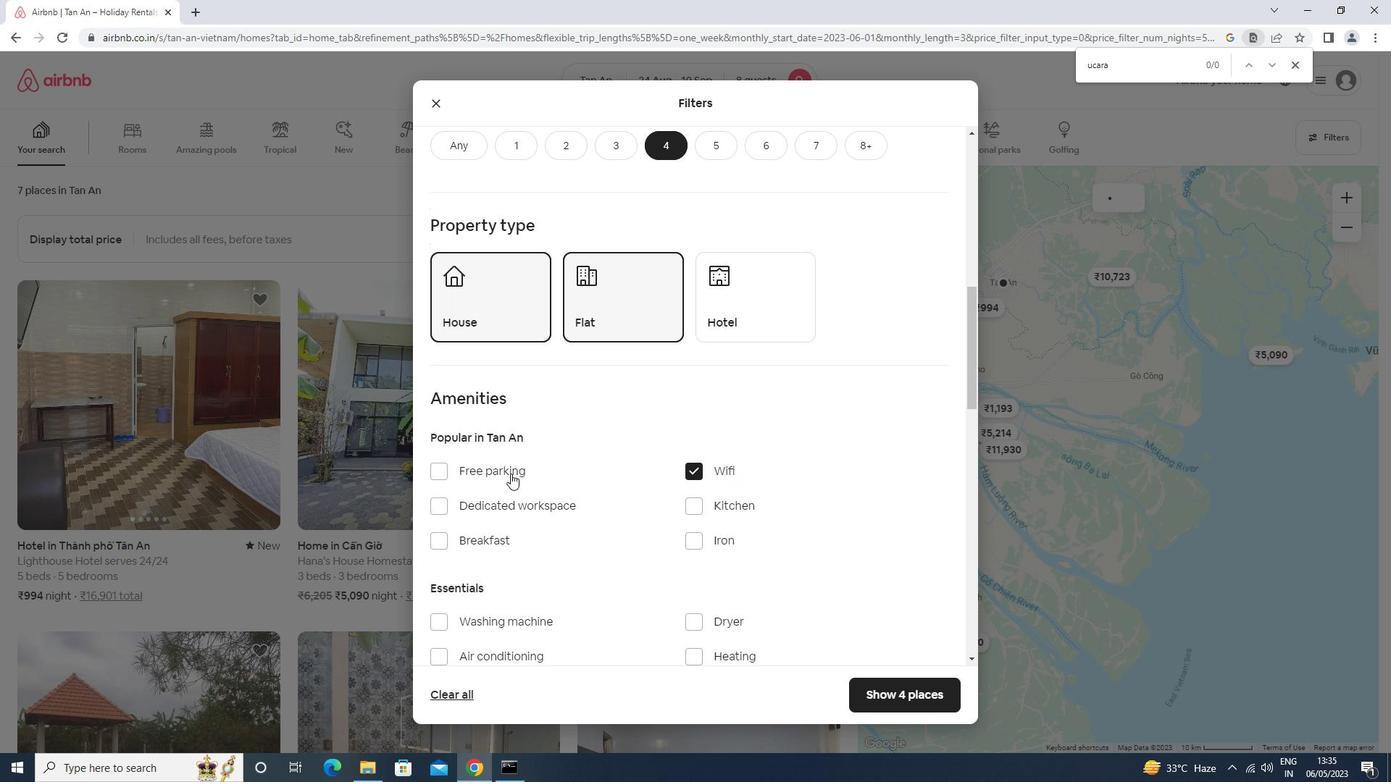 
Action: Mouse moved to (548, 435)
Screenshot: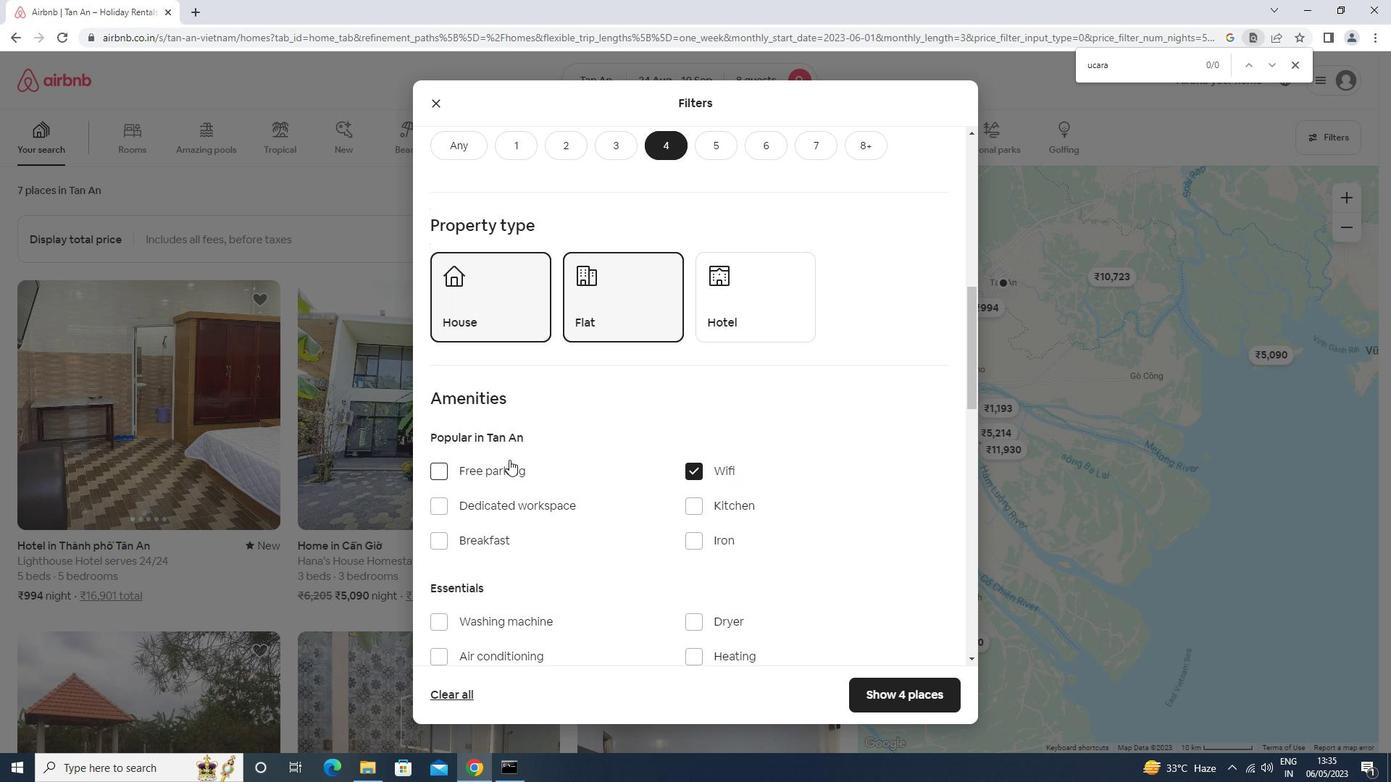 
Action: Mouse scrolled (548, 434) with delta (0, 0)
Screenshot: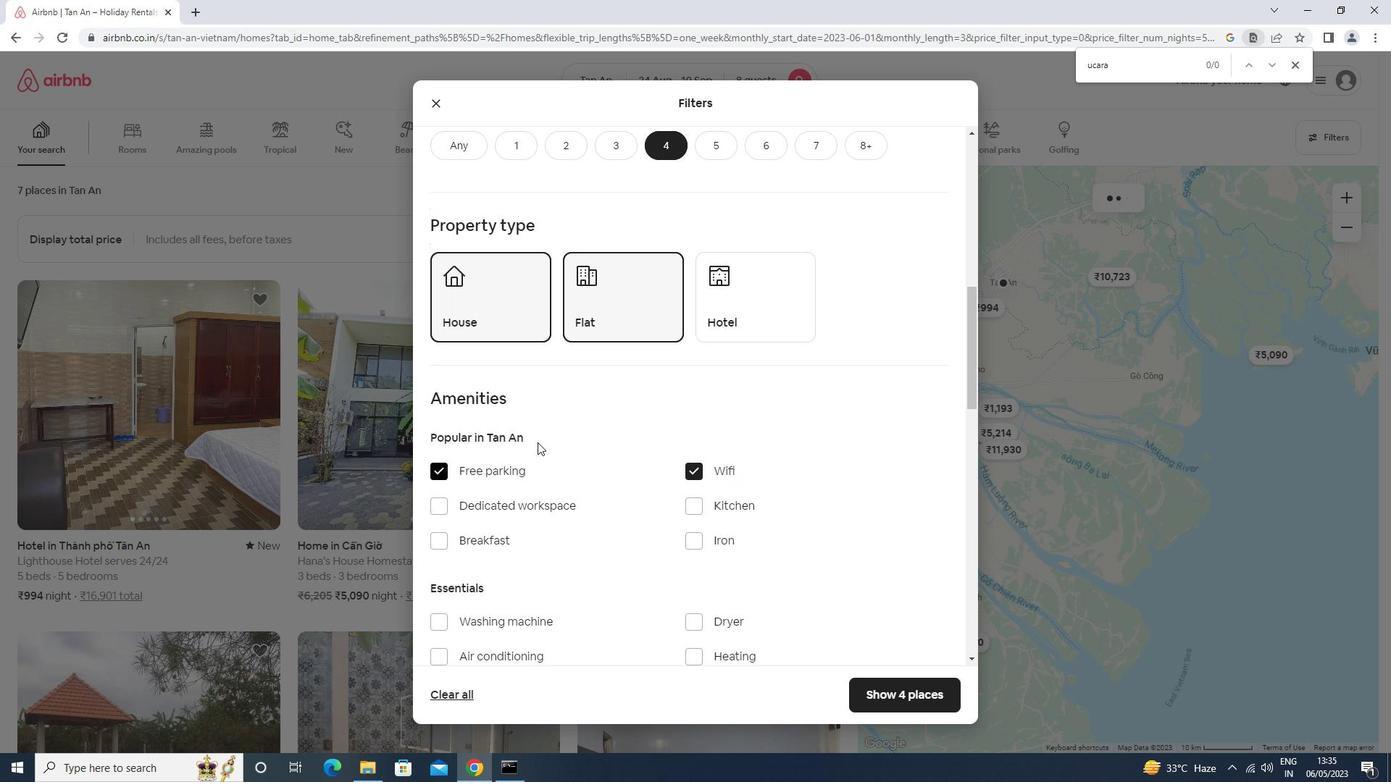 
Action: Mouse scrolled (548, 434) with delta (0, 0)
Screenshot: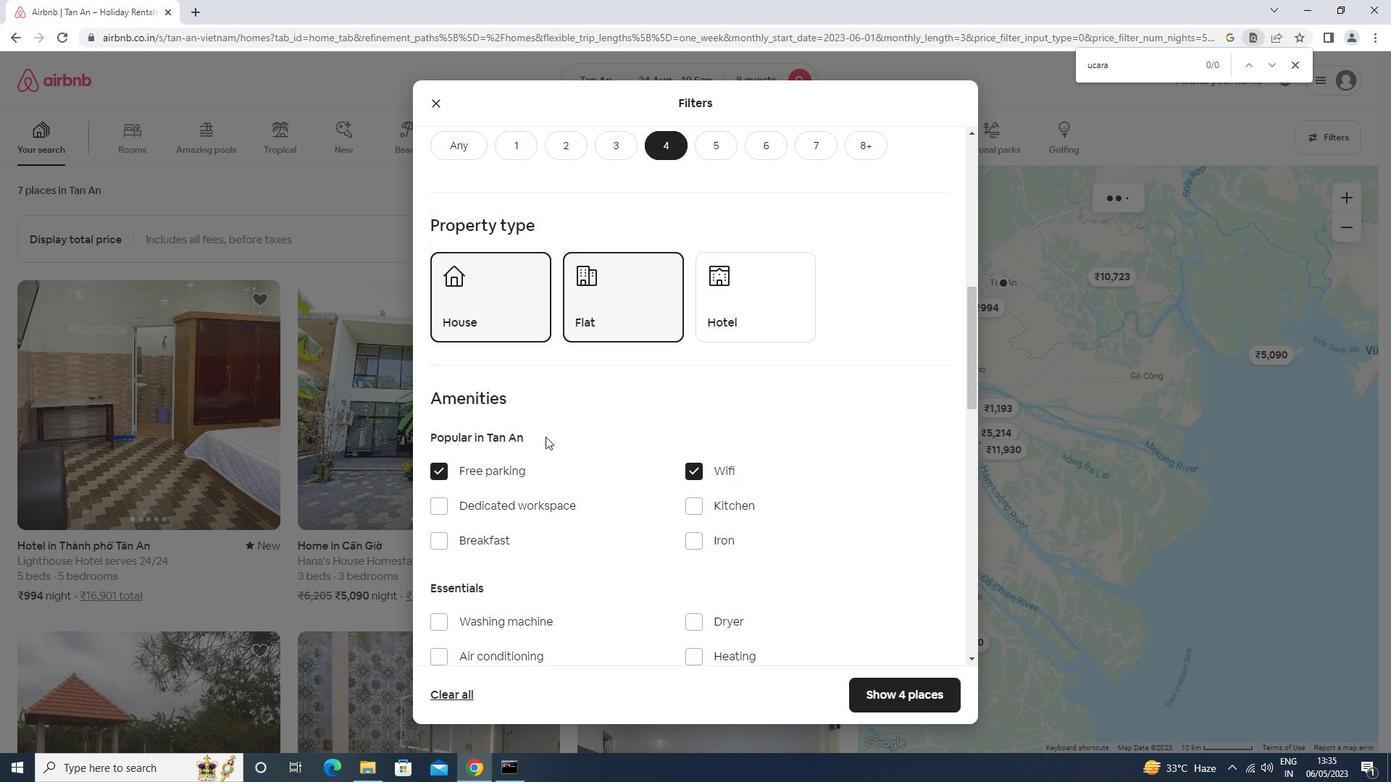 
Action: Mouse scrolled (548, 434) with delta (0, 0)
Screenshot: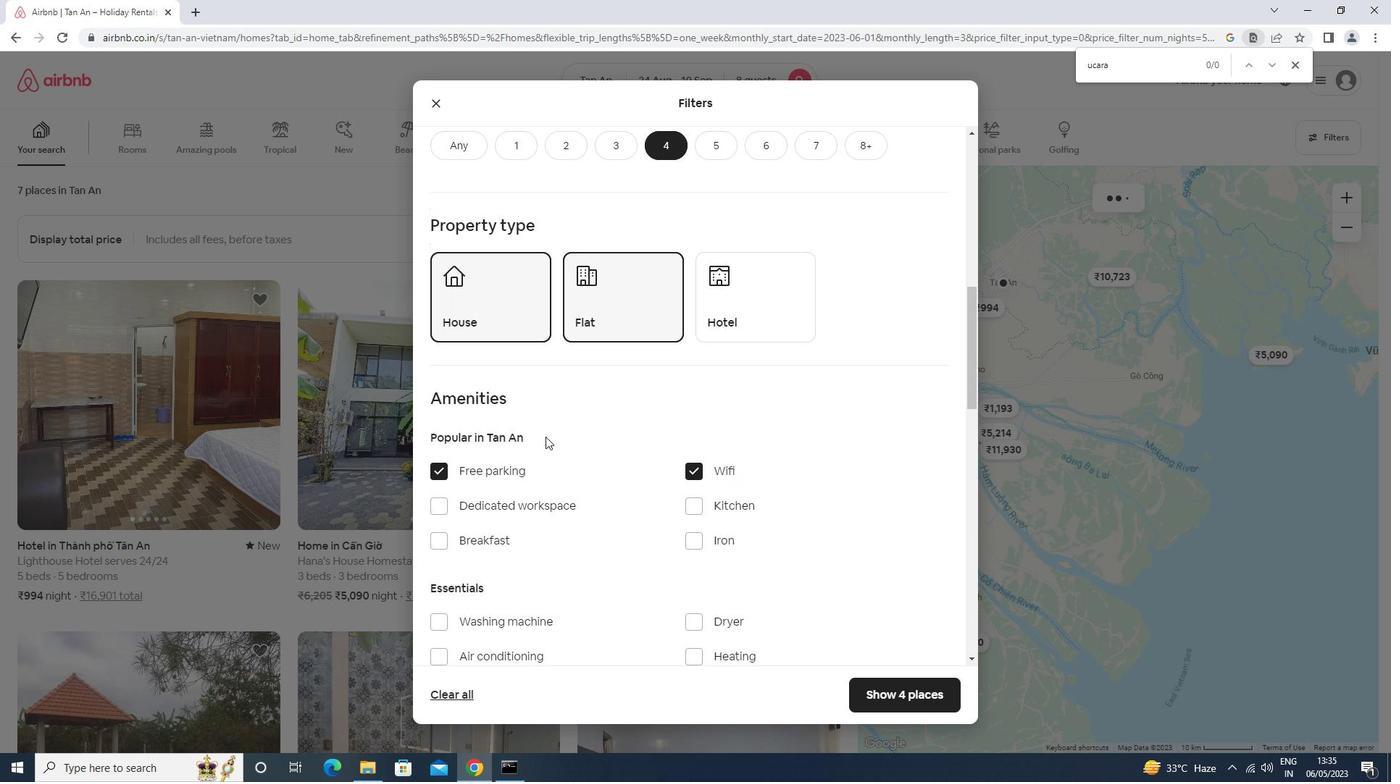 
Action: Mouse moved to (475, 466)
Screenshot: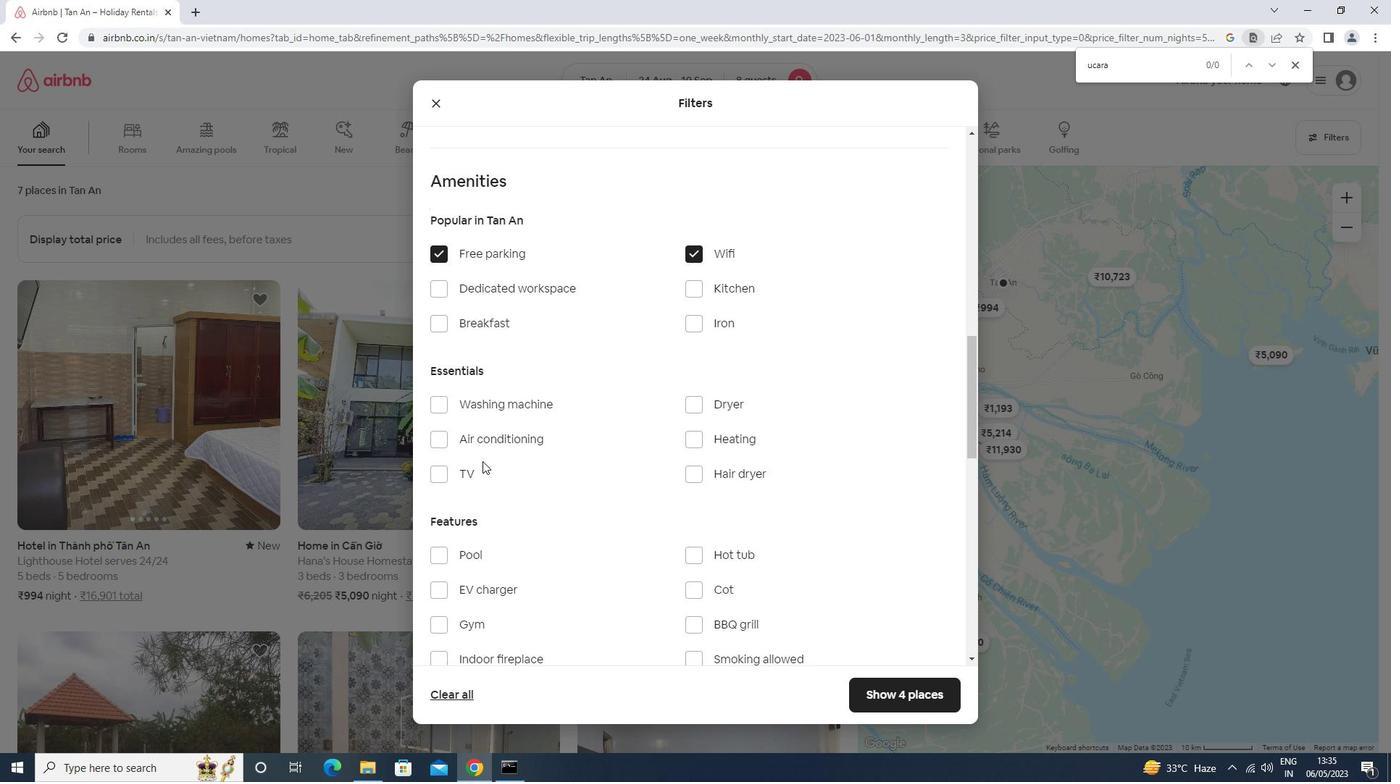 
Action: Mouse pressed left at (475, 466)
Screenshot: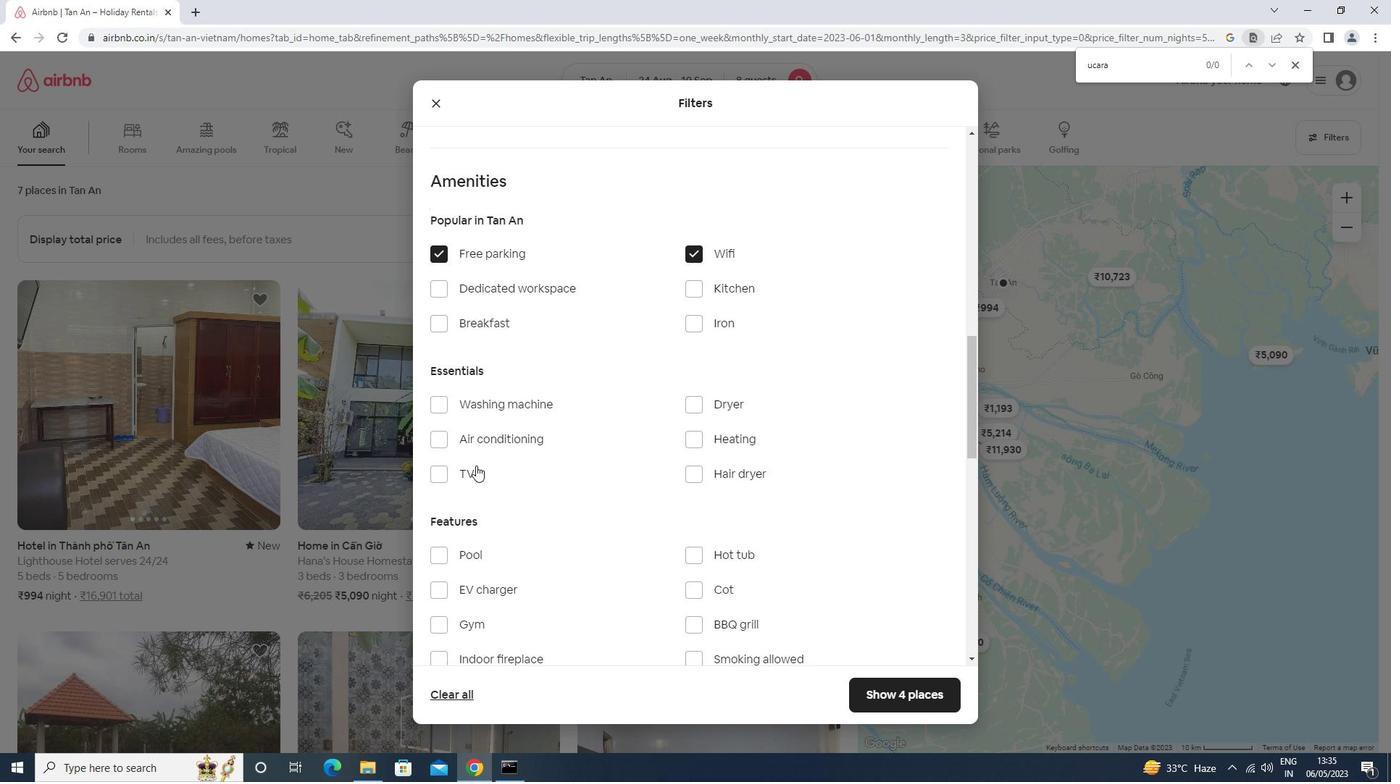 
Action: Mouse moved to (572, 408)
Screenshot: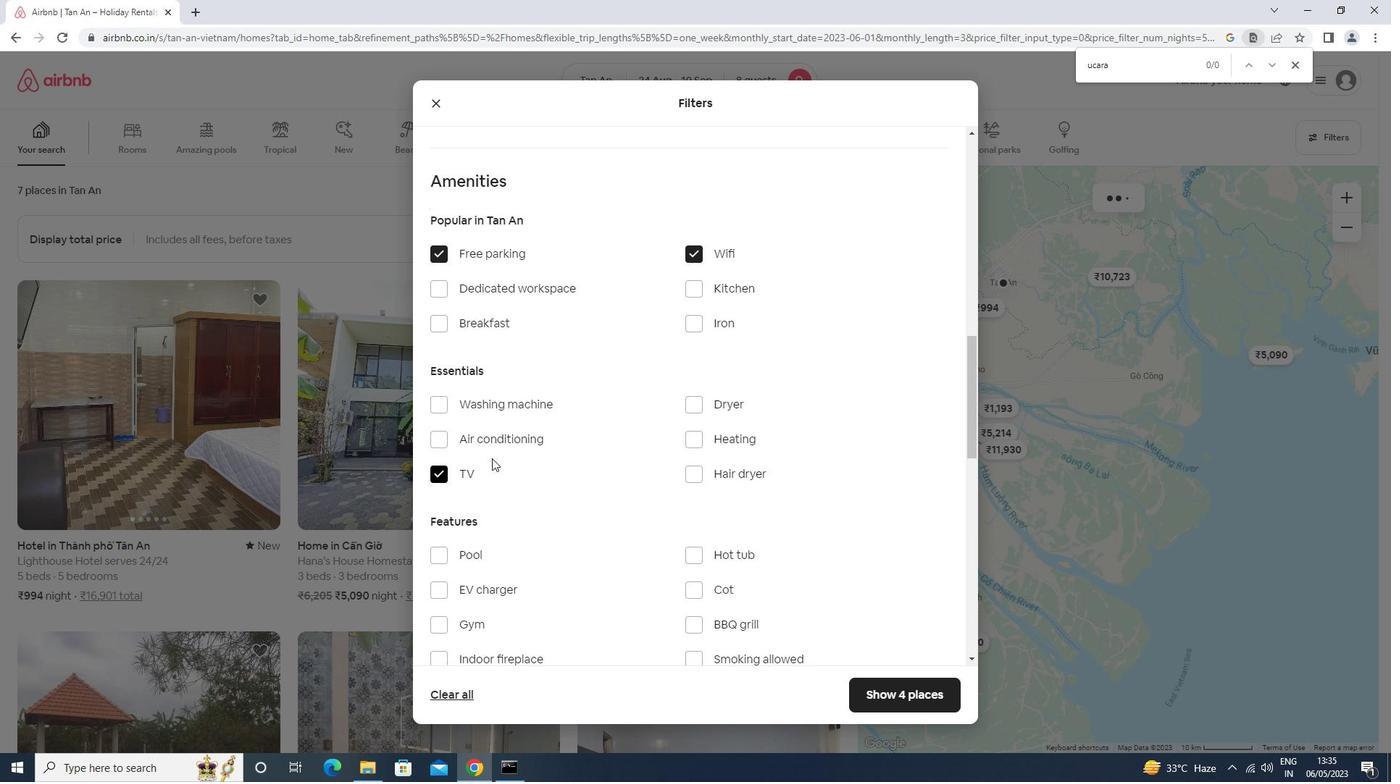 
Action: Mouse scrolled (572, 407) with delta (0, 0)
Screenshot: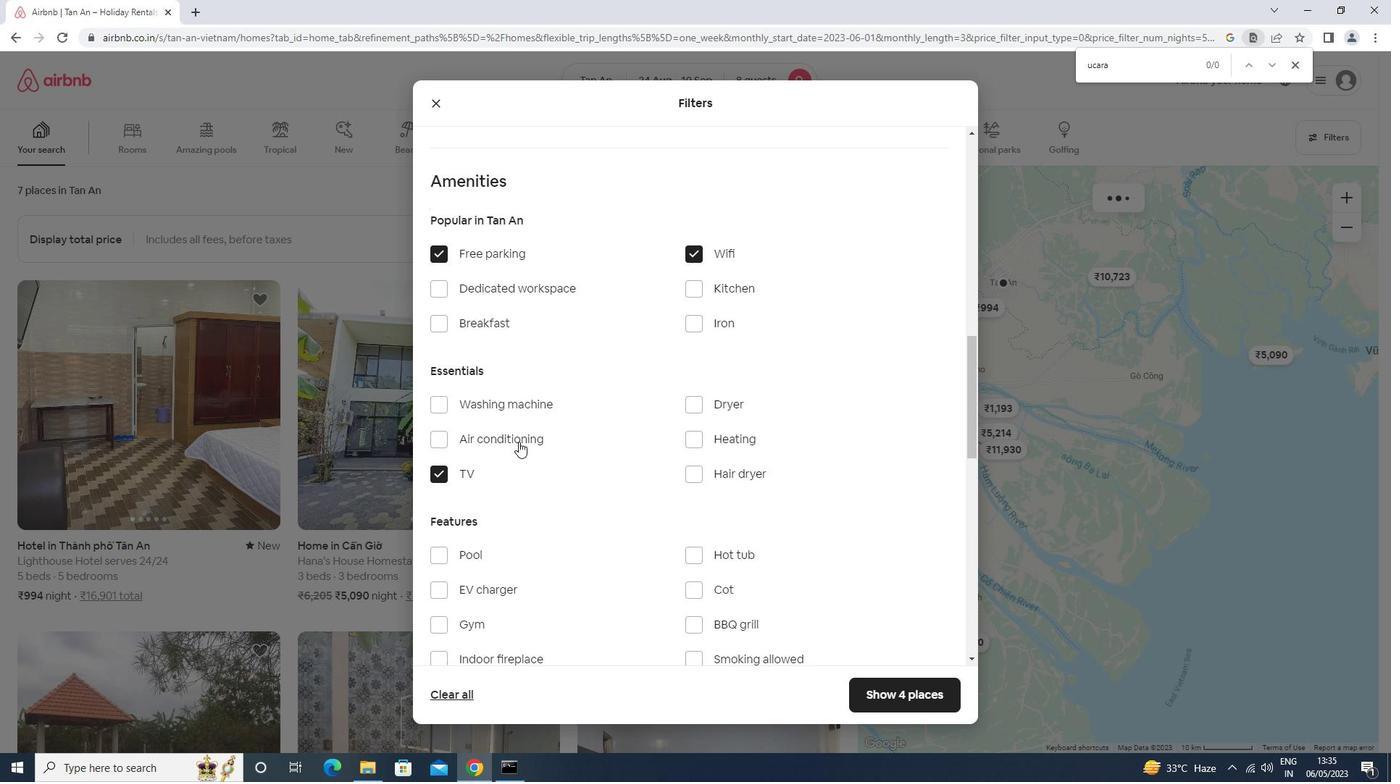 
Action: Mouse scrolled (572, 407) with delta (0, 0)
Screenshot: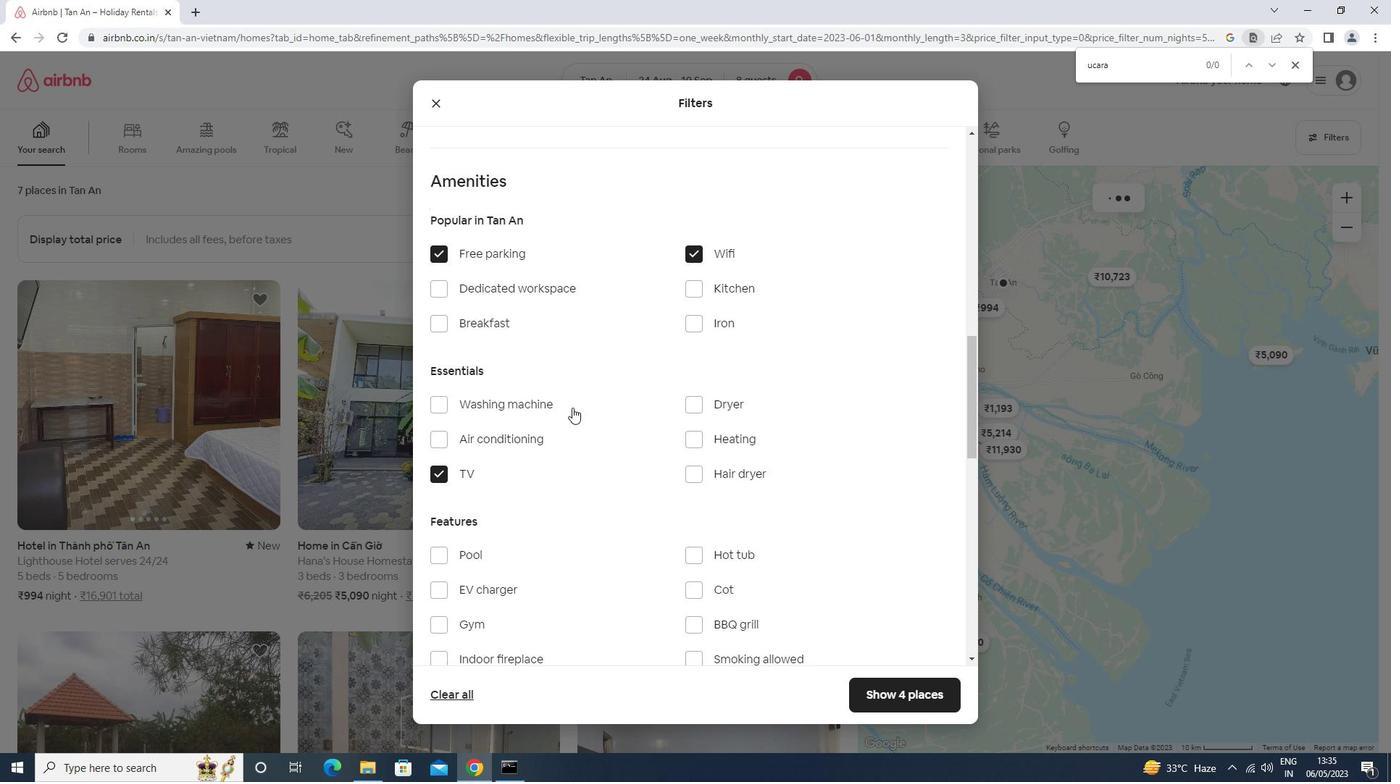 
Action: Mouse scrolled (572, 407) with delta (0, 0)
Screenshot: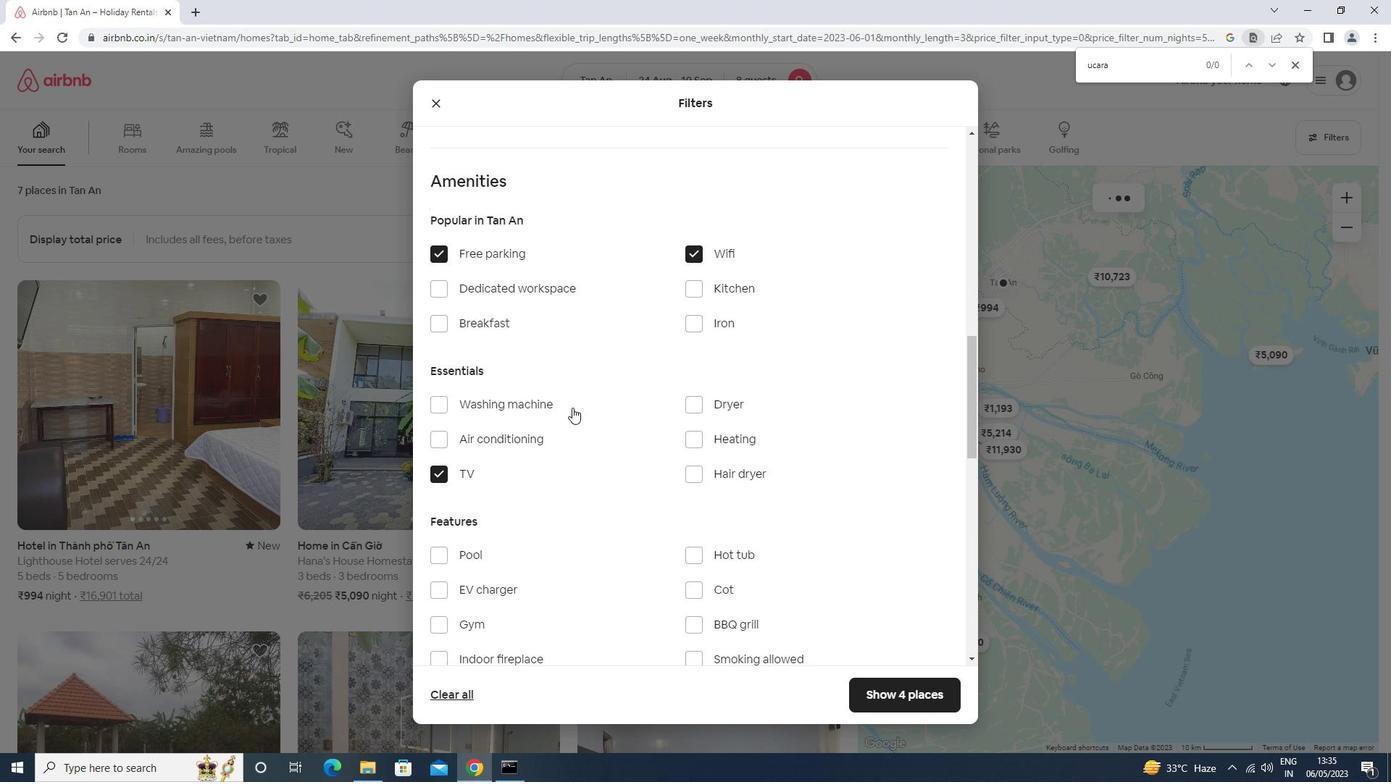 
Action: Mouse moved to (460, 402)
Screenshot: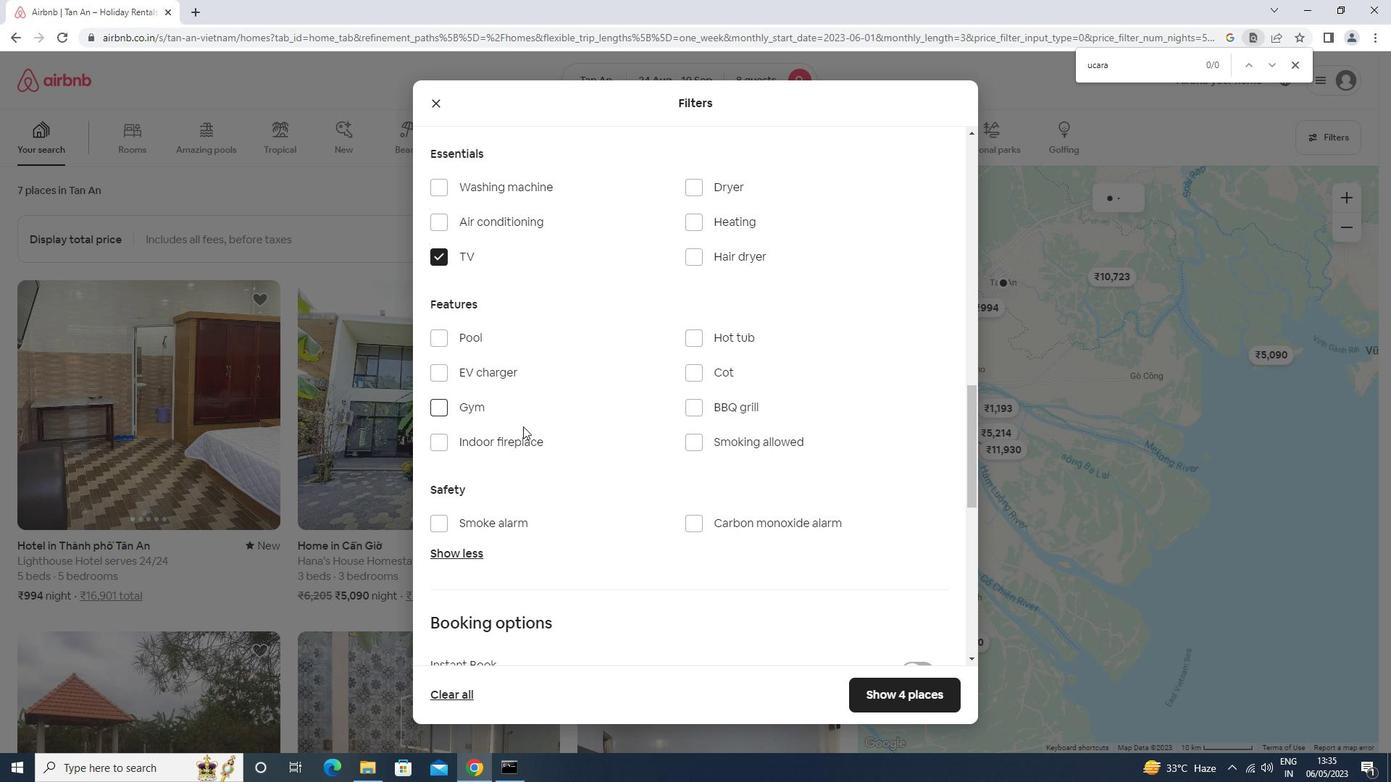 
Action: Mouse pressed left at (460, 402)
Screenshot: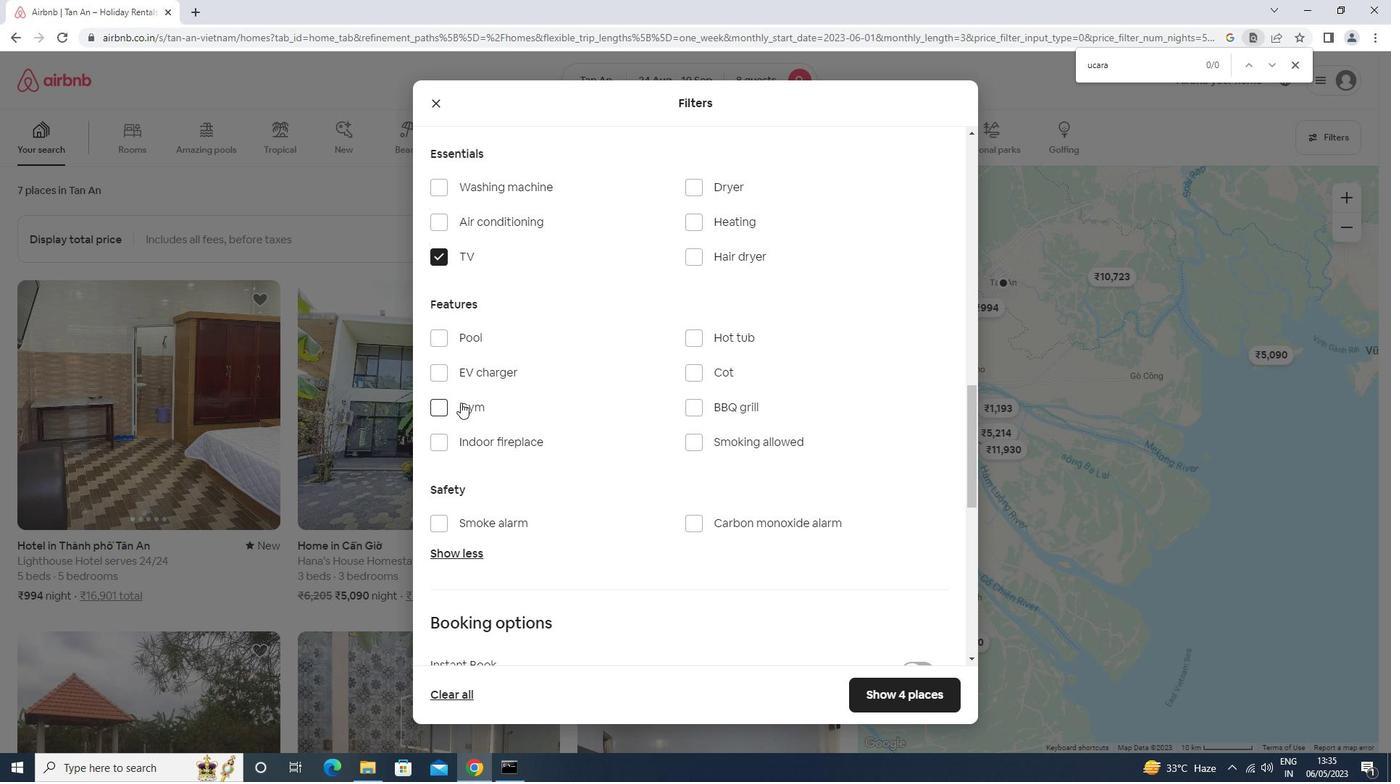 
Action: Mouse moved to (555, 405)
Screenshot: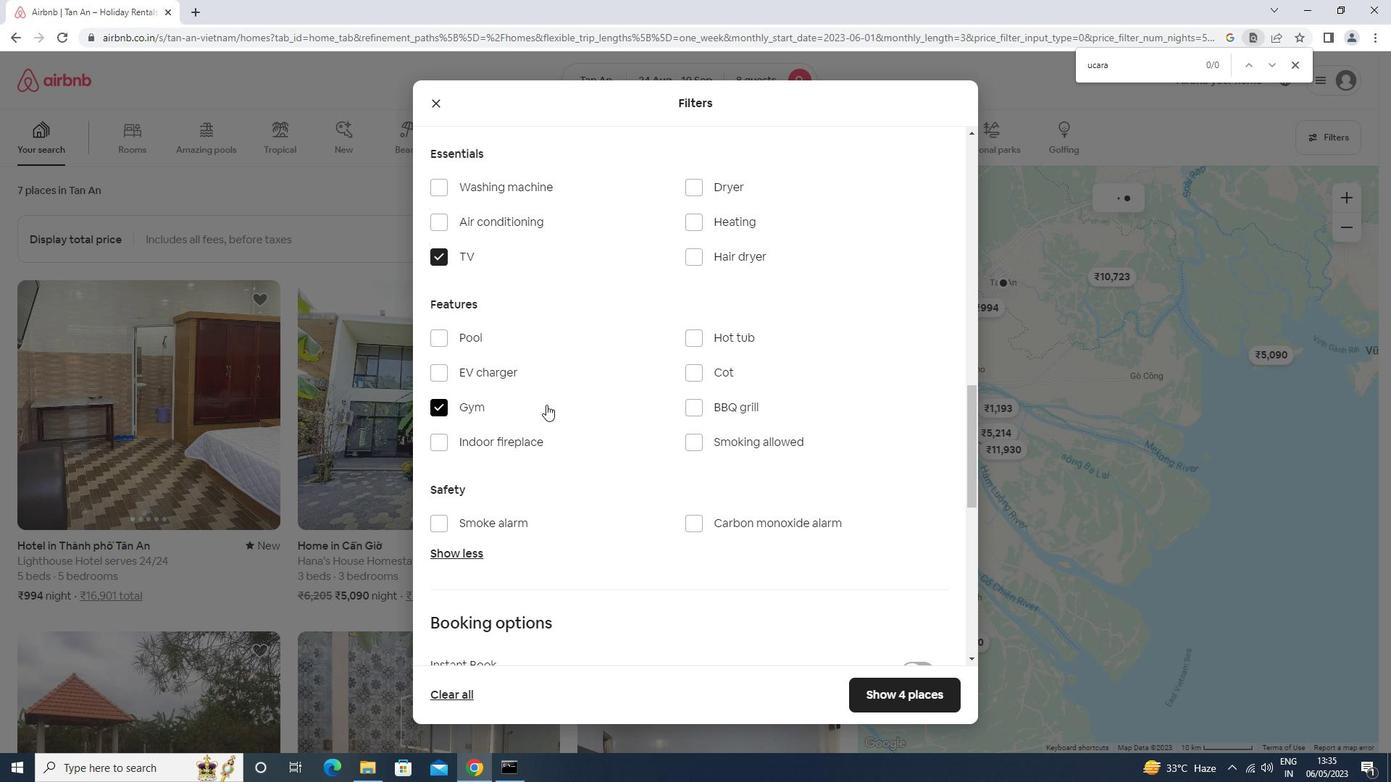 
Action: Mouse scrolled (555, 404) with delta (0, 0)
Screenshot: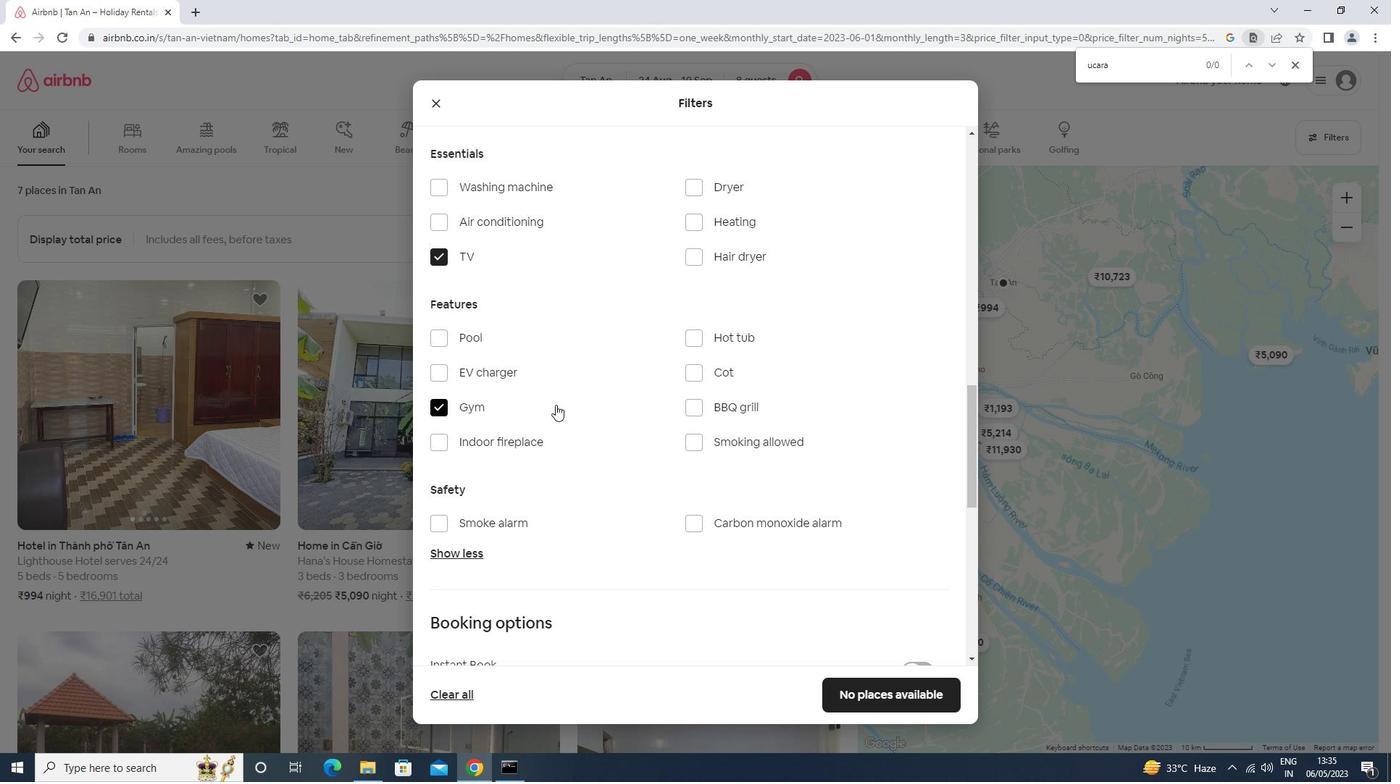
Action: Mouse scrolled (555, 404) with delta (0, 0)
Screenshot: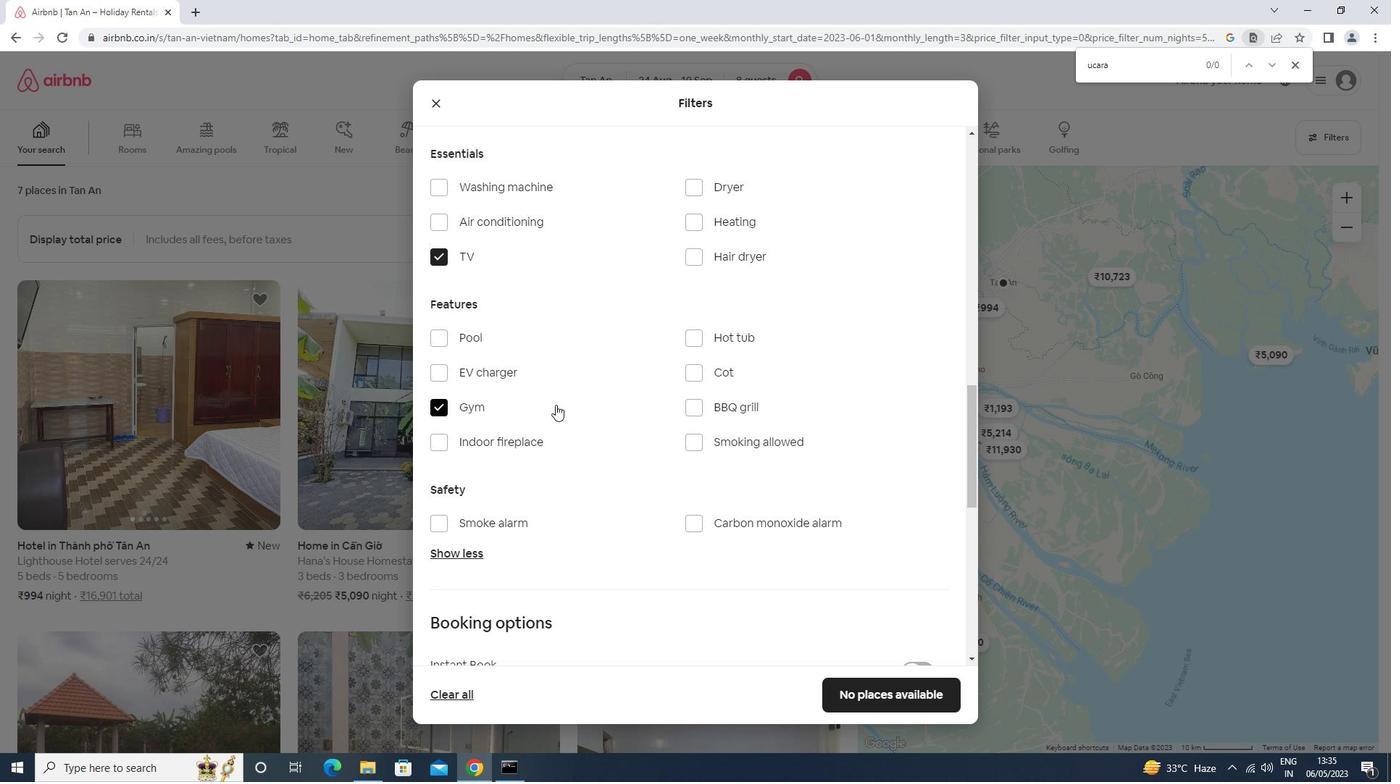 
Action: Mouse scrolled (555, 404) with delta (0, 0)
Screenshot: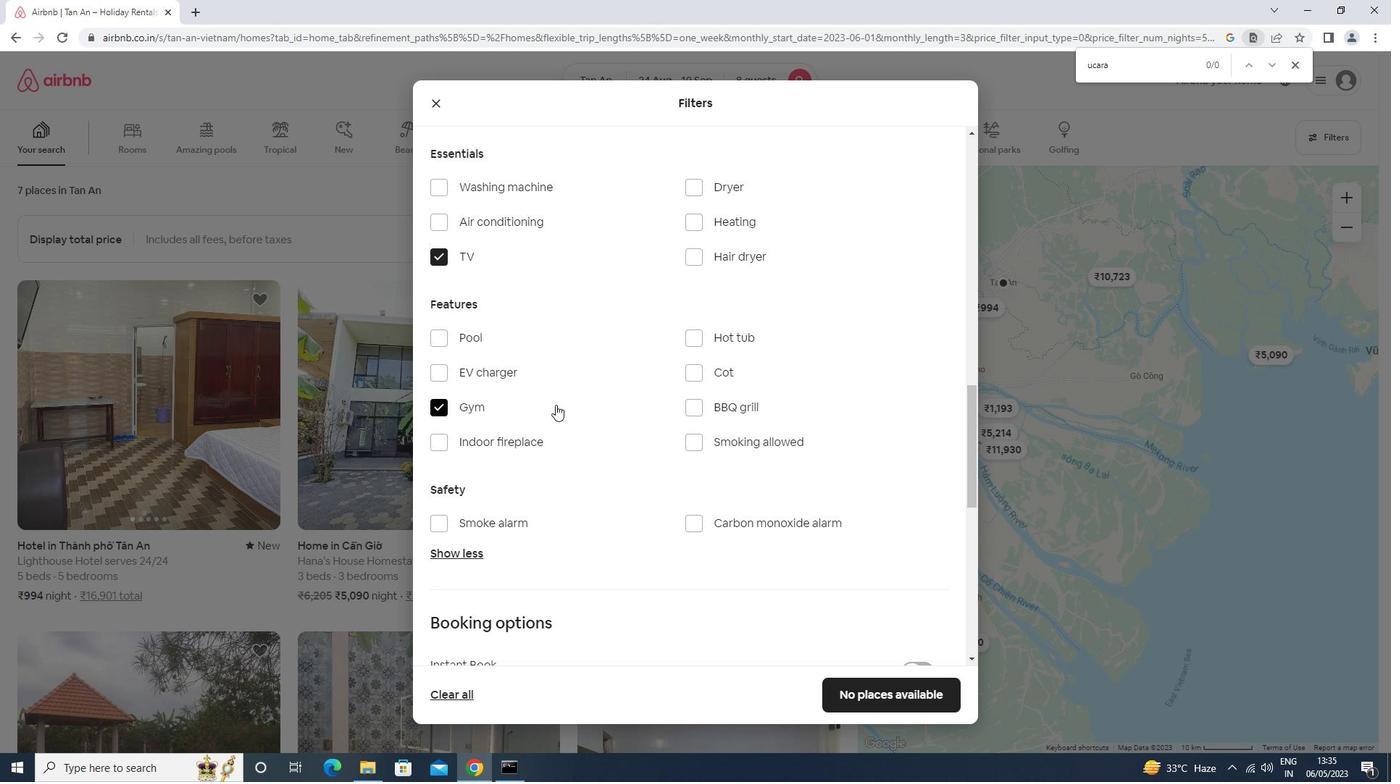 
Action: Mouse scrolled (555, 404) with delta (0, 0)
Screenshot: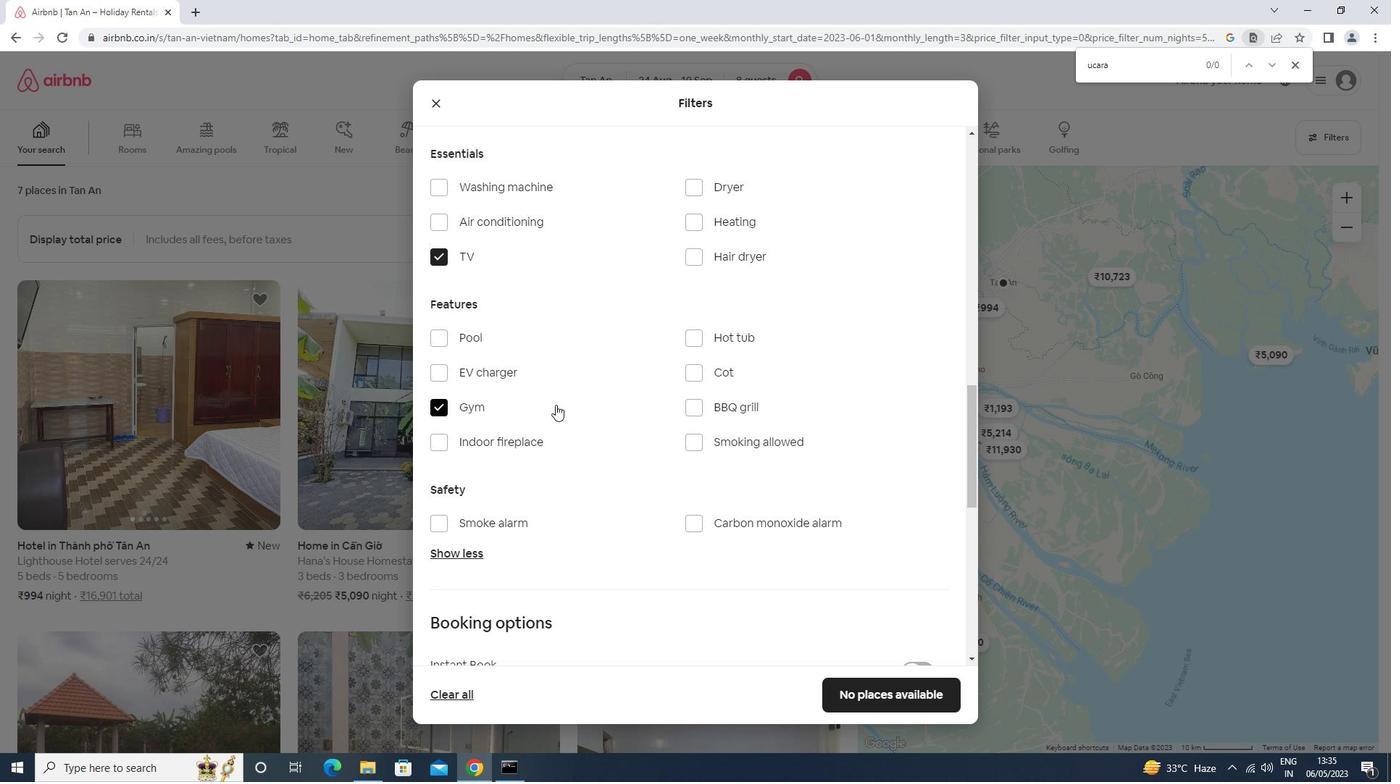 
Action: Mouse scrolled (555, 404) with delta (0, 0)
Screenshot: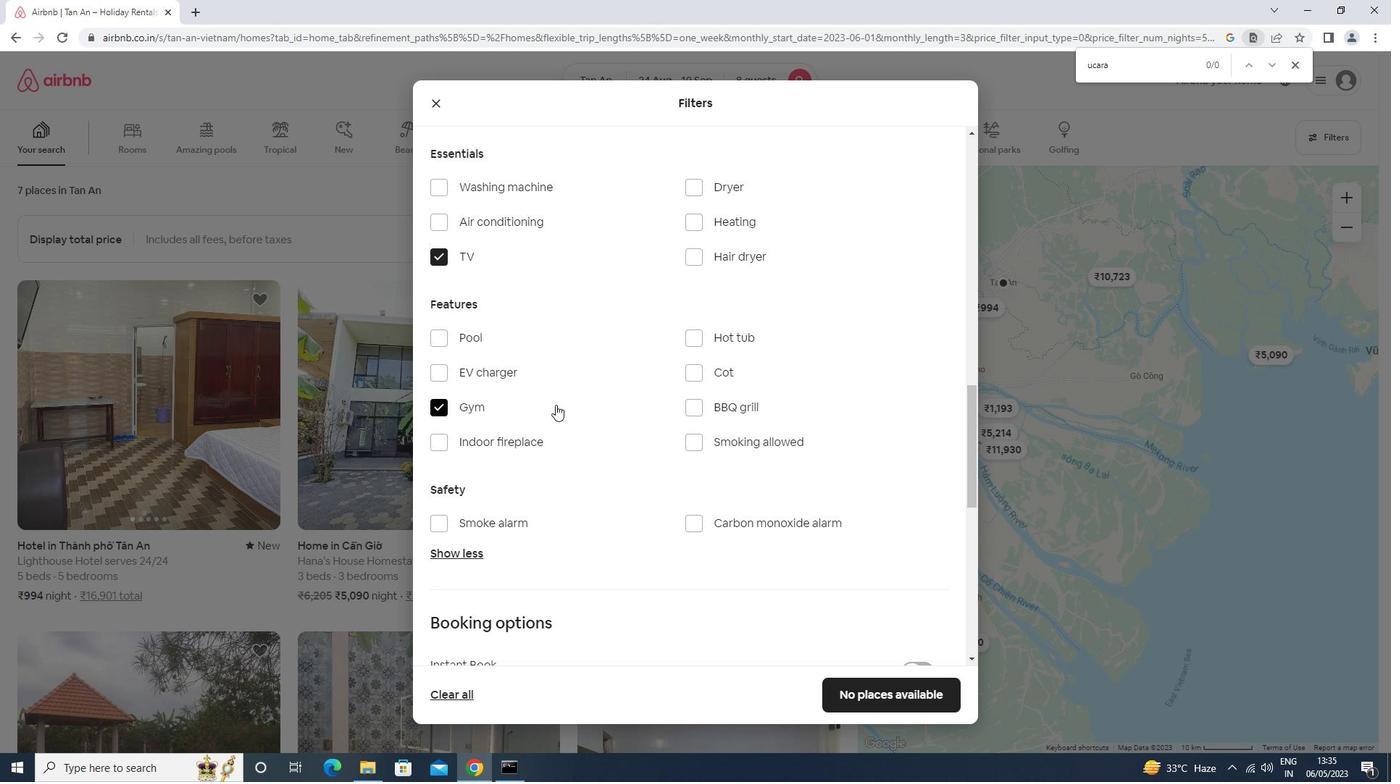 
Action: Mouse scrolled (555, 404) with delta (0, 0)
Screenshot: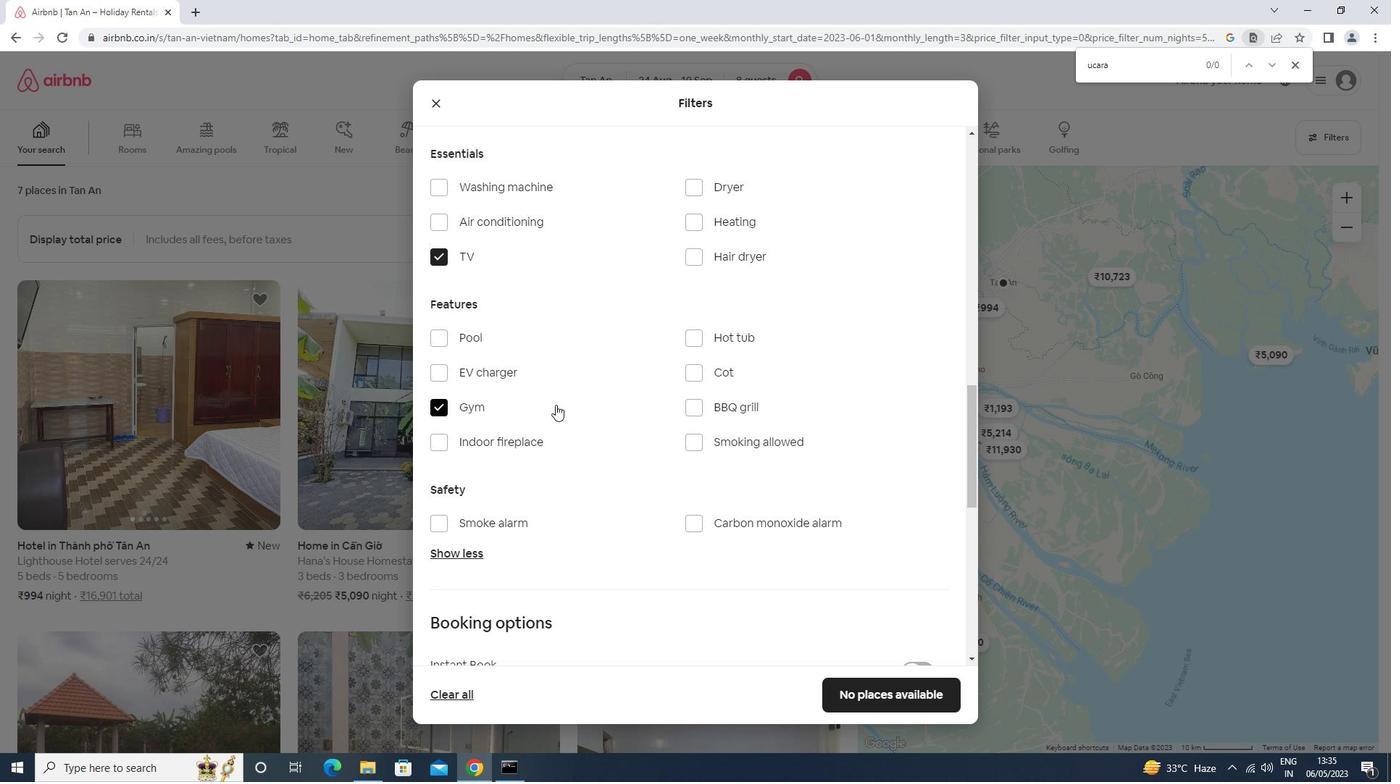 
Action: Mouse moved to (920, 291)
Screenshot: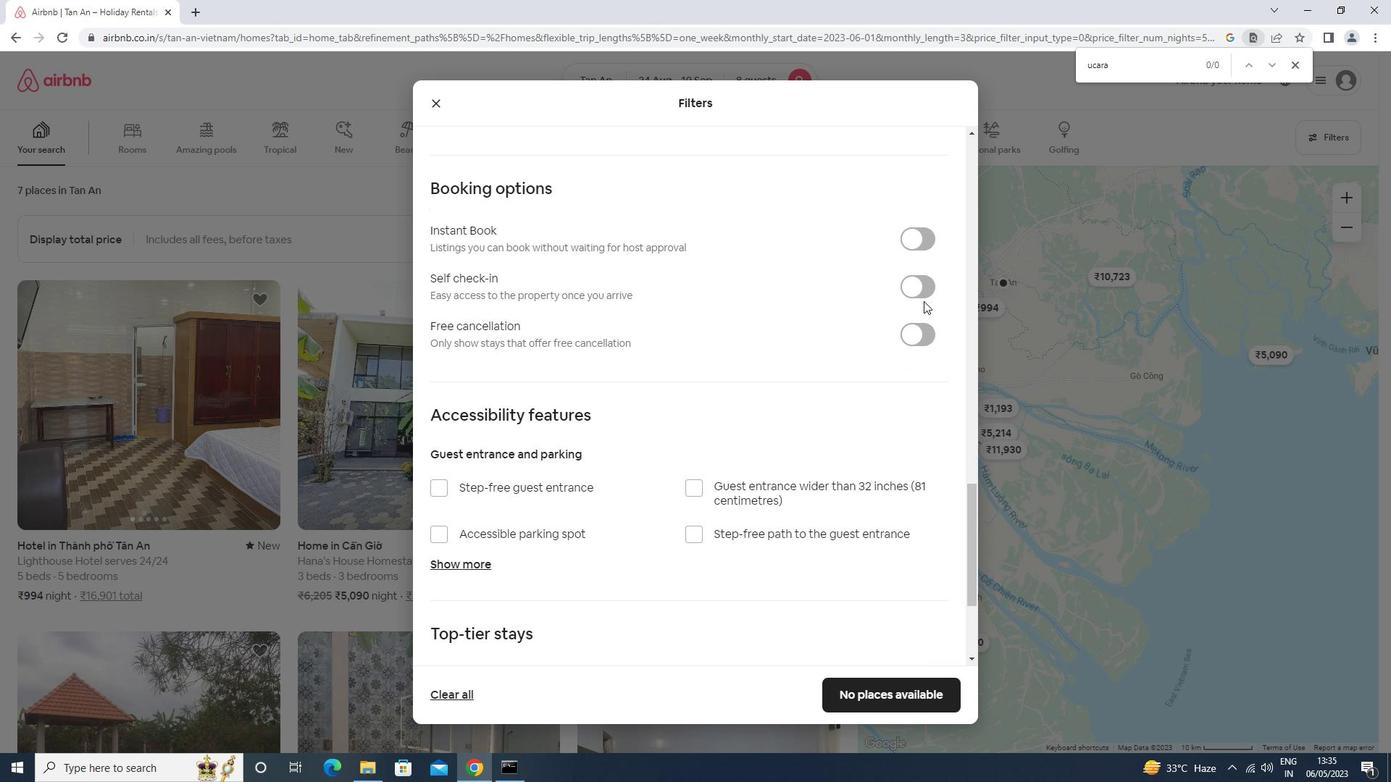 
Action: Mouse pressed left at (920, 291)
Screenshot: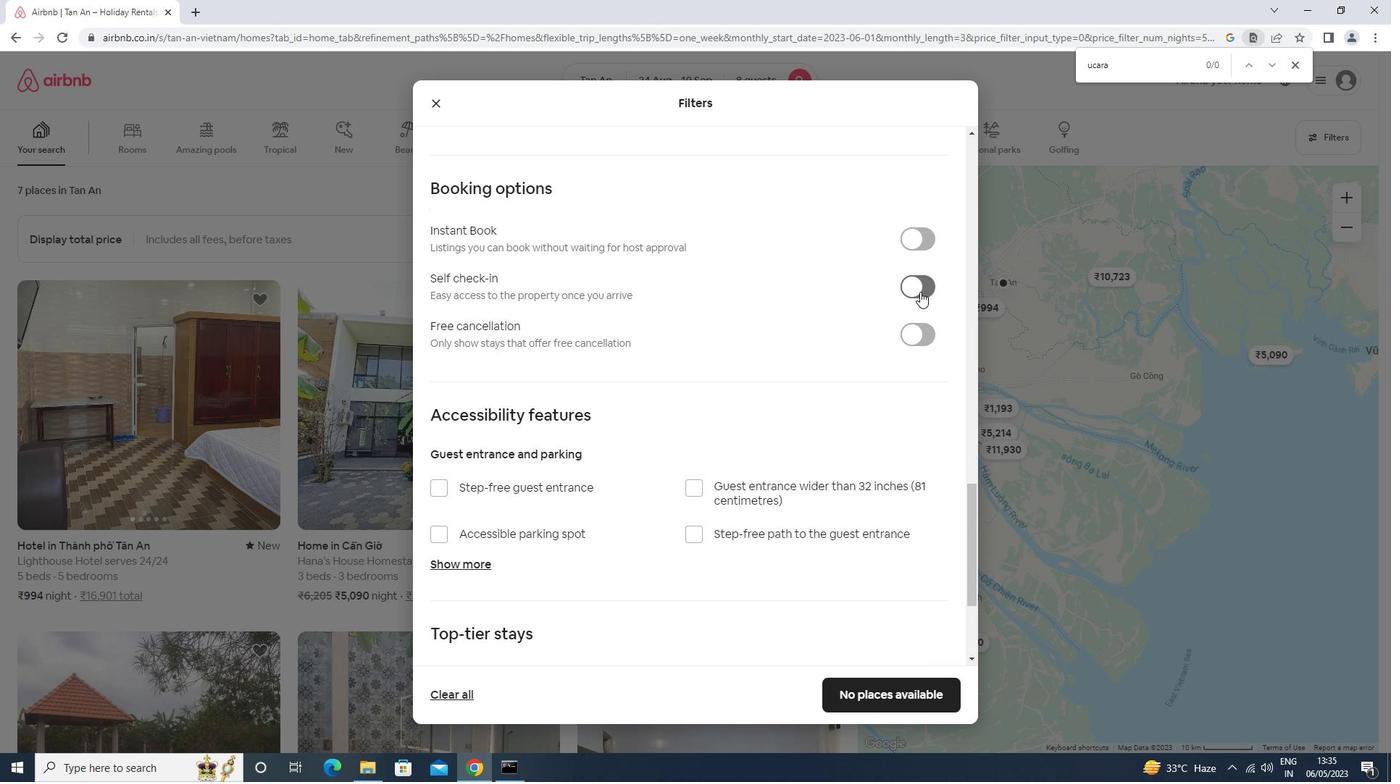 
Action: Mouse moved to (666, 440)
Screenshot: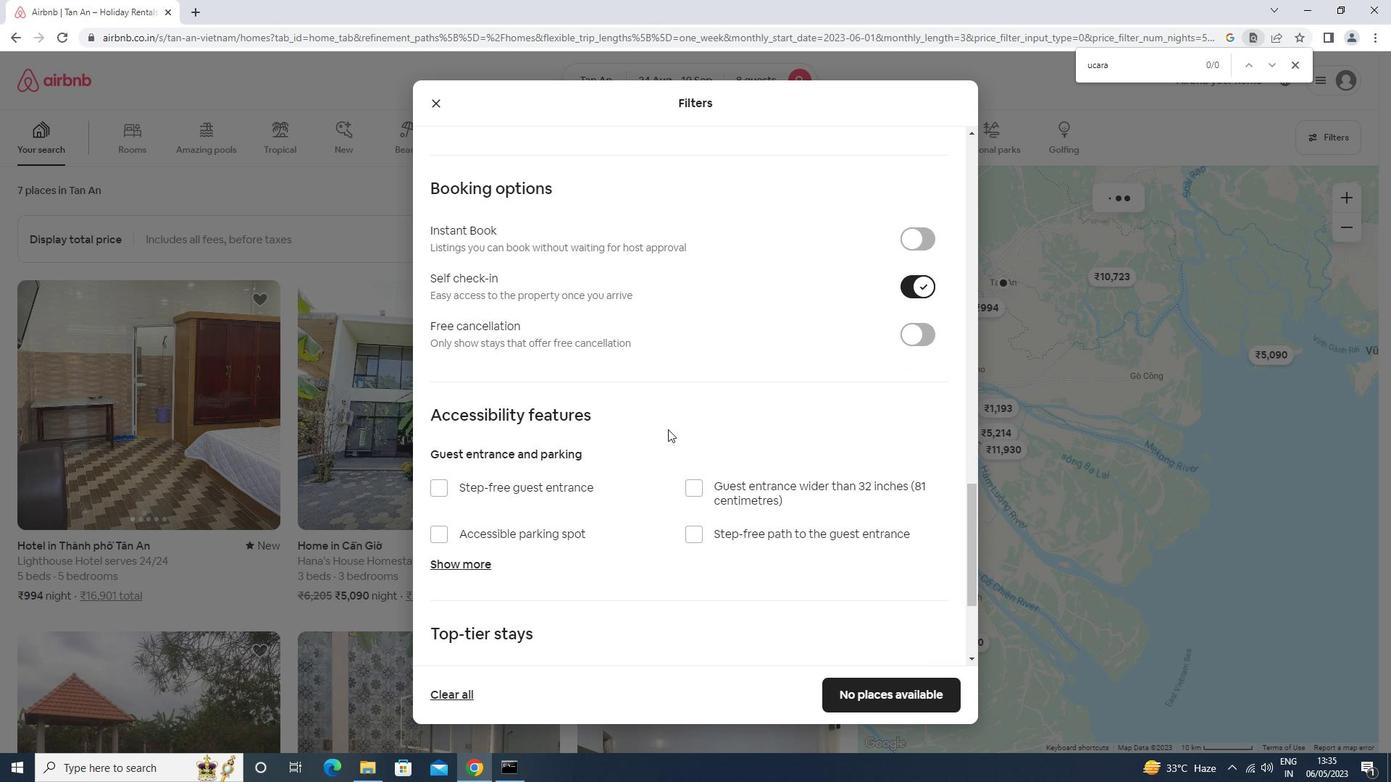 
Action: Mouse scrolled (666, 439) with delta (0, 0)
Screenshot: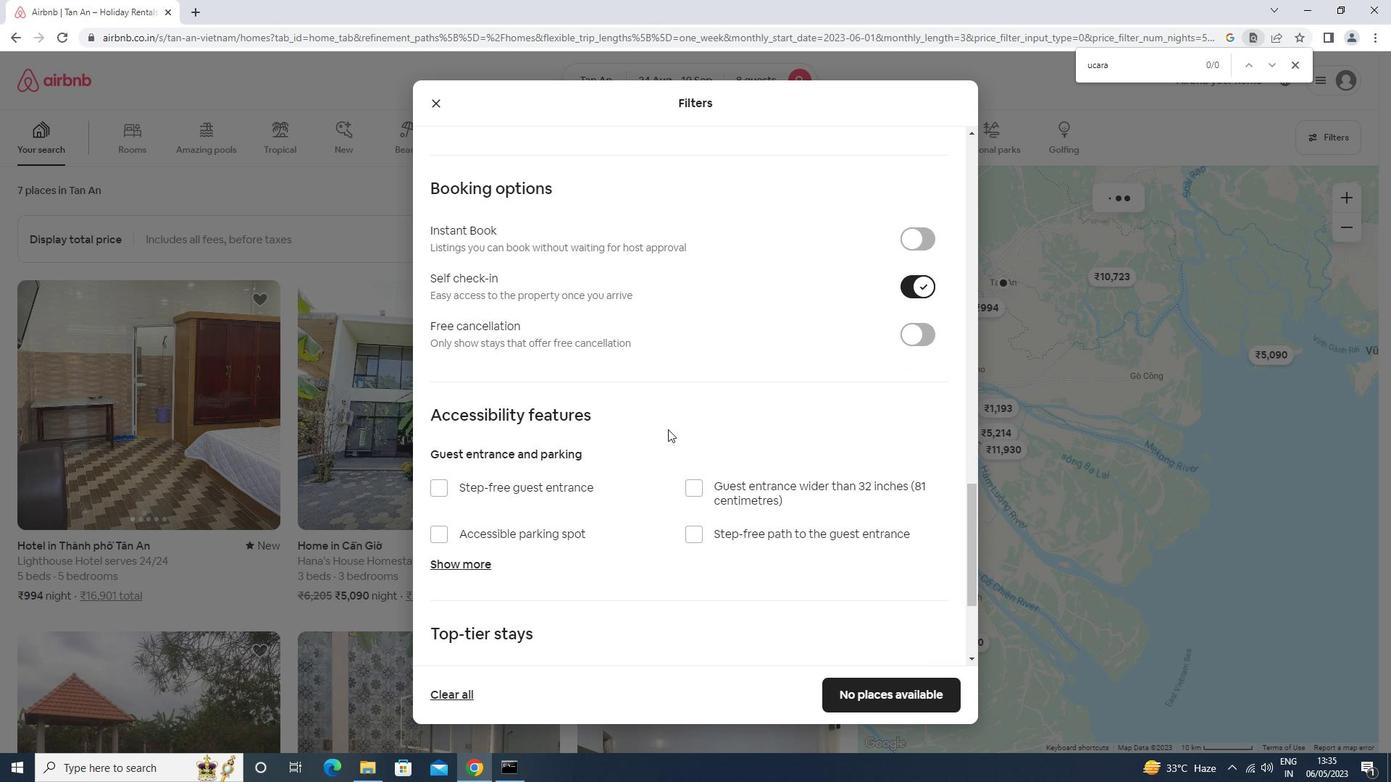 
Action: Mouse moved to (665, 441)
Screenshot: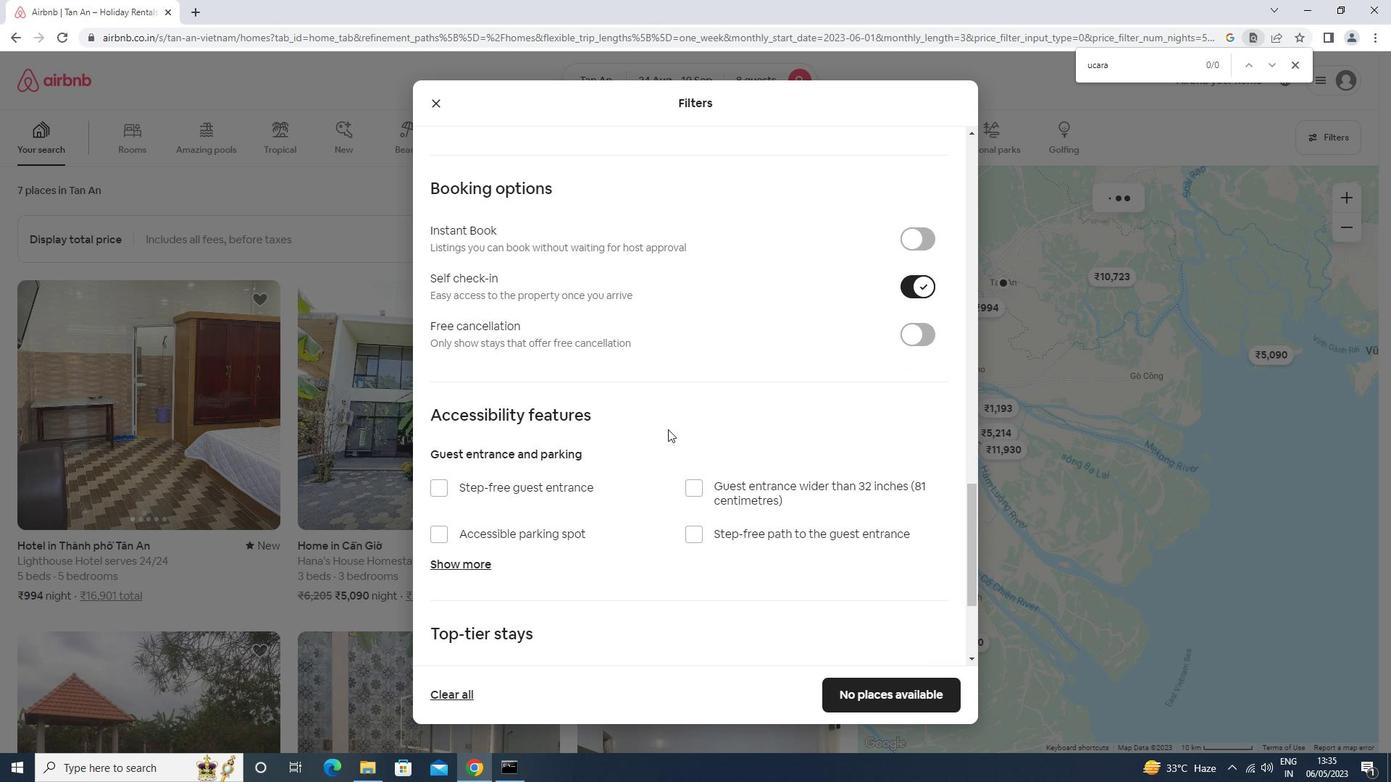 
Action: Mouse scrolled (665, 440) with delta (0, 0)
Screenshot: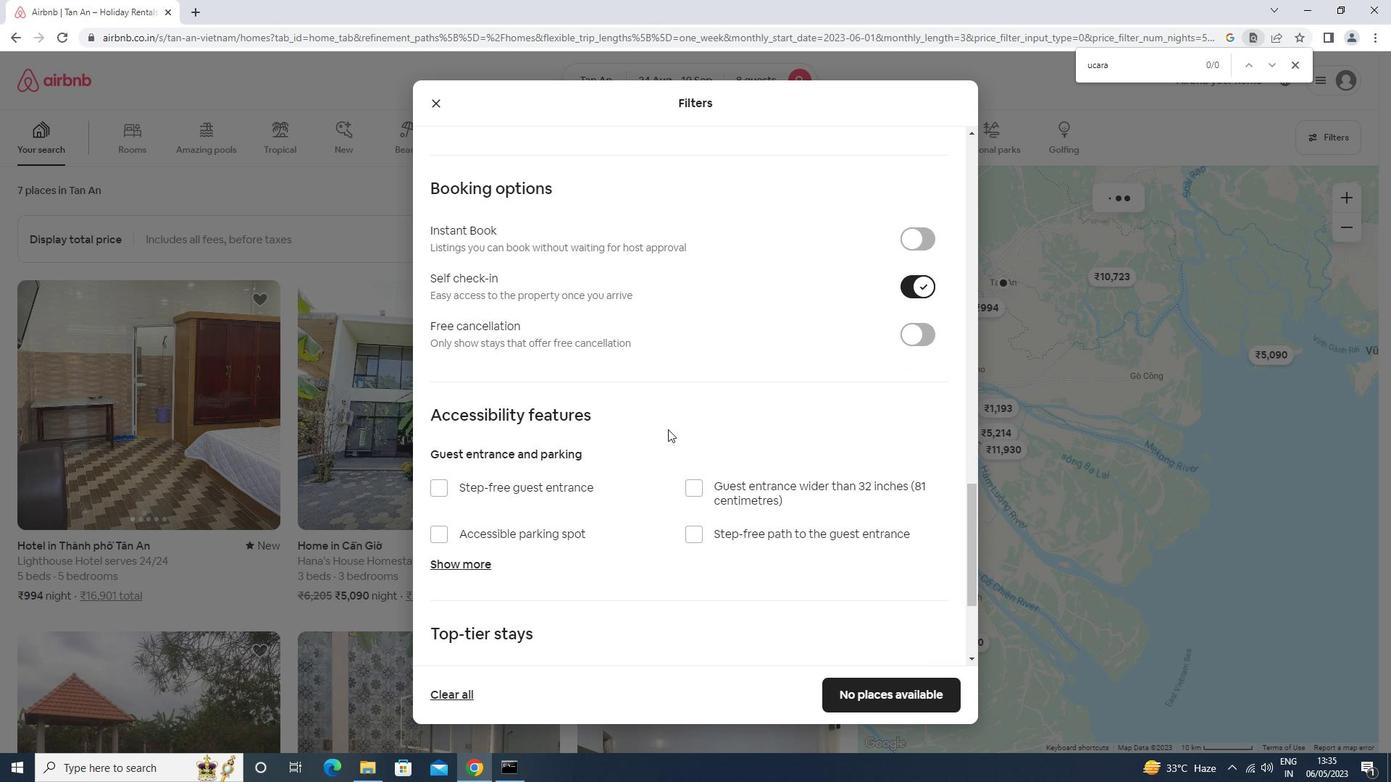 
Action: Mouse scrolled (665, 440) with delta (0, 0)
Screenshot: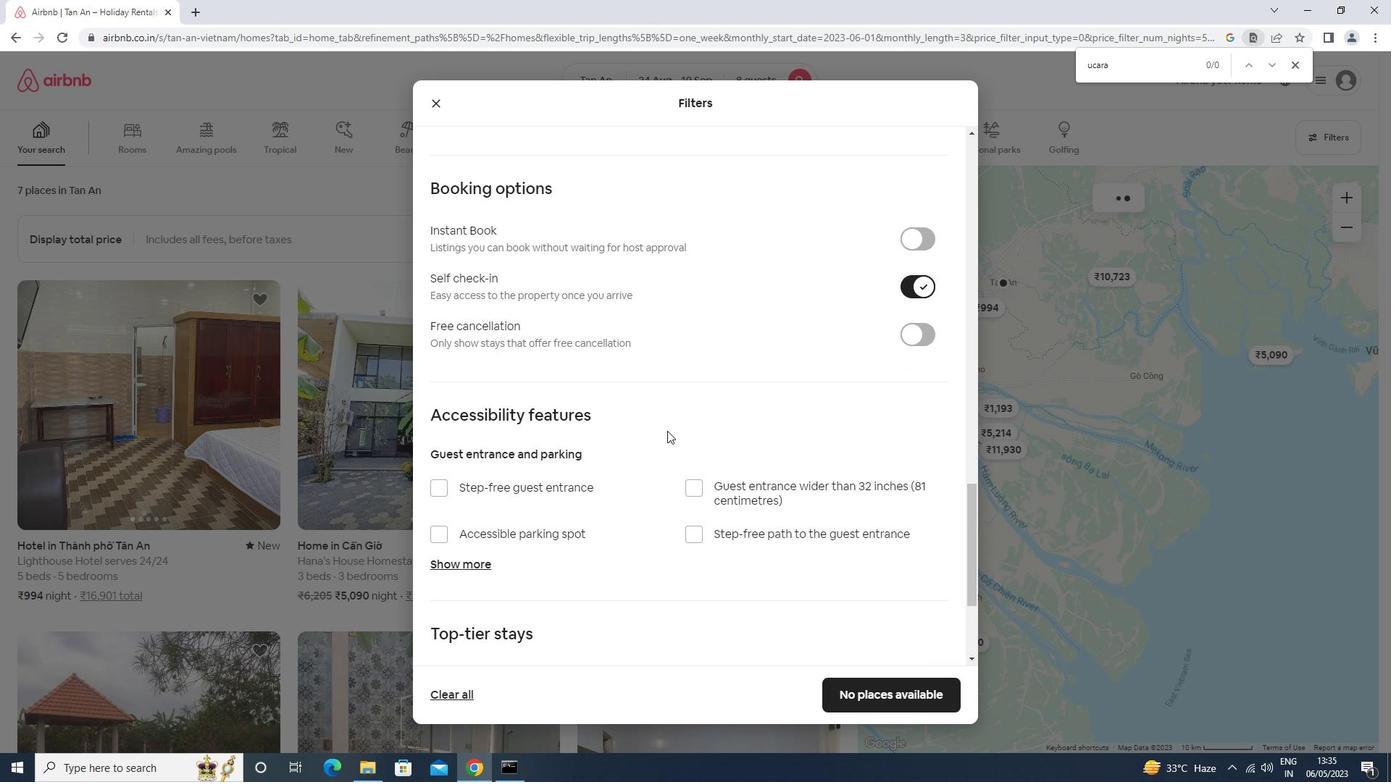 
Action: Mouse scrolled (665, 440) with delta (0, 0)
Screenshot: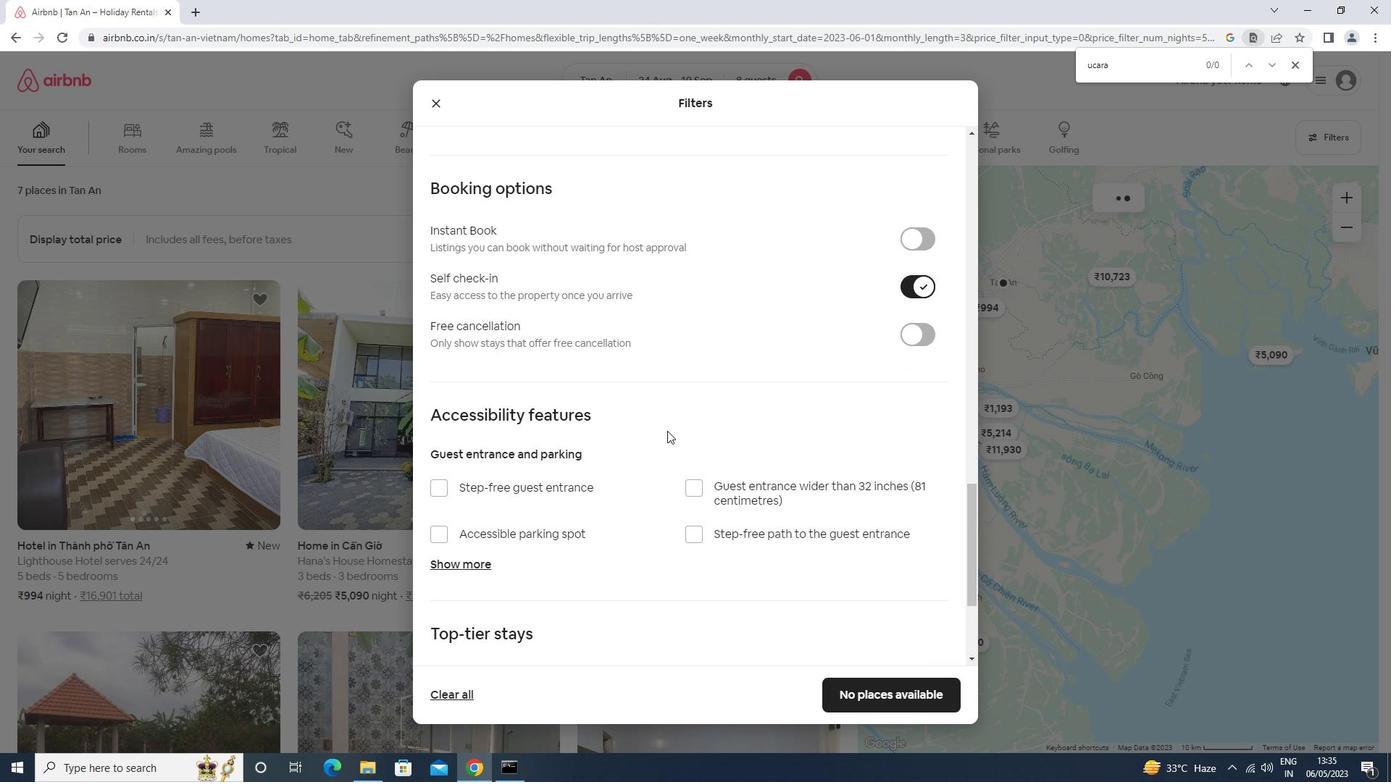 
Action: Mouse scrolled (665, 440) with delta (0, 0)
Screenshot: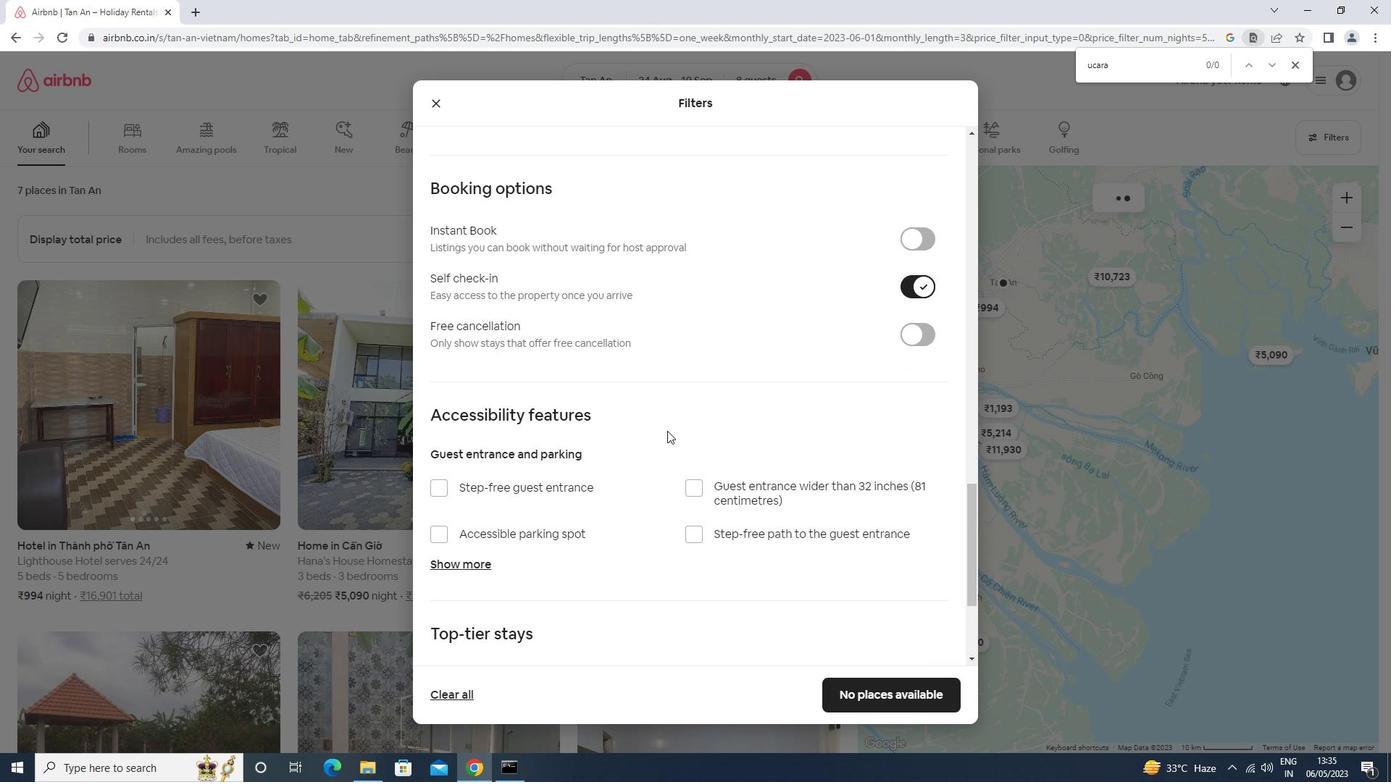 
Action: Mouse scrolled (665, 440) with delta (0, 0)
Screenshot: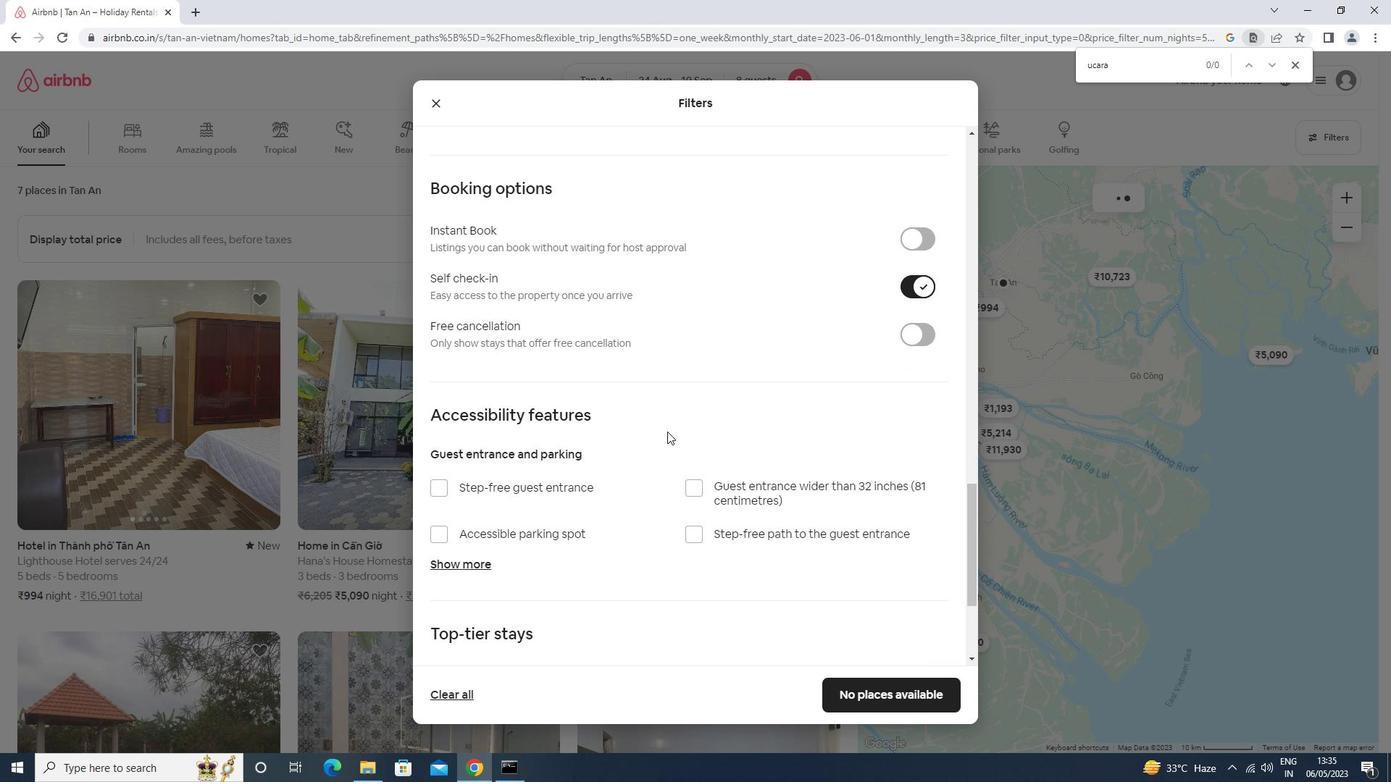 
Action: Mouse moved to (663, 447)
Screenshot: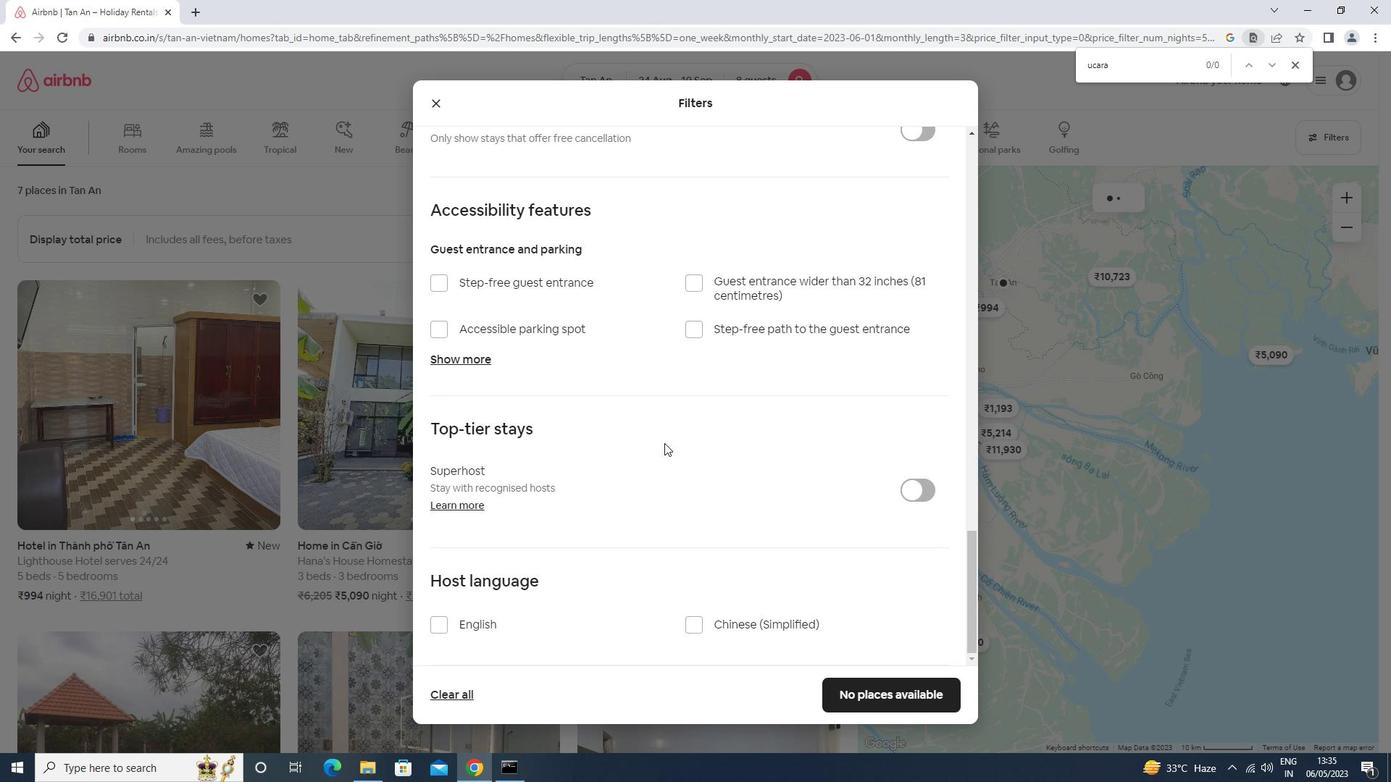 
Action: Mouse scrolled (663, 447) with delta (0, 0)
Screenshot: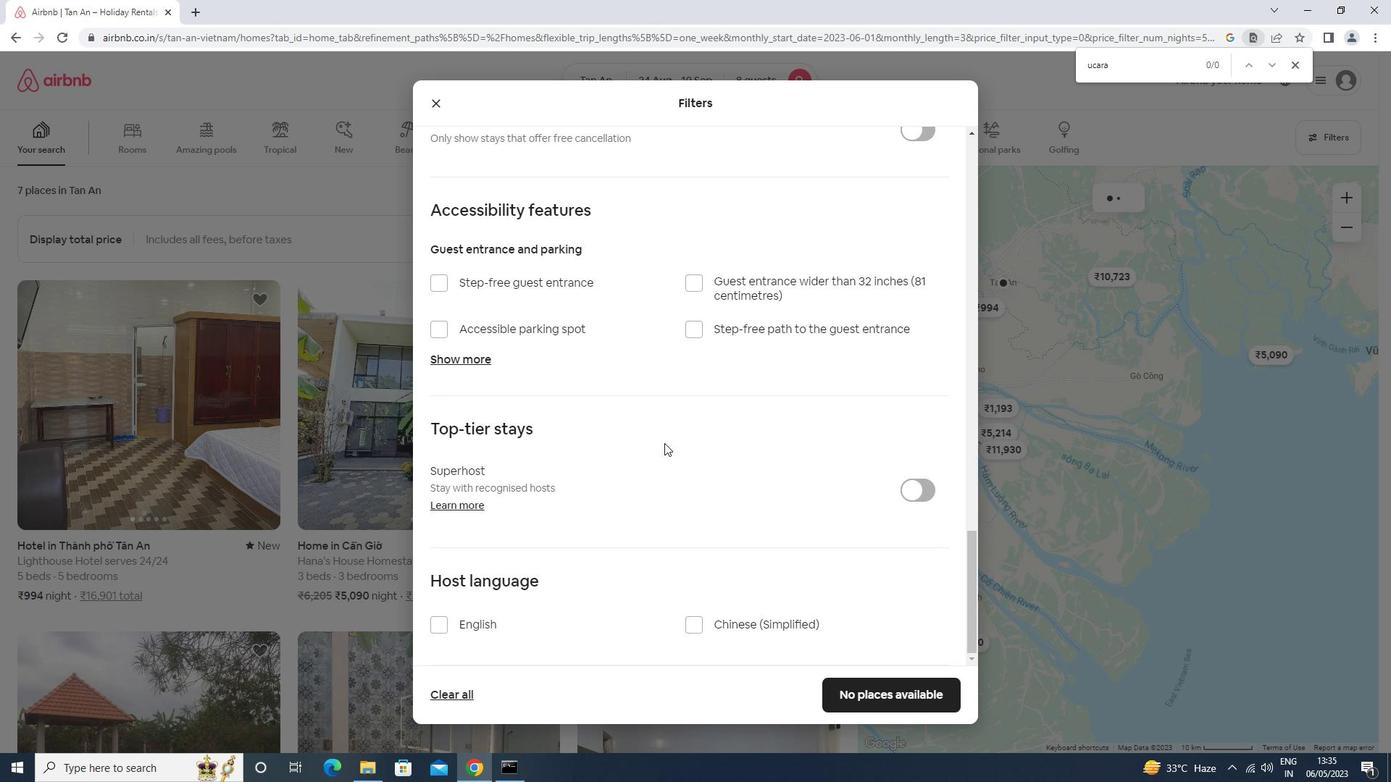 
Action: Mouse moved to (661, 453)
Screenshot: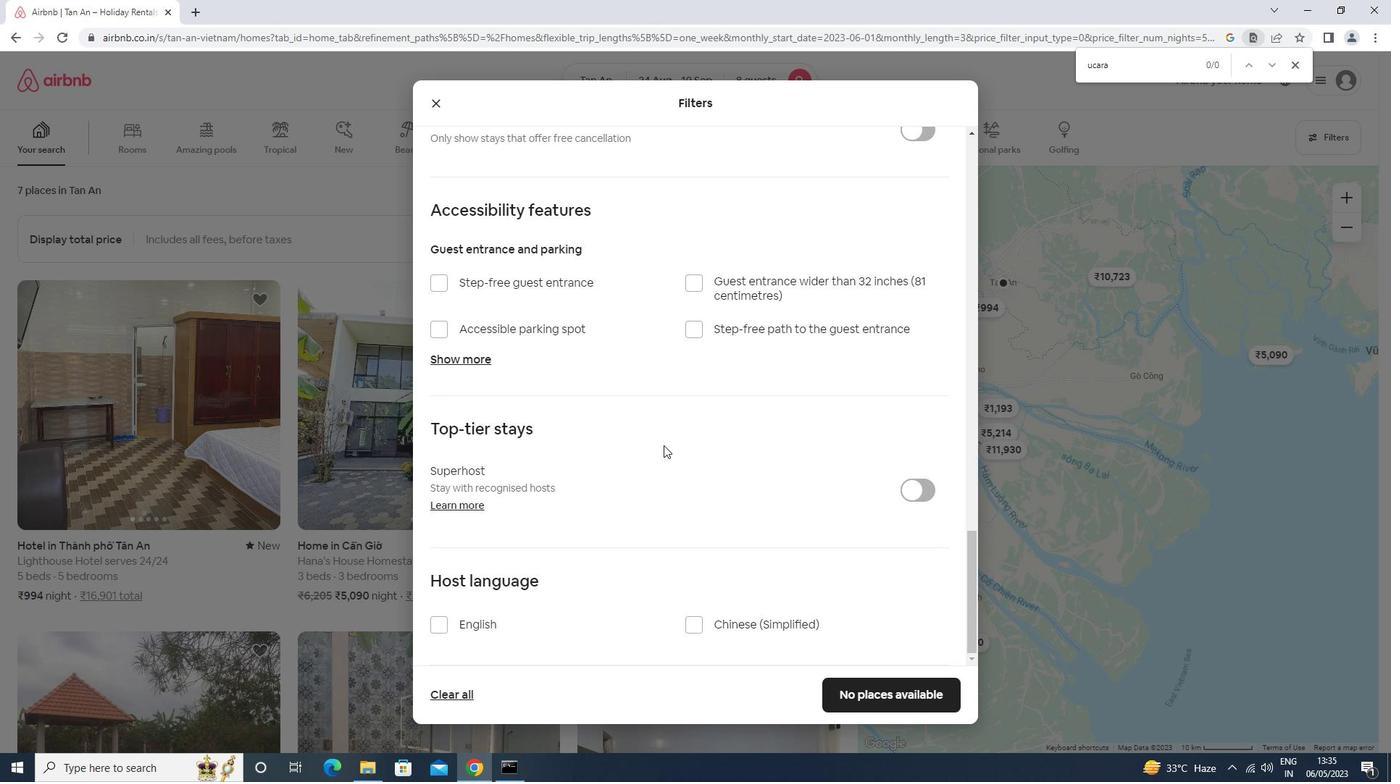 
Action: Mouse scrolled (661, 452) with delta (0, 0)
Screenshot: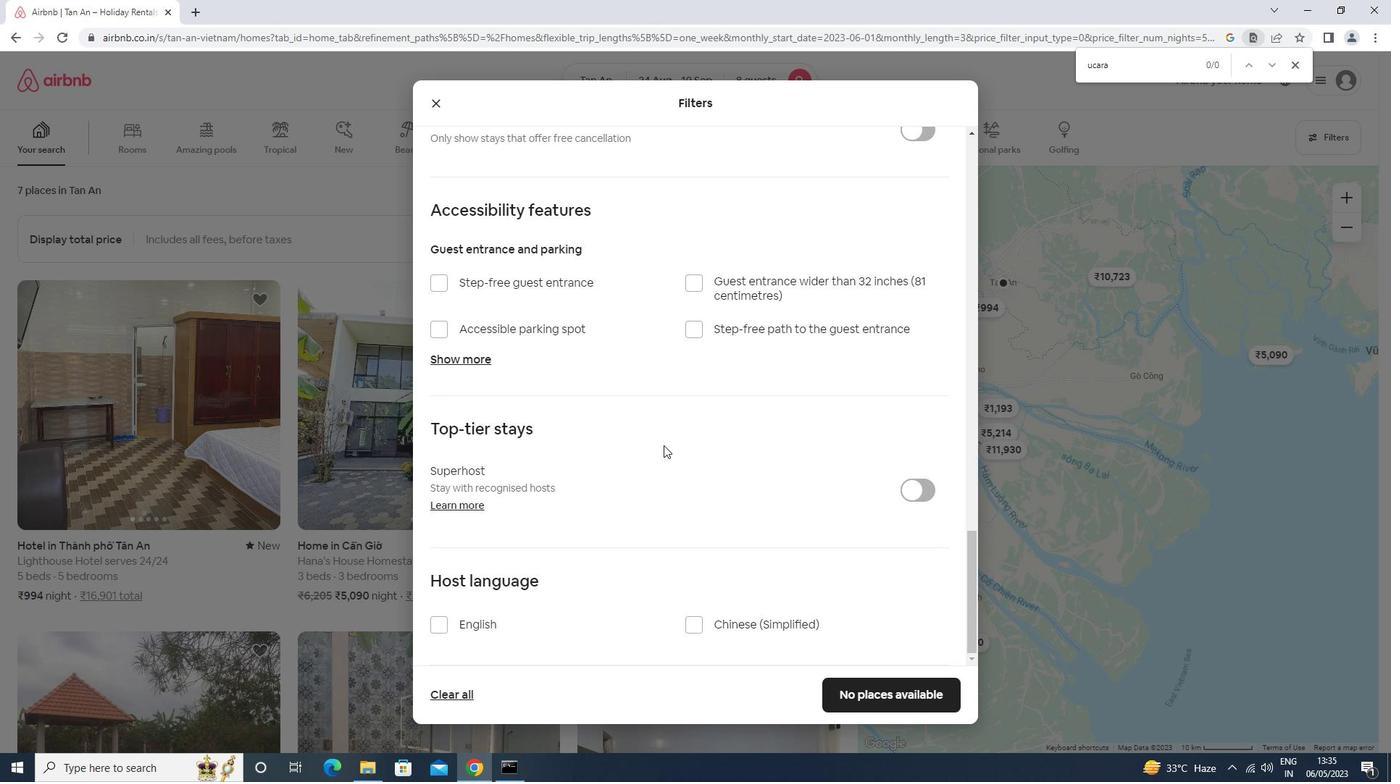 
Action: Mouse scrolled (661, 452) with delta (0, 0)
Screenshot: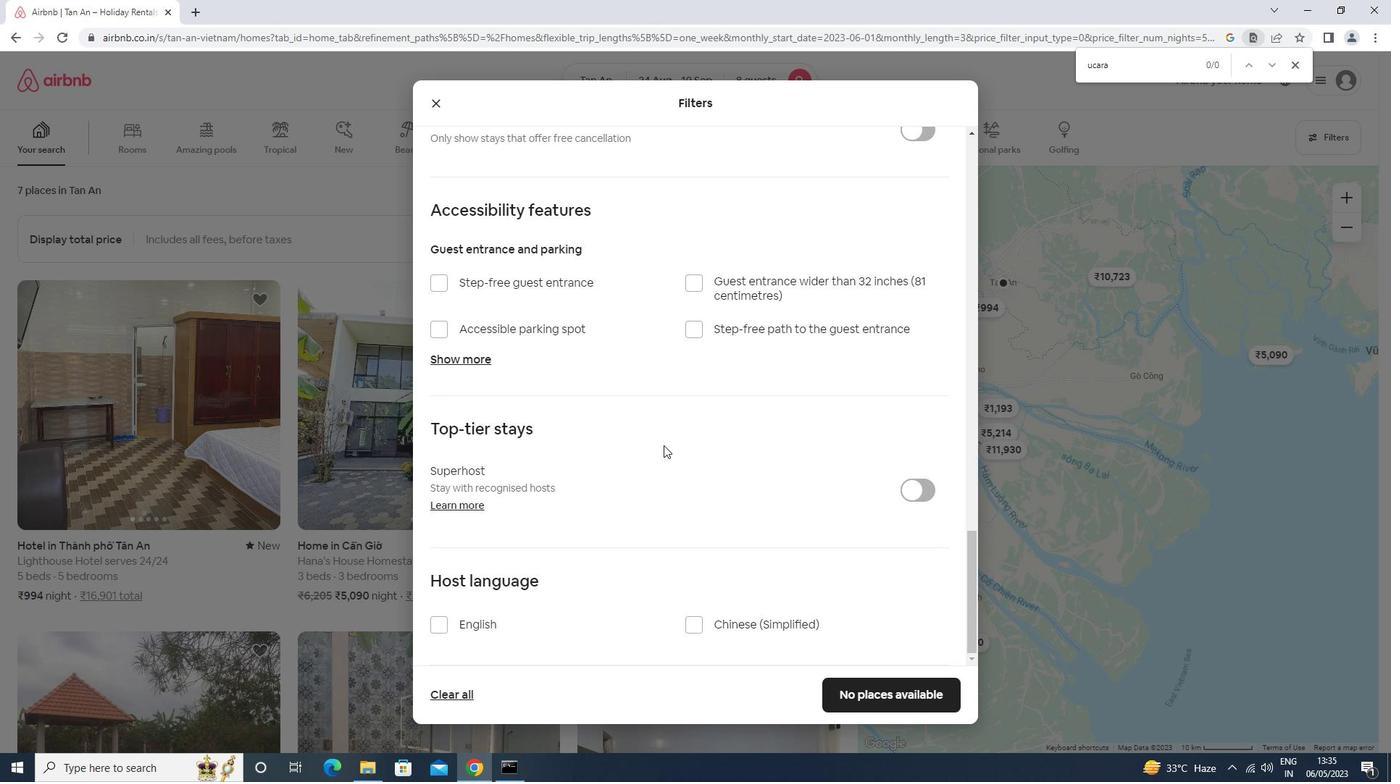 
Action: Mouse scrolled (661, 452) with delta (0, 0)
Screenshot: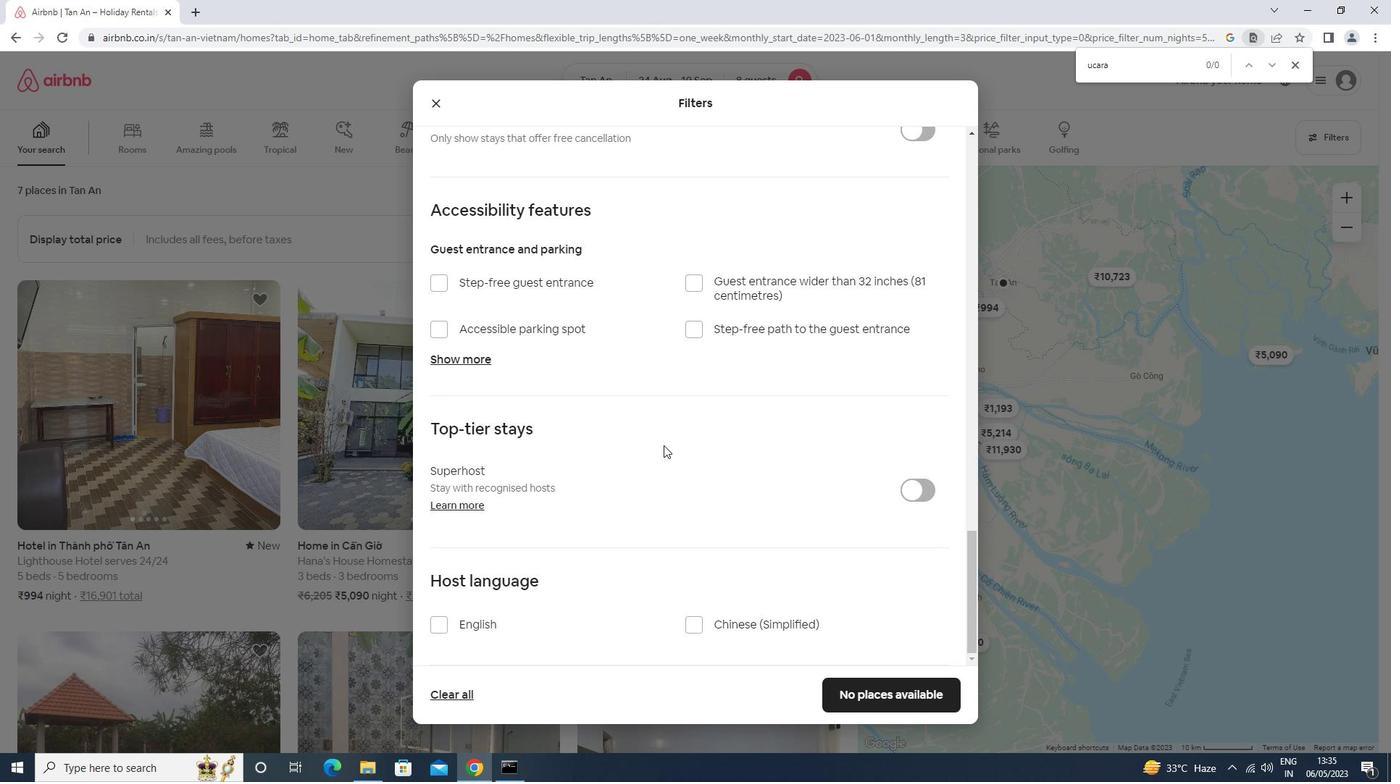 
Action: Mouse scrolled (661, 452) with delta (0, 0)
Screenshot: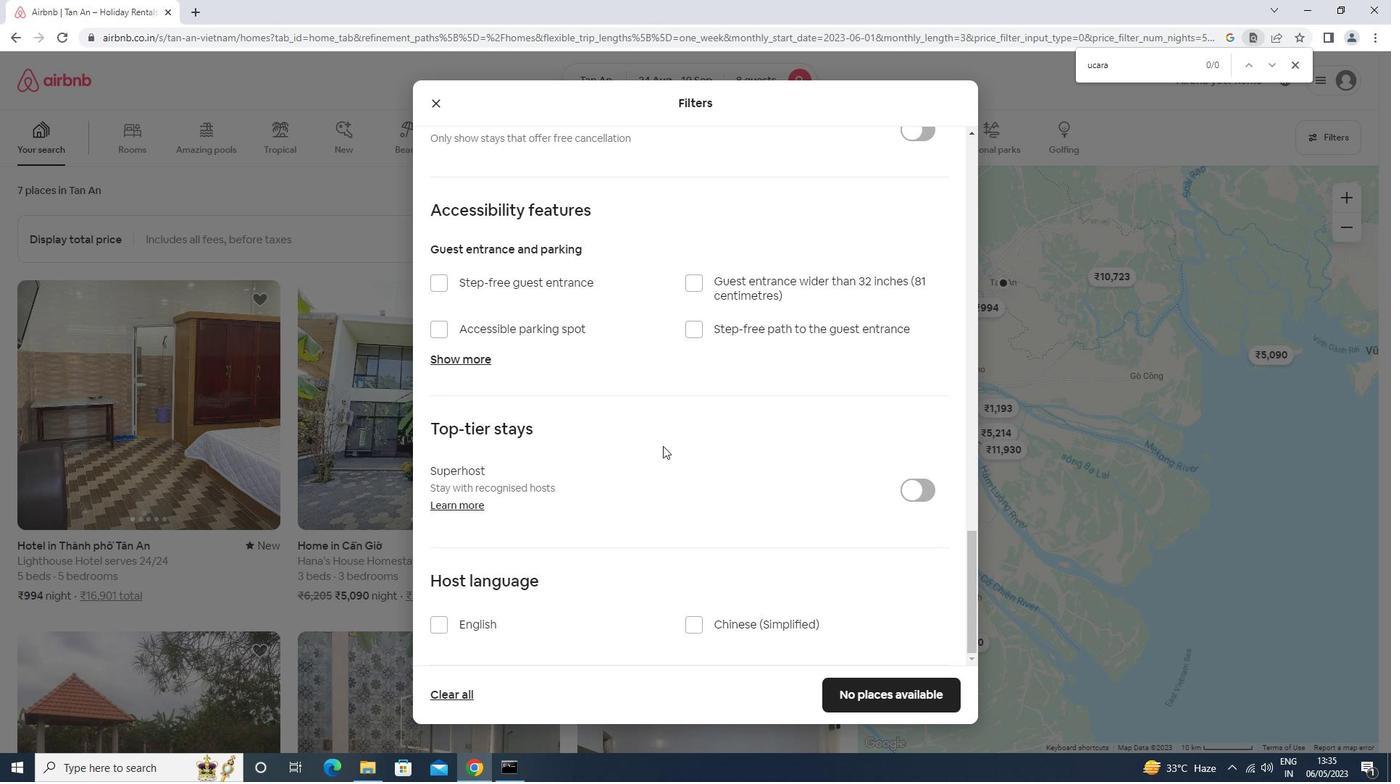 
Action: Mouse scrolled (661, 452) with delta (0, 0)
Screenshot: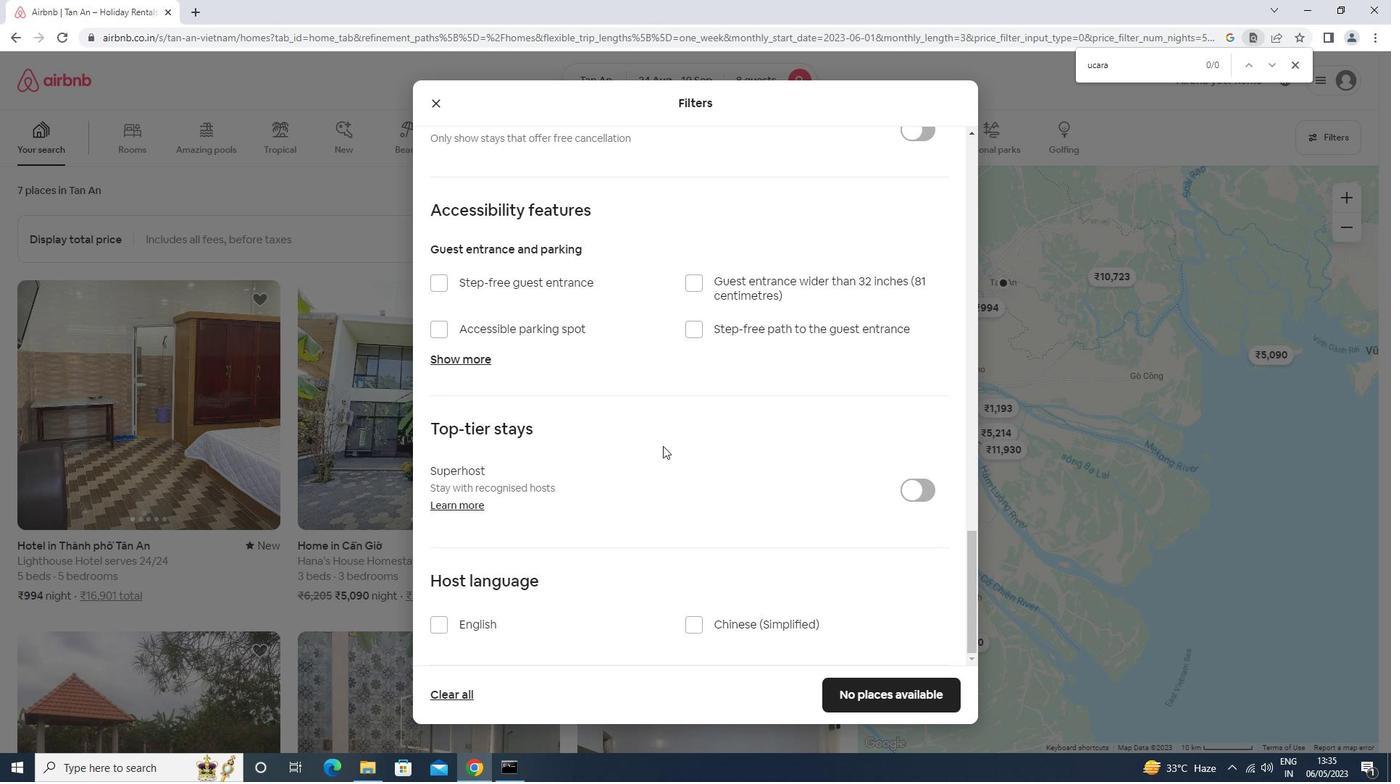 
Action: Mouse moved to (502, 621)
Screenshot: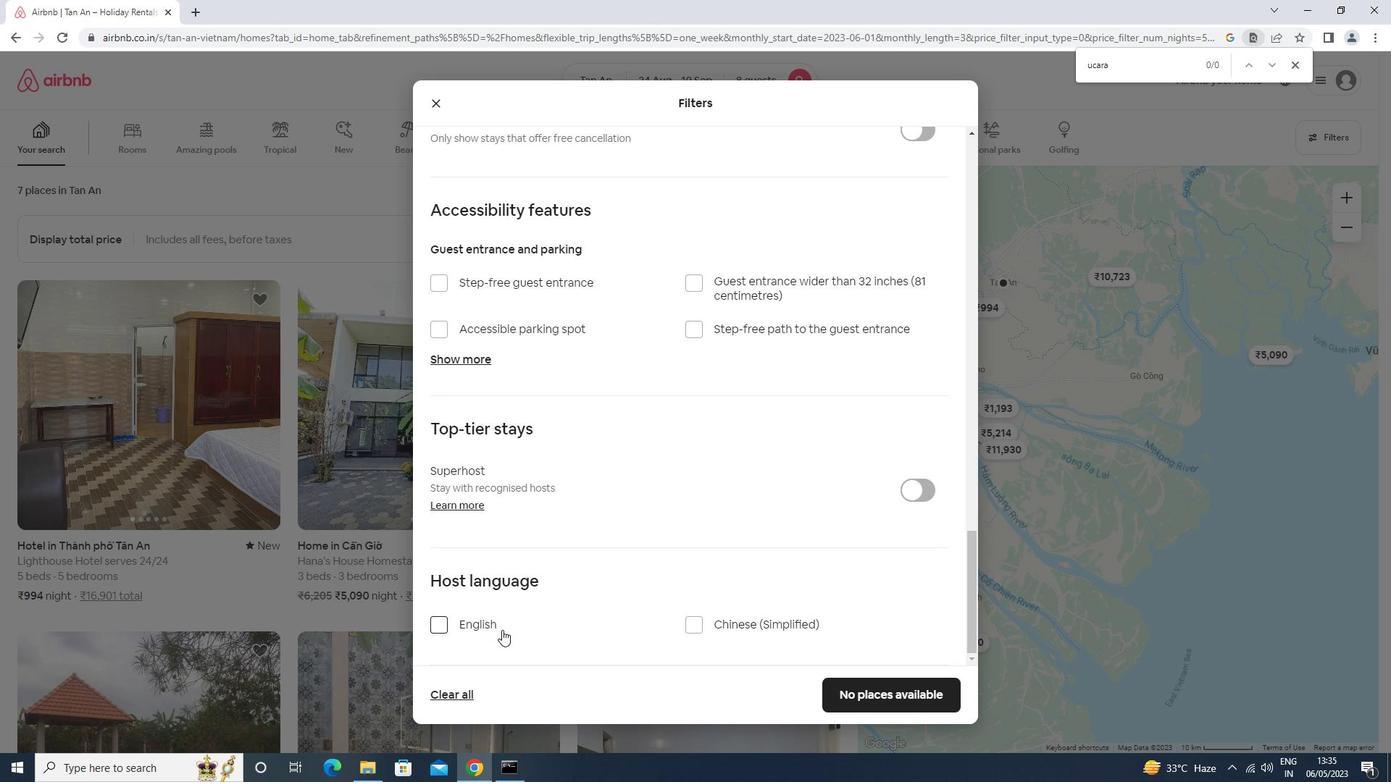 
Action: Mouse pressed left at (502, 621)
Screenshot: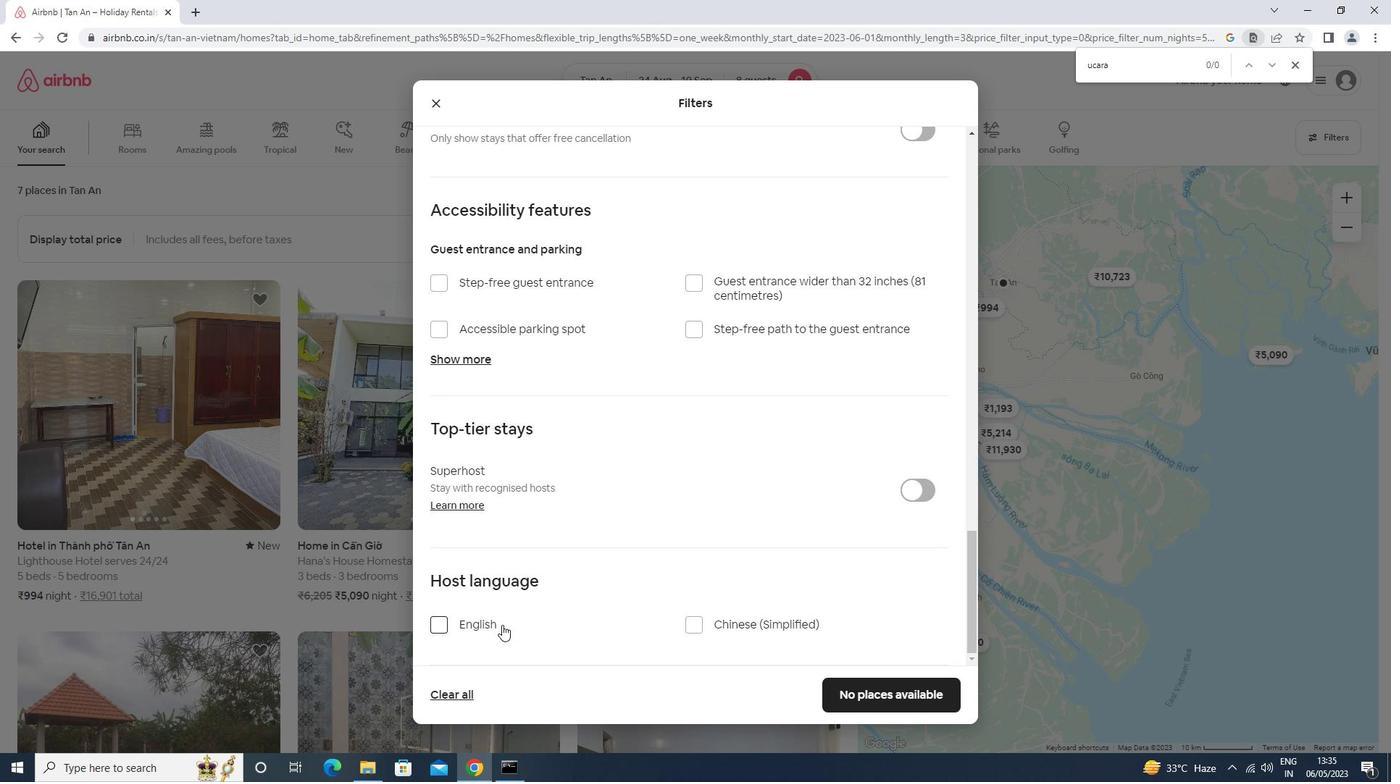 
Action: Mouse moved to (919, 694)
Screenshot: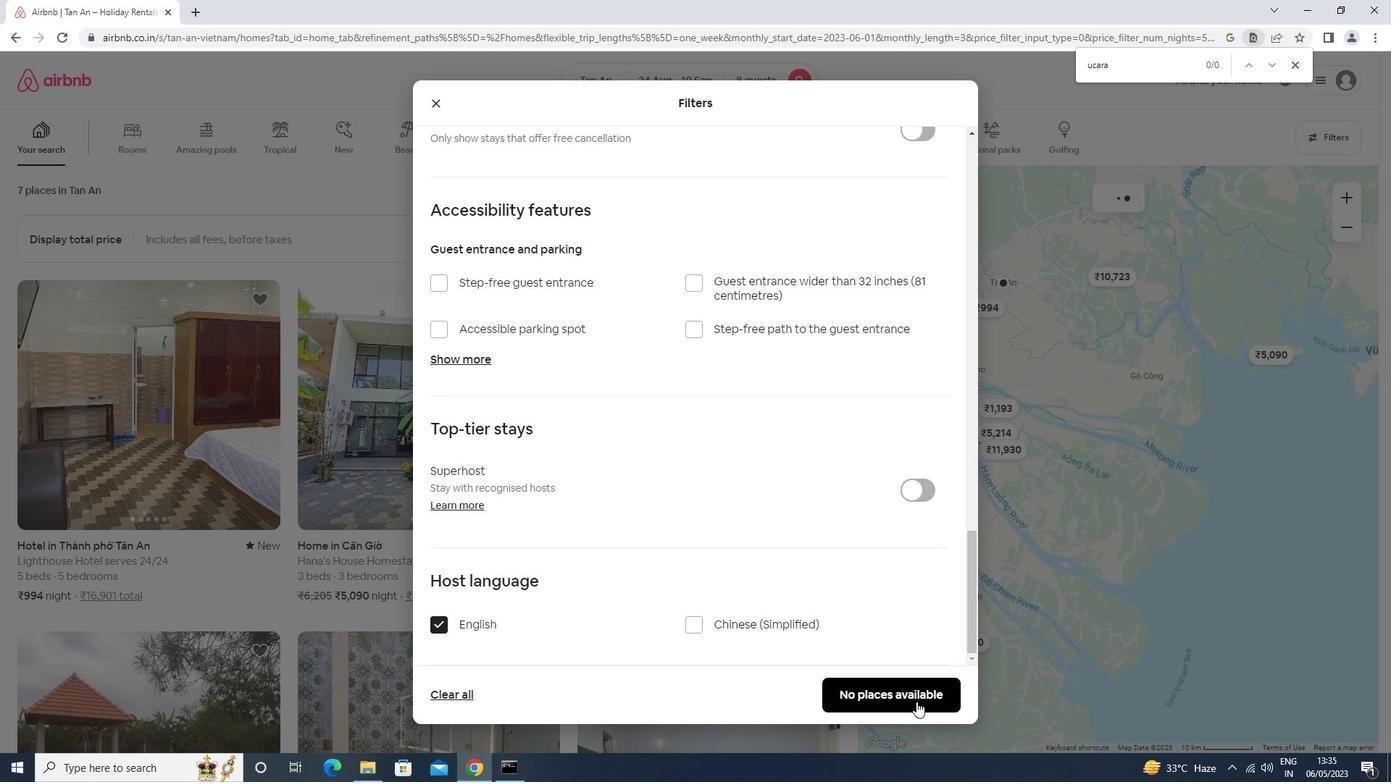 
Action: Mouse pressed left at (919, 694)
Screenshot: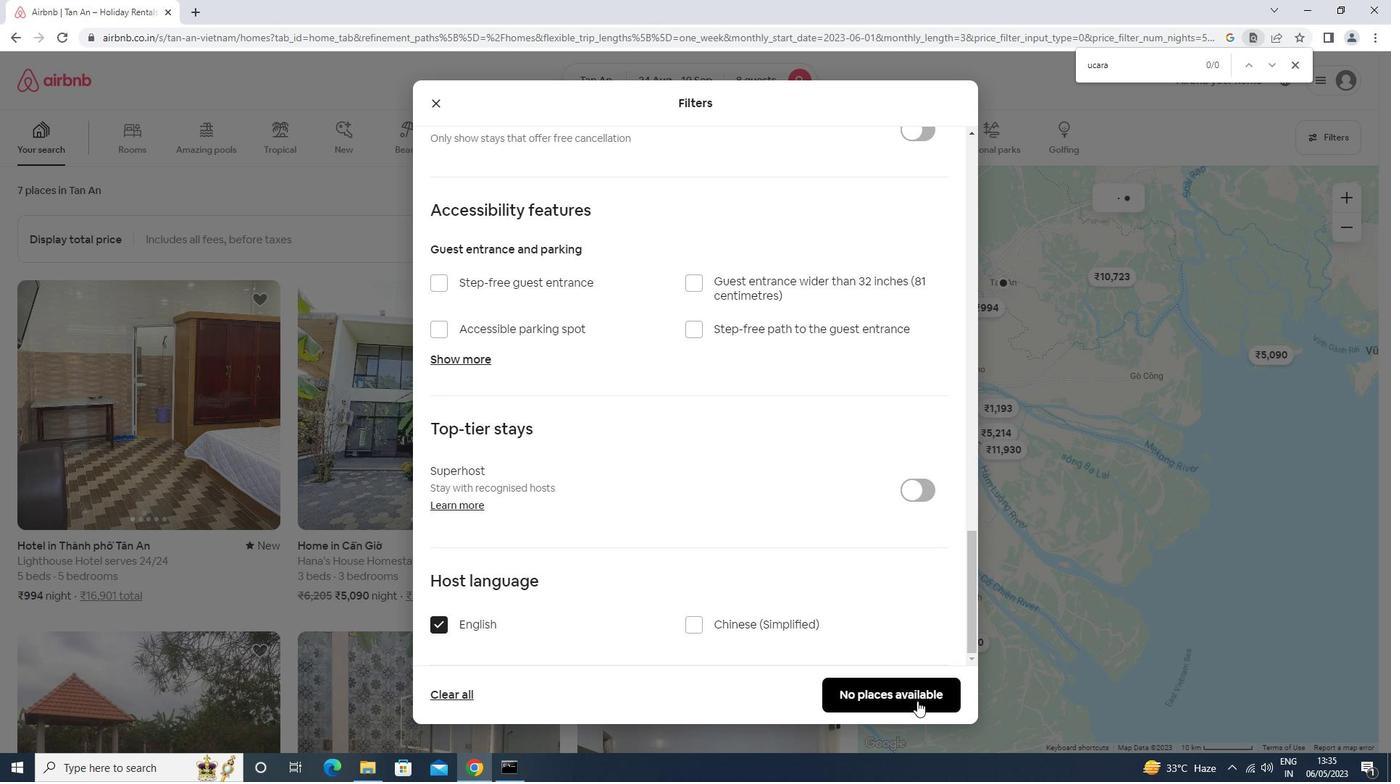 
Action: Mouse moved to (919, 694)
Screenshot: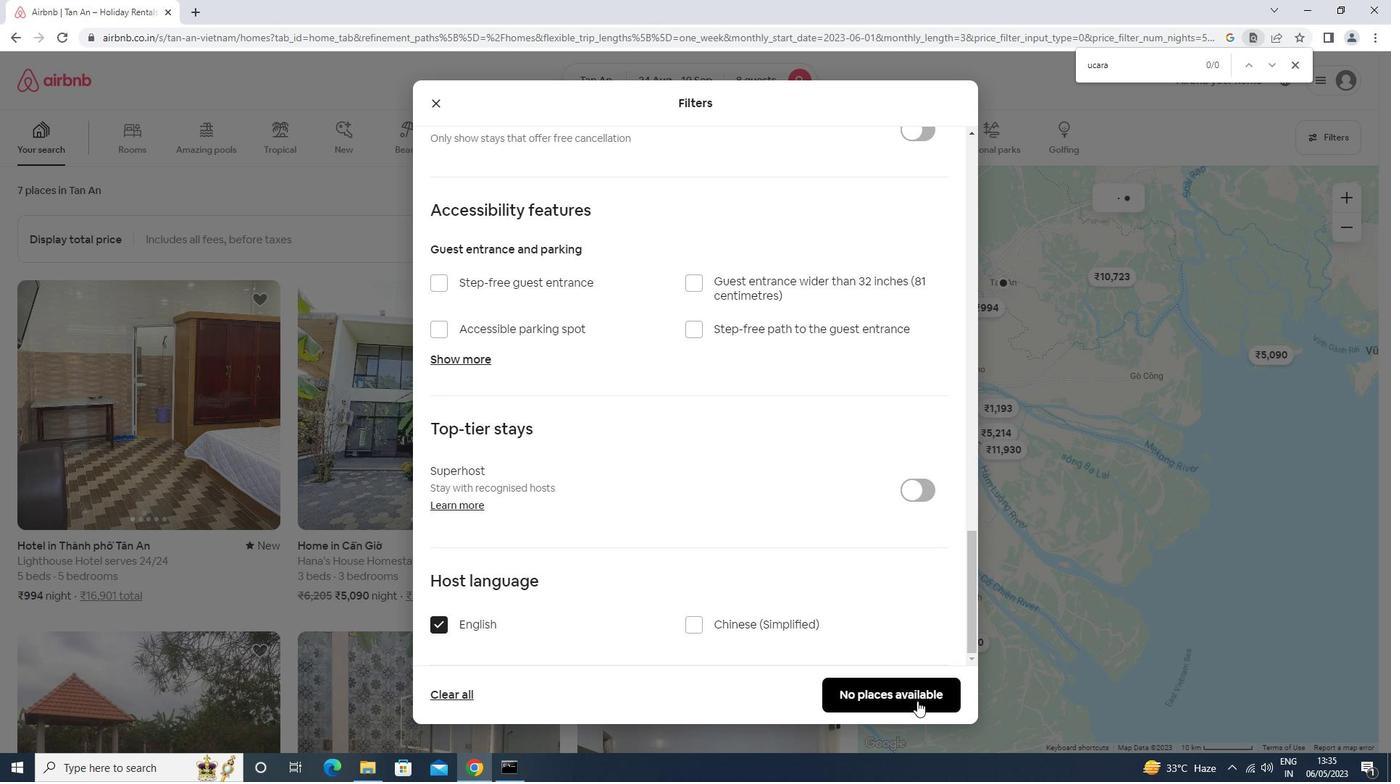 
